 Task: Play online Dominion games in easy mode.
Action: Mouse moved to (326, 266)
Screenshot: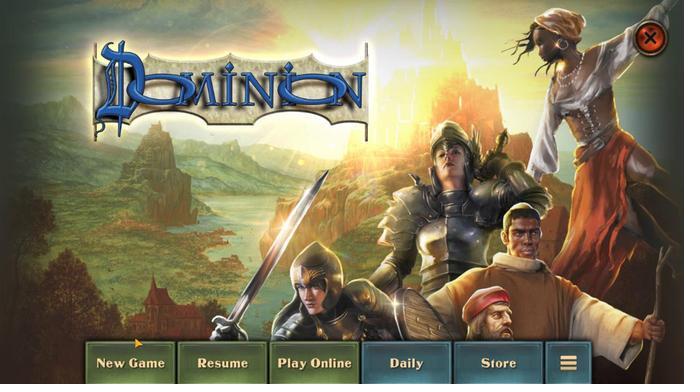 
Action: Mouse pressed left at (326, 266)
Screenshot: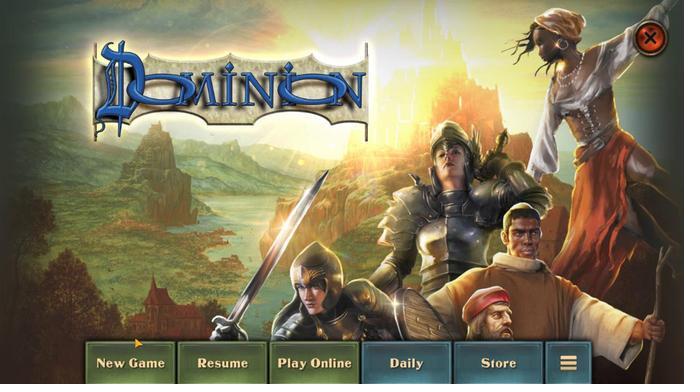 
Action: Mouse moved to (266, 283)
Screenshot: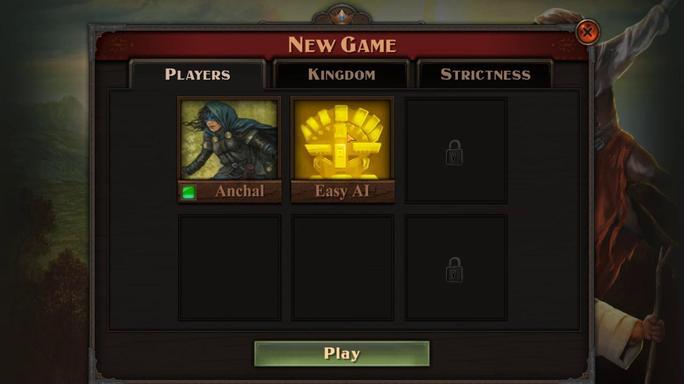 
Action: Mouse pressed left at (266, 283)
Screenshot: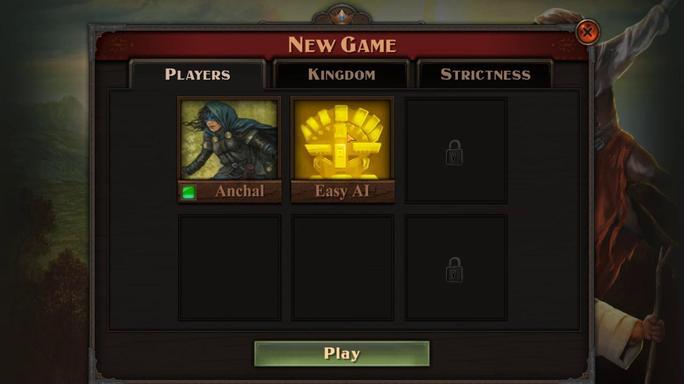 
Action: Mouse moved to (292, 277)
Screenshot: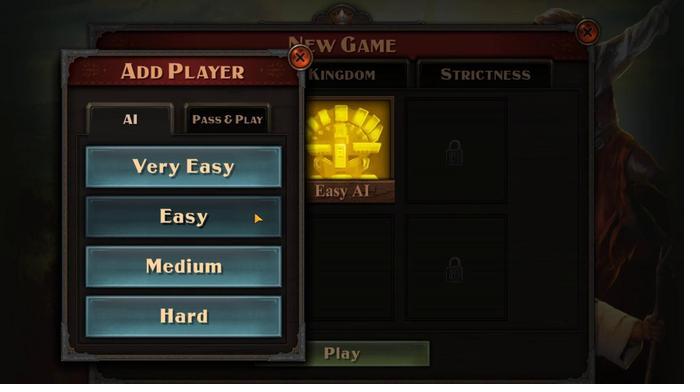 
Action: Mouse pressed left at (292, 277)
Screenshot: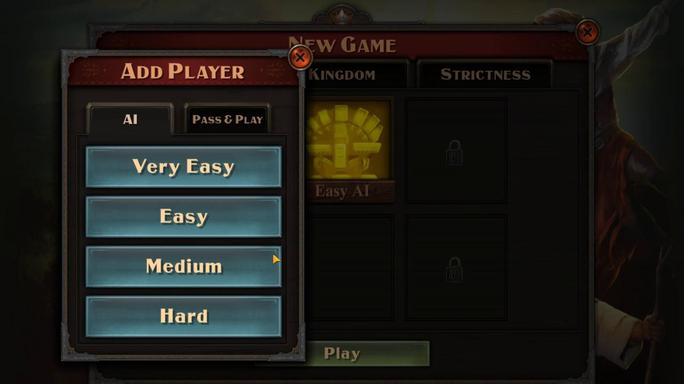 
Action: Mouse moved to (268, 267)
Screenshot: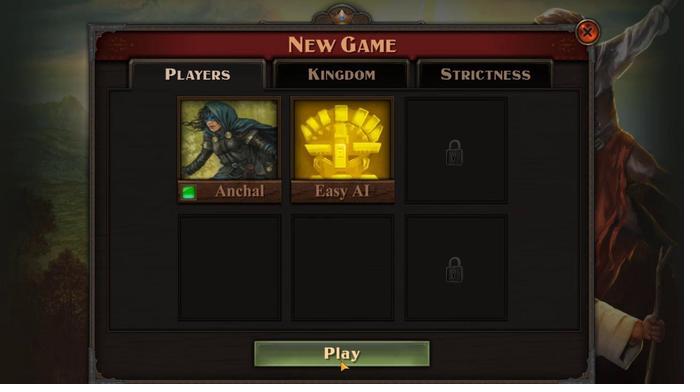 
Action: Mouse pressed left at (268, 267)
Screenshot: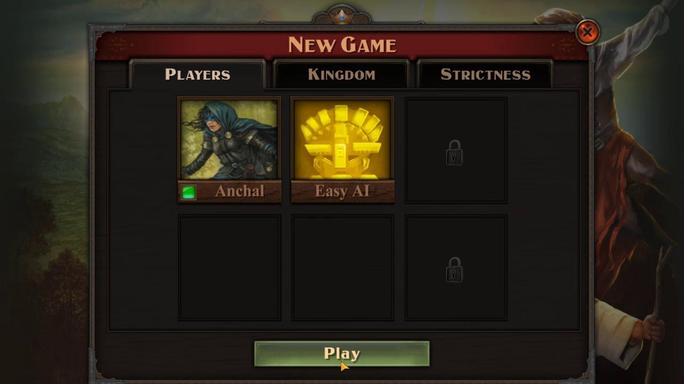 
Action: Mouse moved to (268, 267)
Screenshot: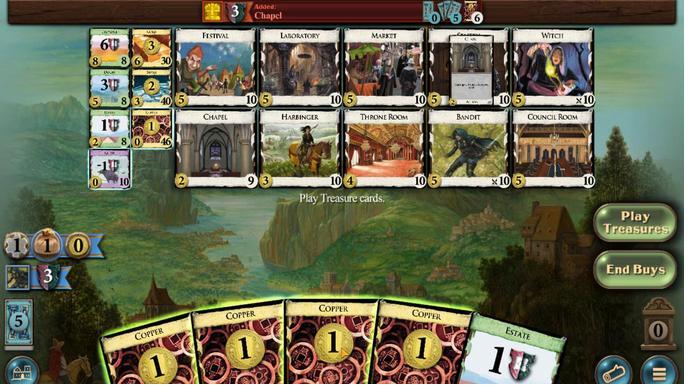 
Action: Mouse pressed left at (268, 267)
Screenshot: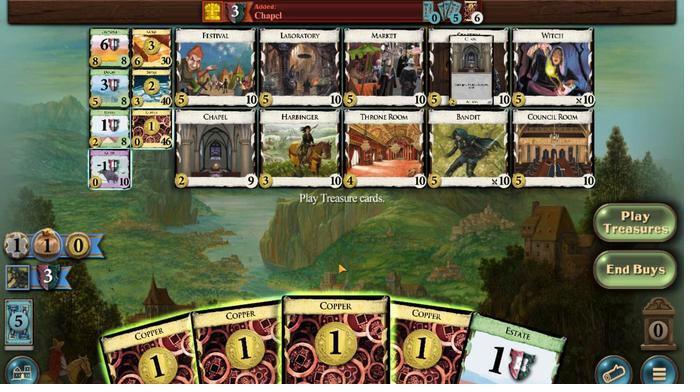 
Action: Mouse moved to (280, 267)
Screenshot: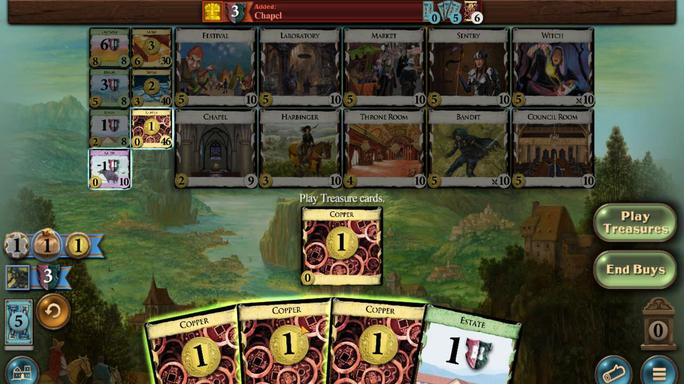 
Action: Mouse pressed left at (280, 267)
Screenshot: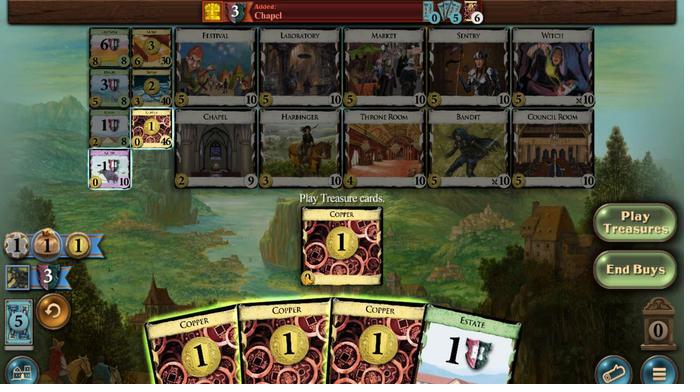 
Action: Mouse moved to (273, 266)
Screenshot: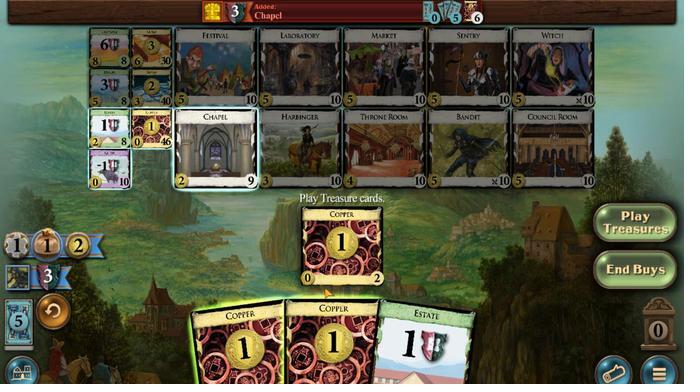 
Action: Mouse pressed left at (273, 266)
Screenshot: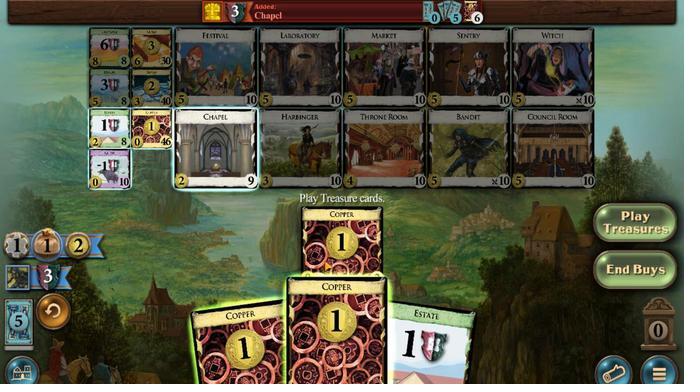 
Action: Mouse moved to (278, 281)
Screenshot: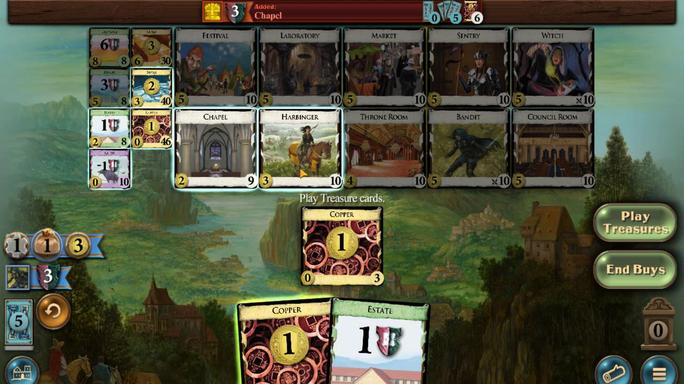 
Action: Mouse pressed left at (278, 281)
Screenshot: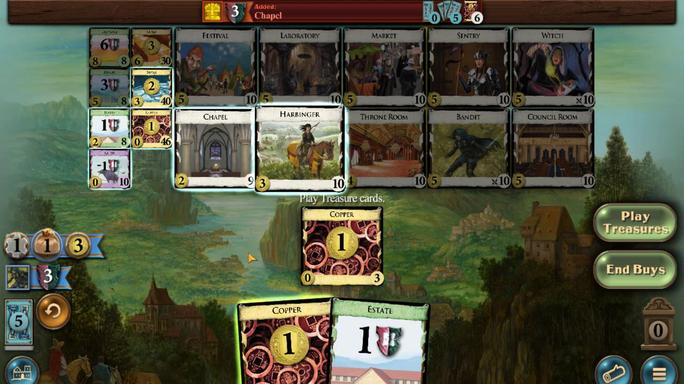
Action: Mouse moved to (273, 268)
Screenshot: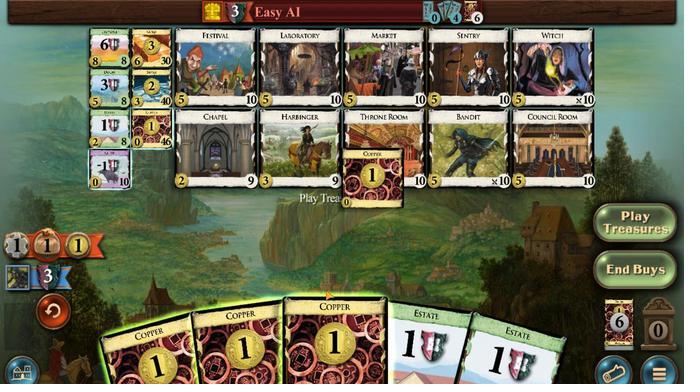 
Action: Mouse pressed left at (273, 268)
Screenshot: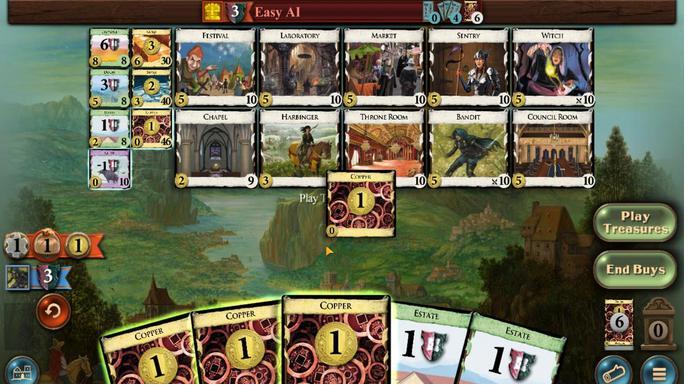 
Action: Mouse moved to (306, 272)
Screenshot: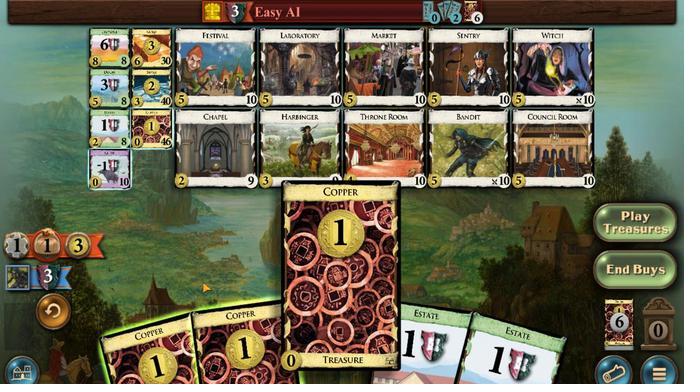 
Action: Mouse pressed left at (306, 272)
Screenshot: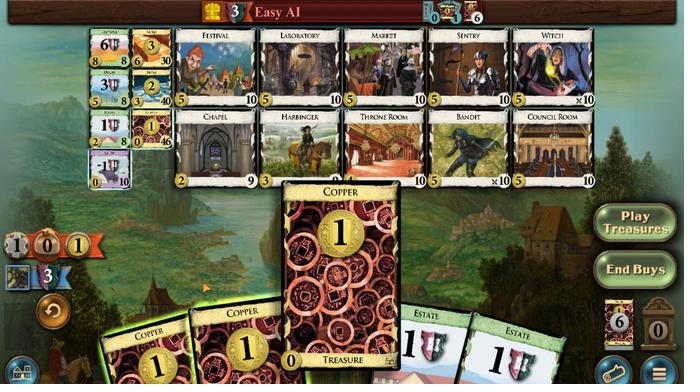 
Action: Mouse moved to (318, 272)
Screenshot: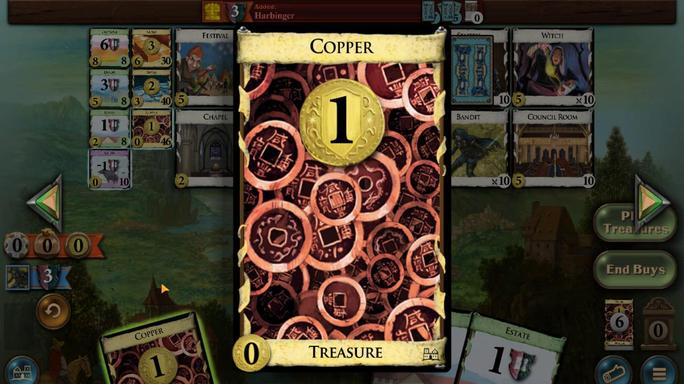 
Action: Mouse pressed left at (318, 272)
Screenshot: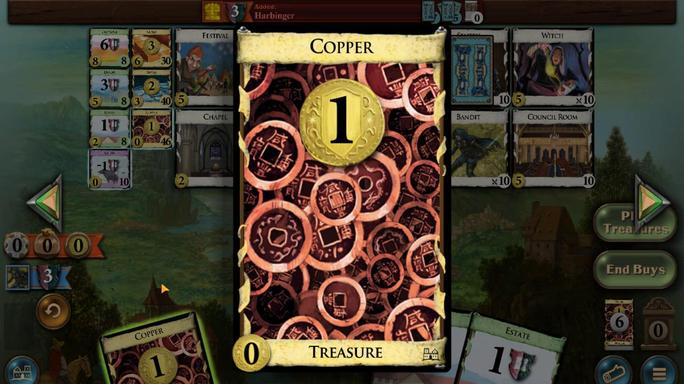 
Action: Mouse moved to (301, 266)
Screenshot: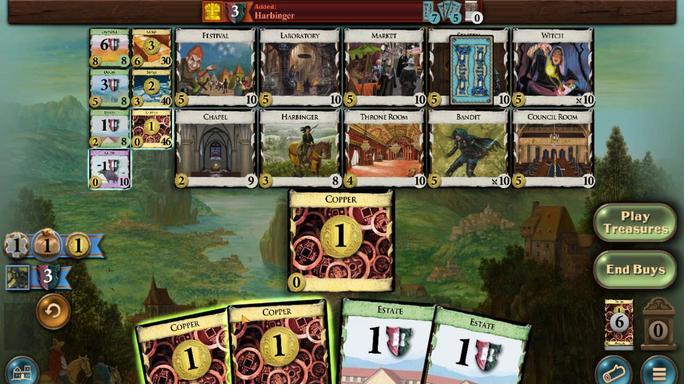 
Action: Mouse pressed left at (301, 266)
Screenshot: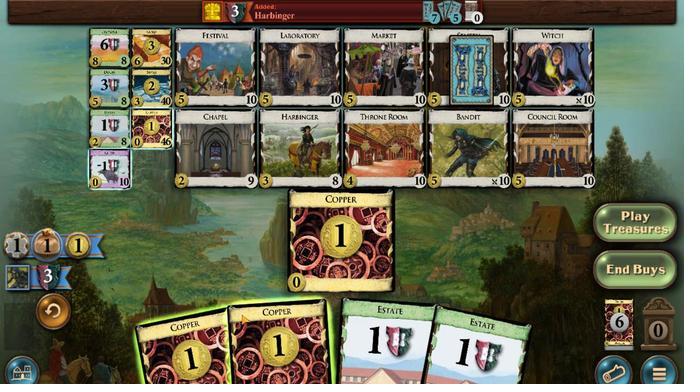 
Action: Mouse moved to (302, 267)
Screenshot: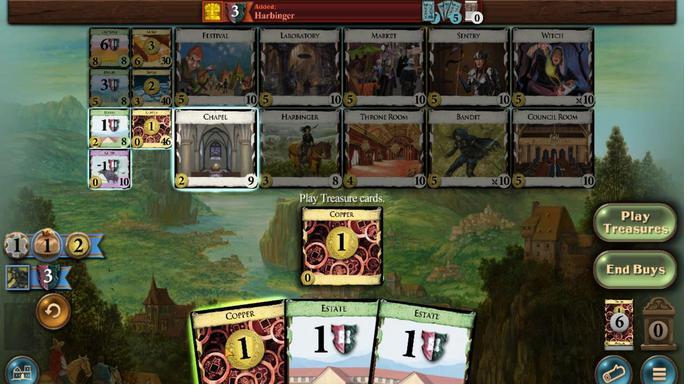 
Action: Mouse pressed left at (302, 267)
Screenshot: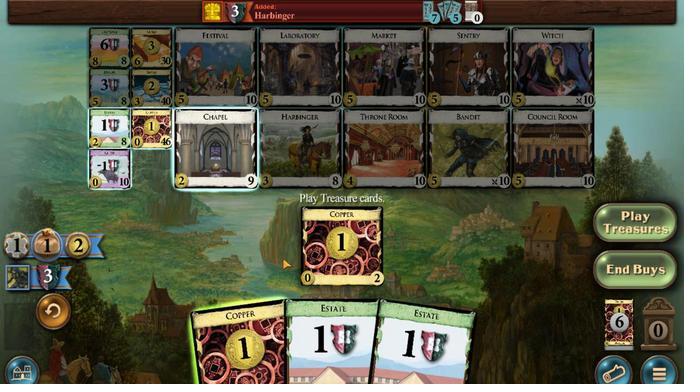 
Action: Mouse moved to (280, 281)
Screenshot: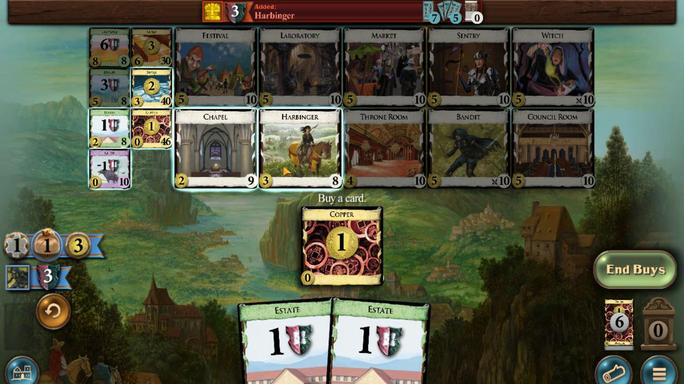 
Action: Mouse pressed left at (280, 281)
Screenshot: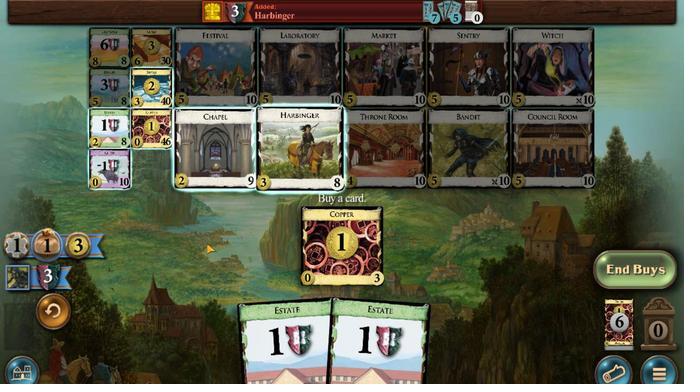 
Action: Mouse moved to (320, 267)
Screenshot: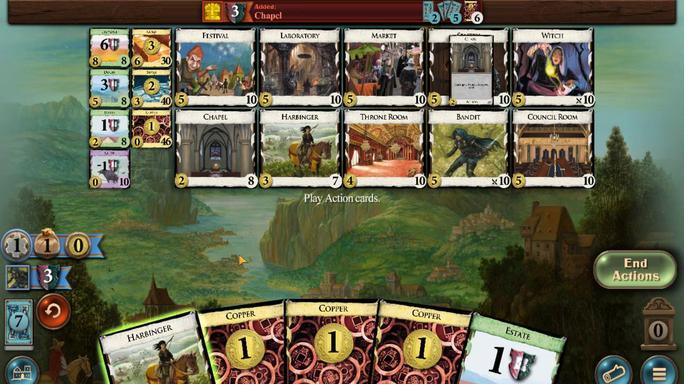 
Action: Mouse pressed left at (320, 267)
Screenshot: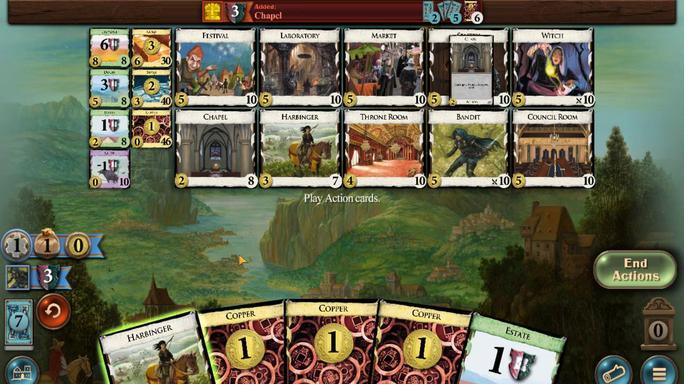 
Action: Mouse moved to (278, 267)
Screenshot: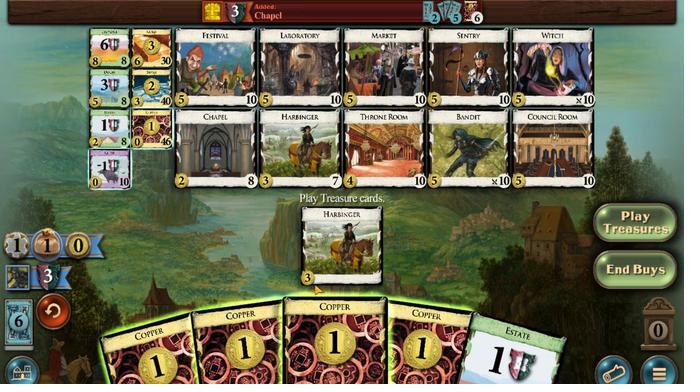 
Action: Mouse pressed left at (278, 267)
Screenshot: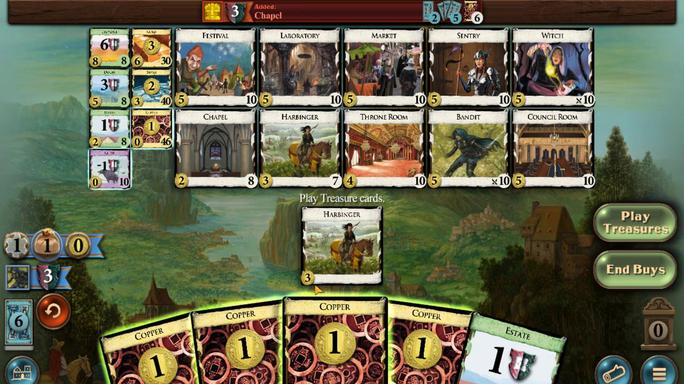 
Action: Mouse moved to (288, 266)
Screenshot: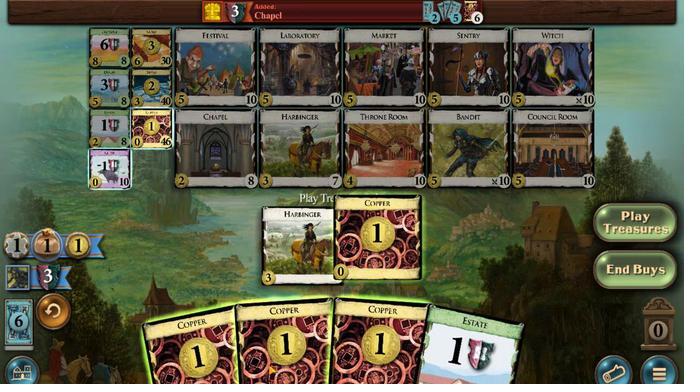 
Action: Mouse pressed left at (288, 266)
Screenshot: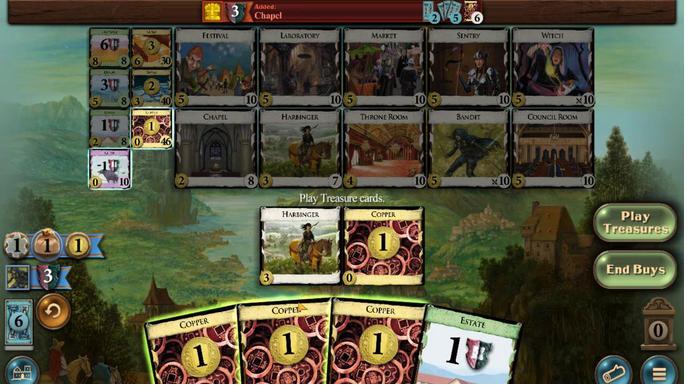 
Action: Mouse moved to (297, 265)
Screenshot: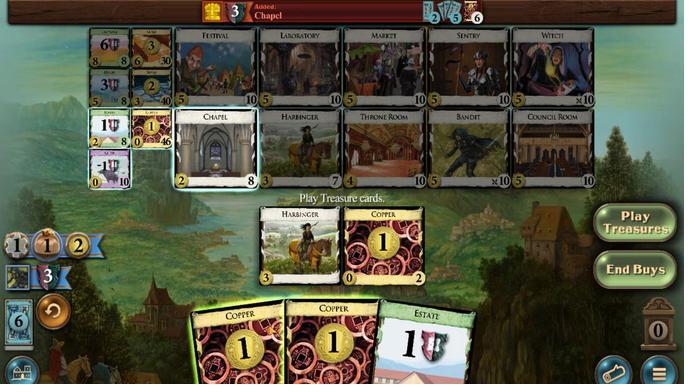 
Action: Mouse pressed left at (297, 265)
Screenshot: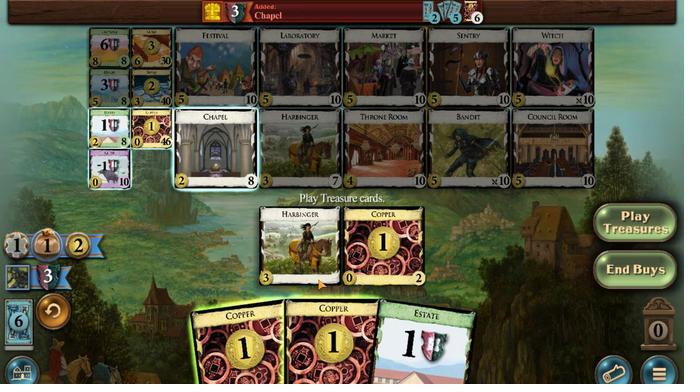 
Action: Mouse moved to (278, 282)
Screenshot: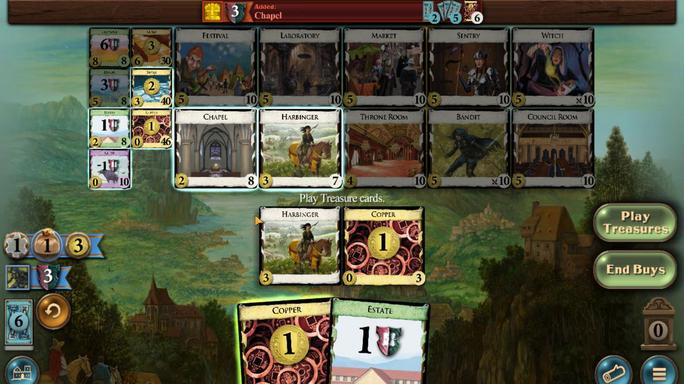 
Action: Mouse pressed left at (278, 282)
Screenshot: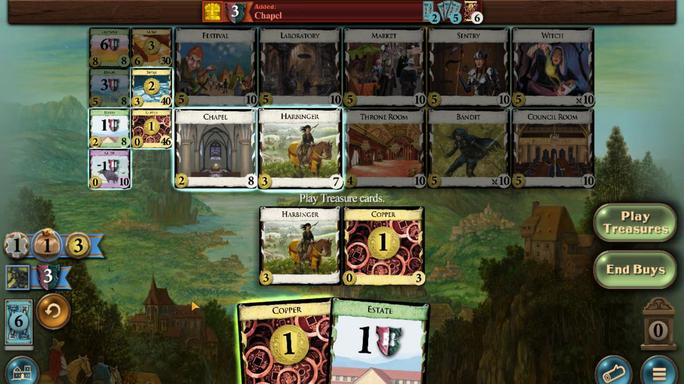 
Action: Mouse moved to (320, 267)
Screenshot: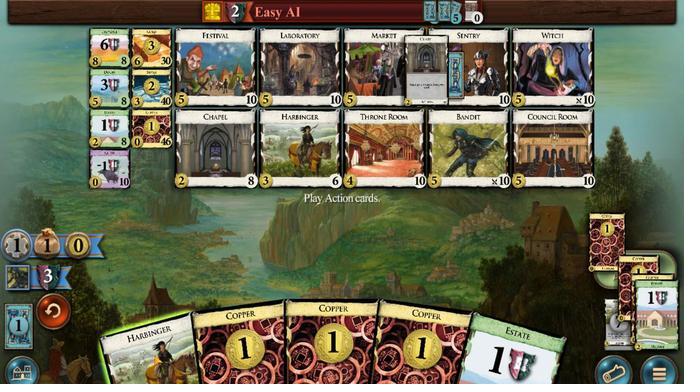
Action: Mouse pressed left at (320, 267)
Screenshot: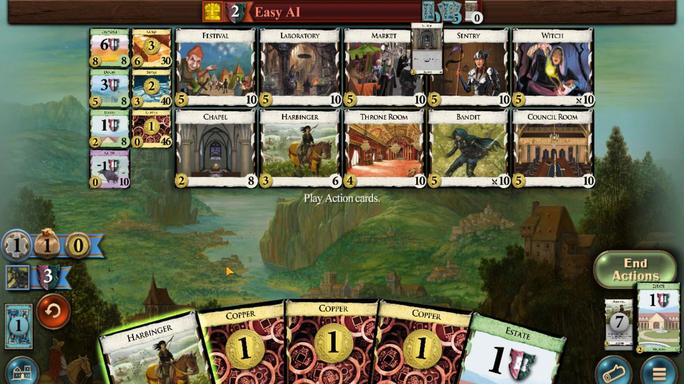 
Action: Mouse moved to (294, 286)
Screenshot: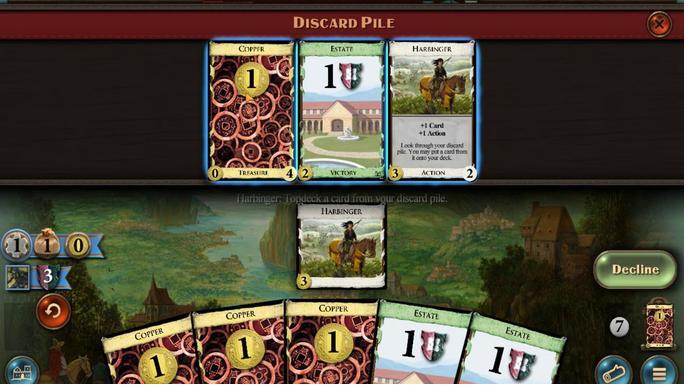 
Action: Mouse pressed left at (294, 286)
Screenshot: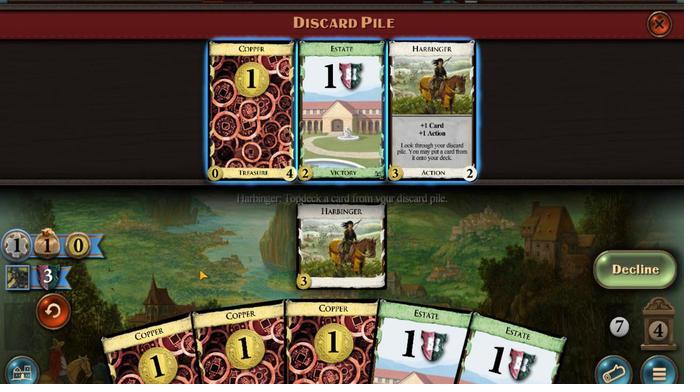 
Action: Mouse moved to (294, 286)
Screenshot: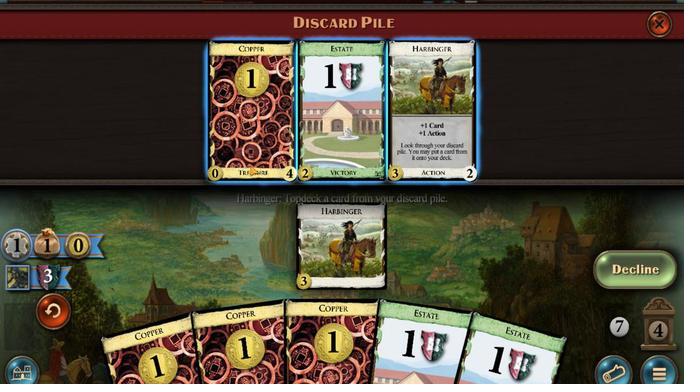 
Action: Mouse pressed left at (294, 286)
Screenshot: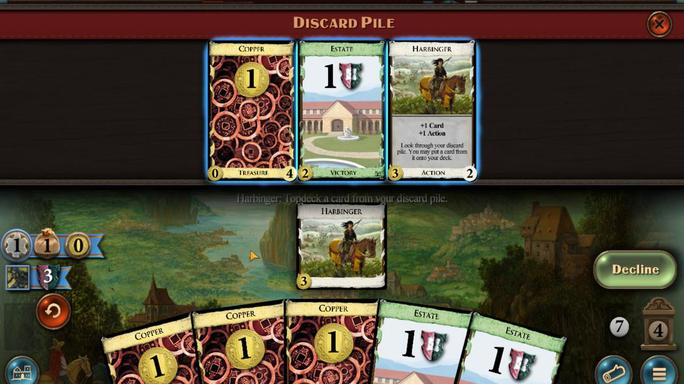 
Action: Mouse moved to (271, 267)
Screenshot: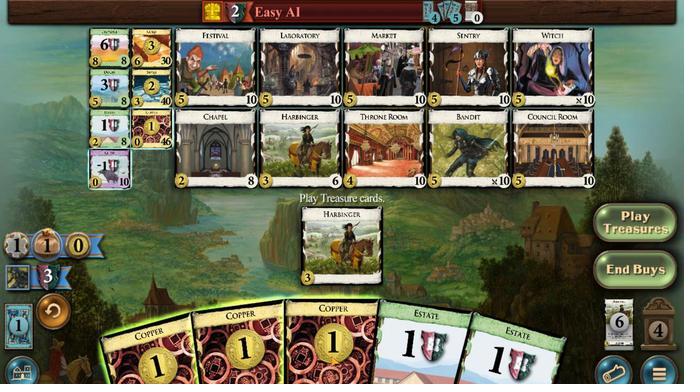 
Action: Mouse pressed left at (271, 267)
Screenshot: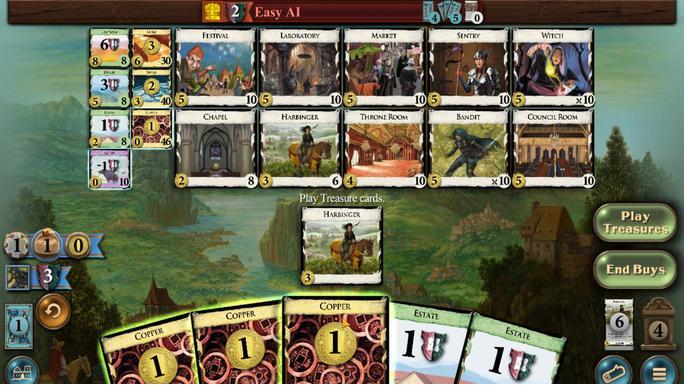 
Action: Mouse moved to (275, 267)
Screenshot: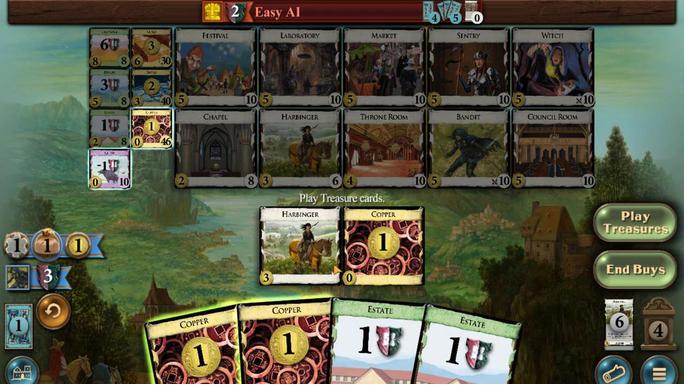 
Action: Mouse pressed left at (275, 267)
Screenshot: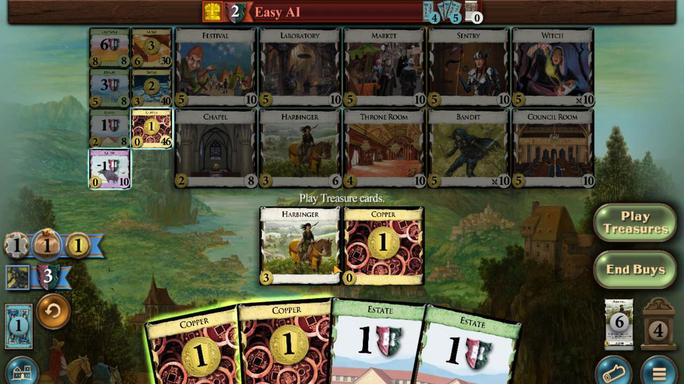 
Action: Mouse moved to (294, 267)
Screenshot: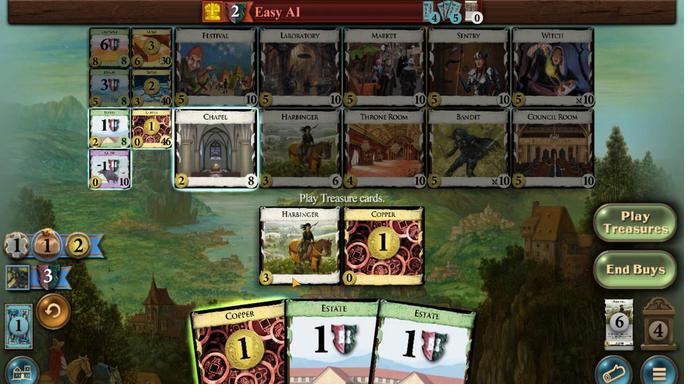 
Action: Mouse pressed left at (294, 267)
Screenshot: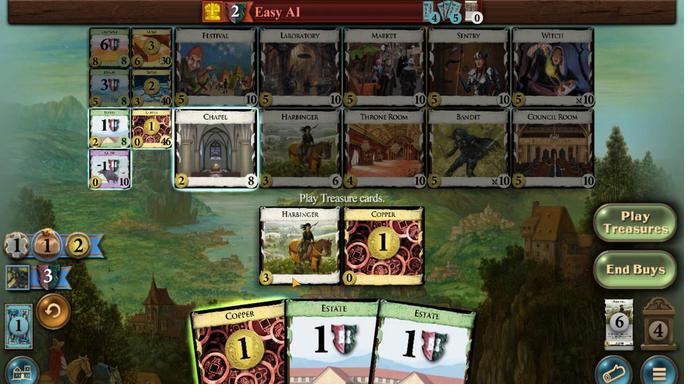 
Action: Mouse moved to (283, 283)
Screenshot: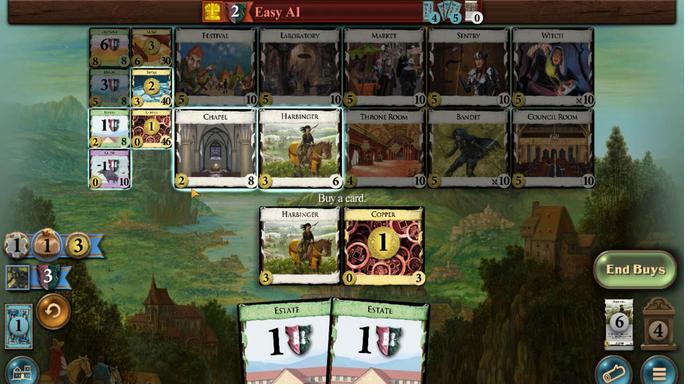 
Action: Mouse pressed left at (283, 283)
Screenshot: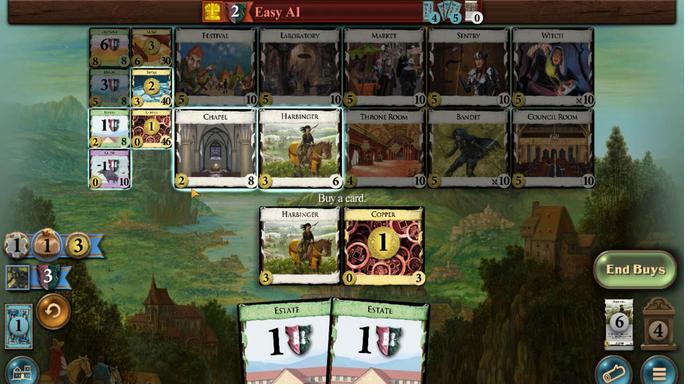 
Action: Mouse moved to (302, 268)
Screenshot: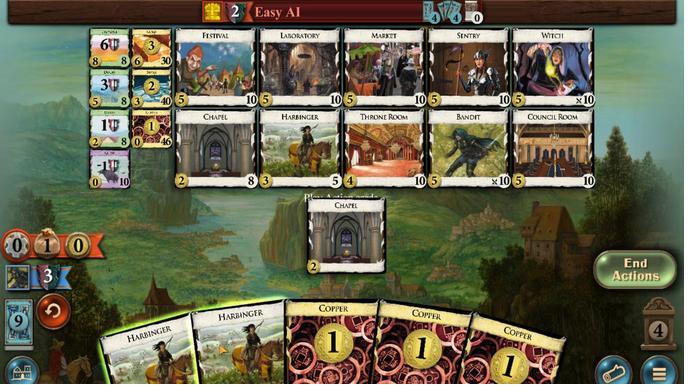 
Action: Mouse pressed left at (302, 268)
Screenshot: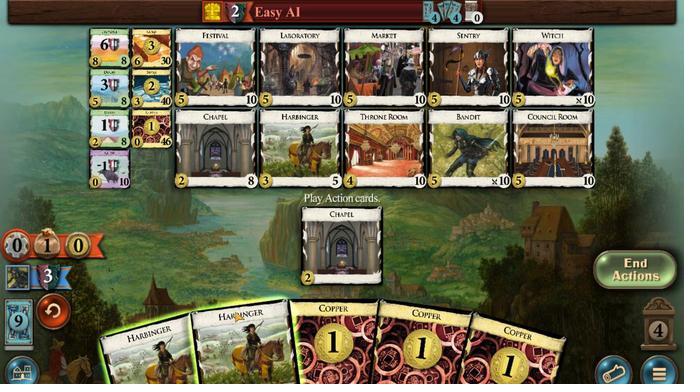 
Action: Mouse moved to (292, 265)
Screenshot: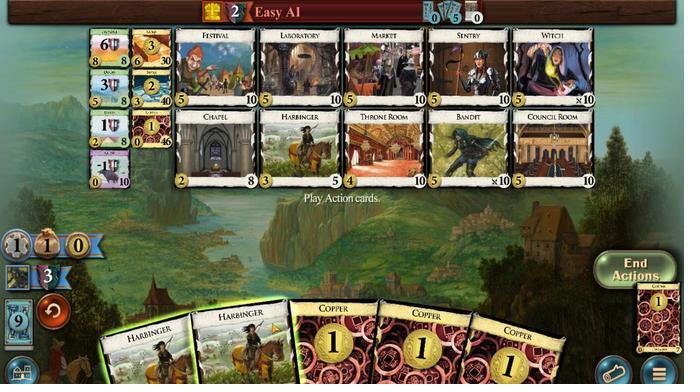 
Action: Mouse pressed left at (292, 265)
Screenshot: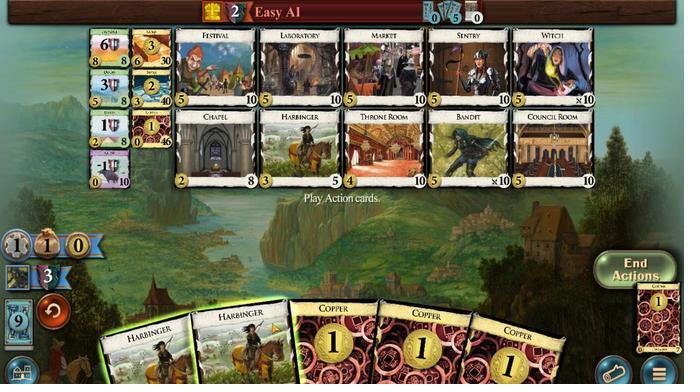 
Action: Mouse moved to (309, 265)
Screenshot: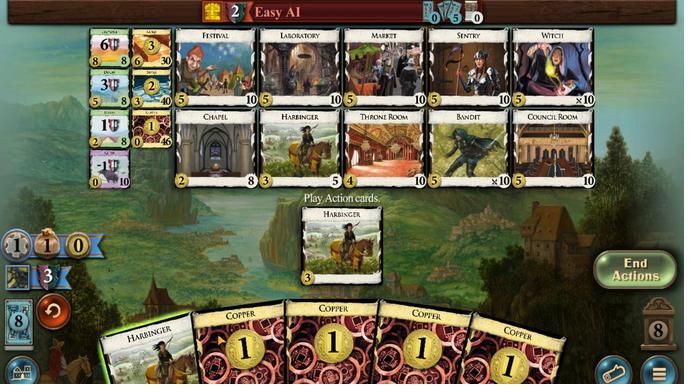 
Action: Mouse pressed left at (309, 265)
Screenshot: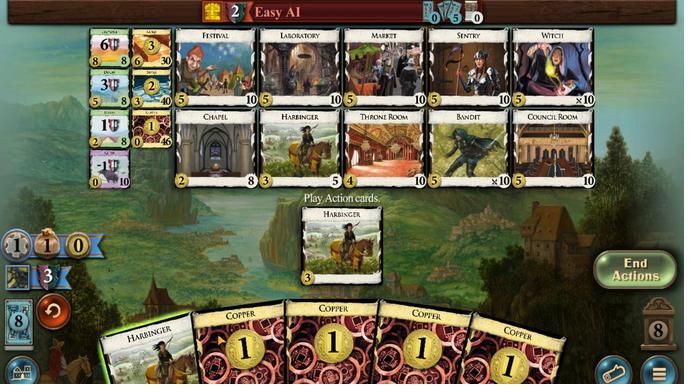 
Action: Mouse moved to (317, 267)
Screenshot: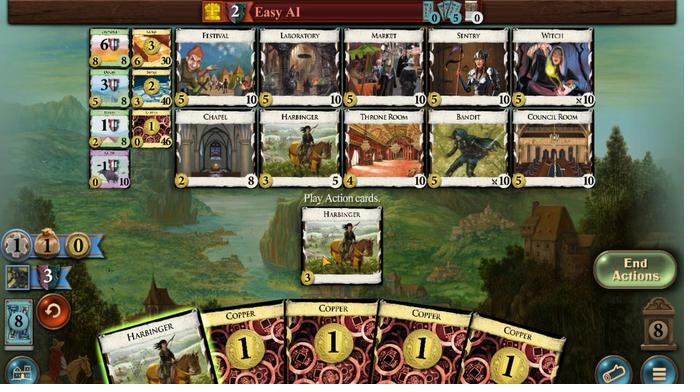 
Action: Mouse pressed left at (317, 267)
Screenshot: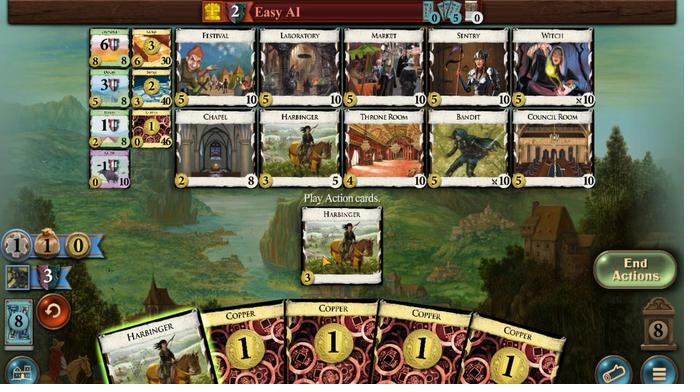 
Action: Mouse moved to (250, 267)
Screenshot: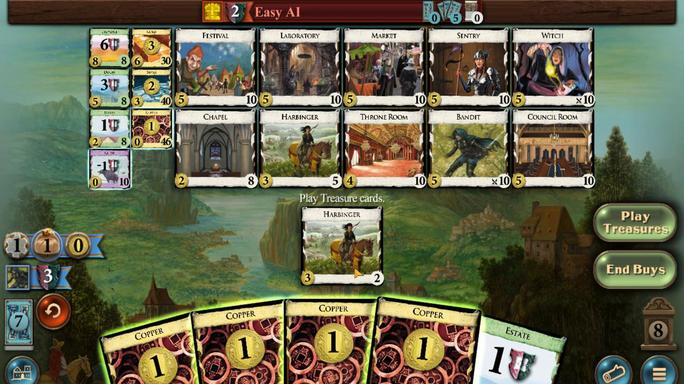 
Action: Mouse pressed left at (250, 267)
Screenshot: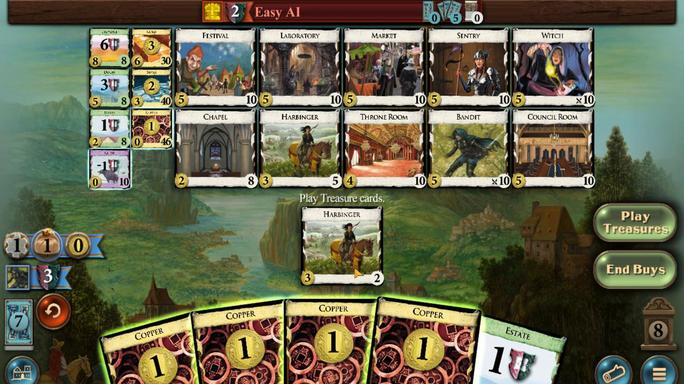 
Action: Mouse moved to (262, 265)
Screenshot: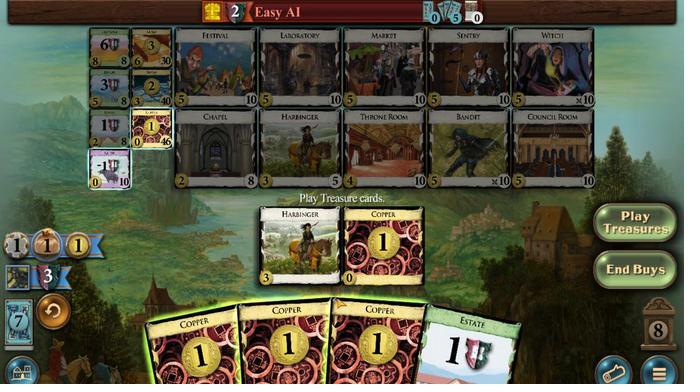 
Action: Mouse pressed left at (262, 265)
Screenshot: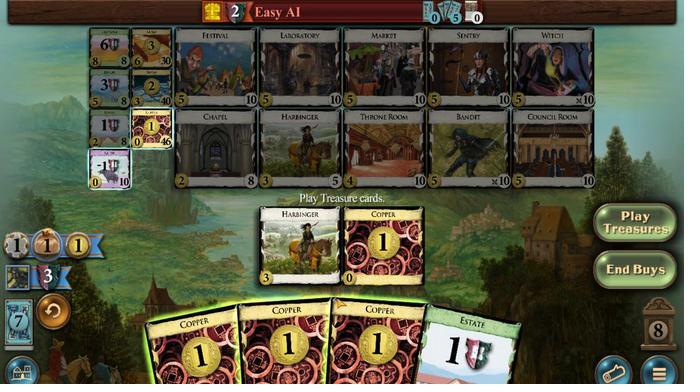 
Action: Mouse moved to (275, 266)
Screenshot: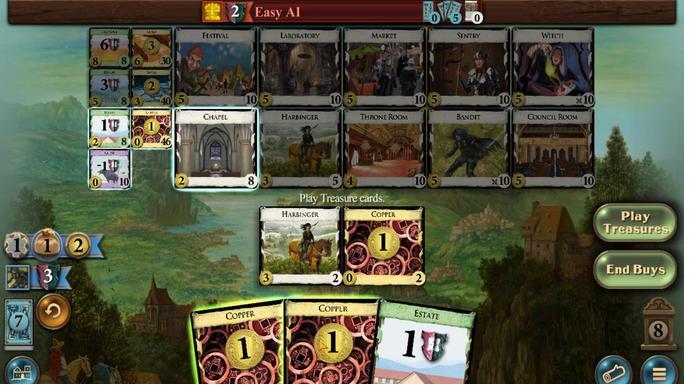
Action: Mouse pressed left at (275, 266)
Screenshot: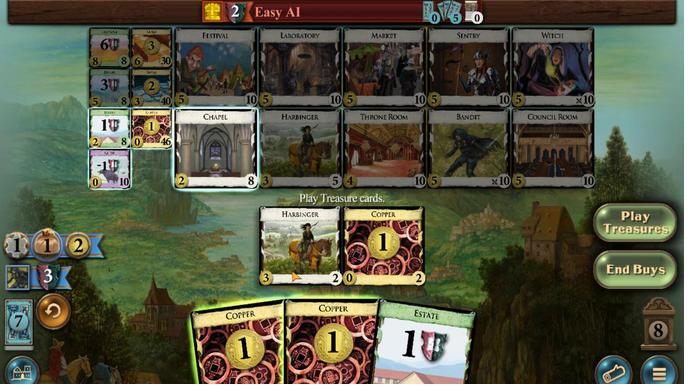 
Action: Mouse moved to (288, 267)
Screenshot: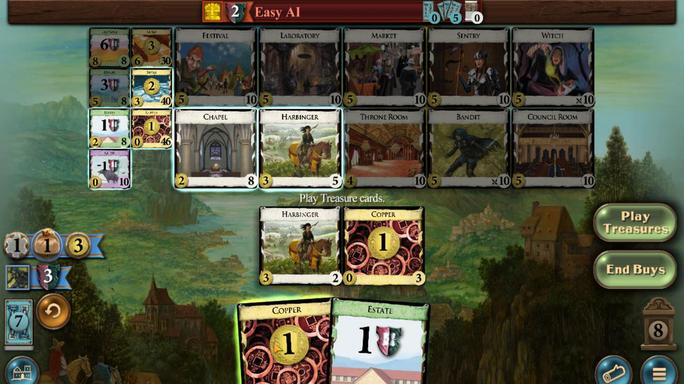 
Action: Mouse pressed left at (288, 267)
Screenshot: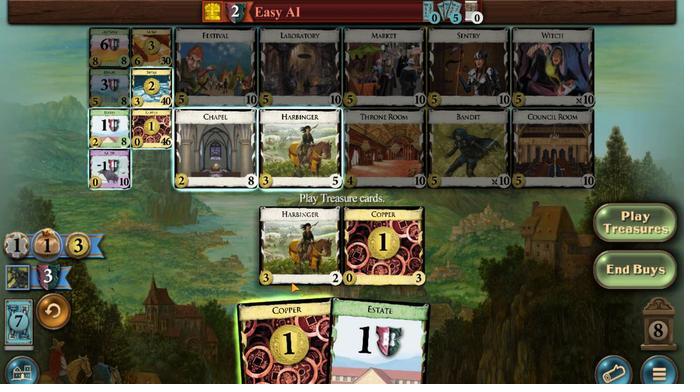 
Action: Mouse moved to (282, 282)
Screenshot: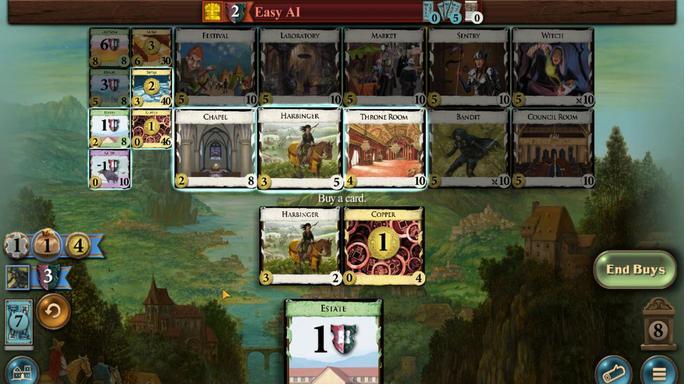 
Action: Mouse pressed left at (282, 282)
Screenshot: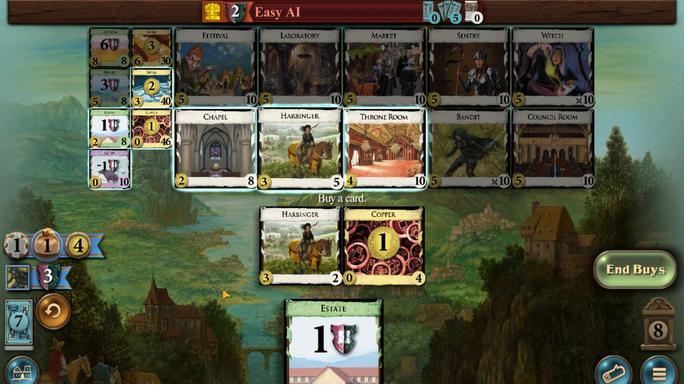 
Action: Mouse moved to (319, 267)
Screenshot: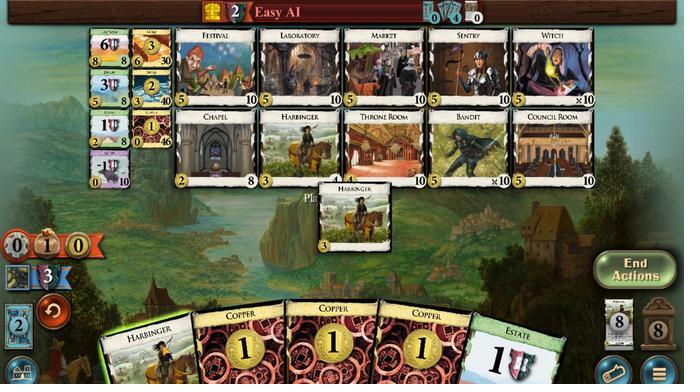 
Action: Mouse pressed left at (319, 267)
Screenshot: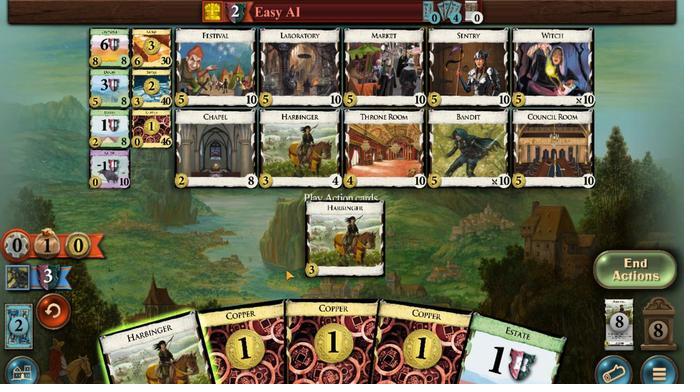
Action: Mouse moved to (293, 272)
Screenshot: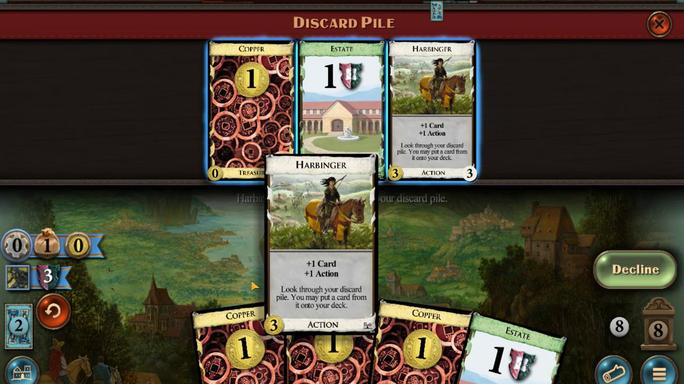 
Action: Mouse pressed left at (293, 272)
Screenshot: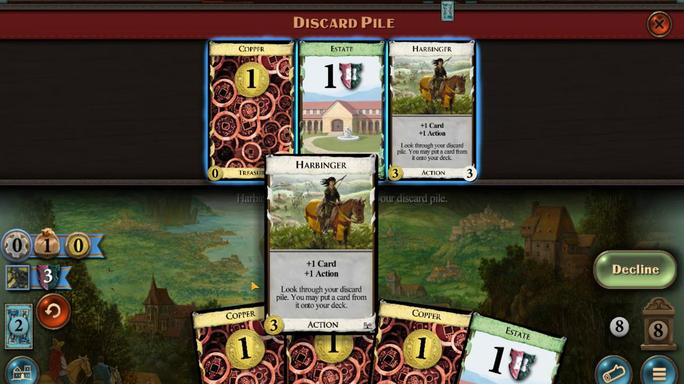 
Action: Mouse moved to (312, 275)
Screenshot: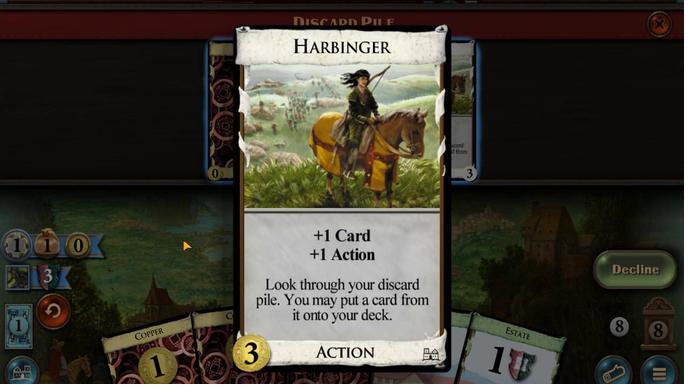 
Action: Mouse pressed left at (312, 275)
Screenshot: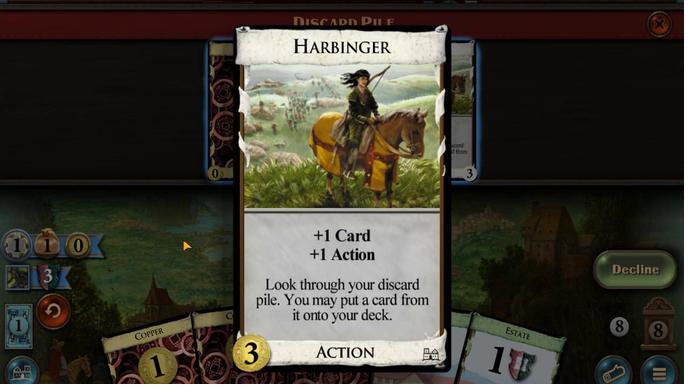 
Action: Mouse moved to (297, 286)
Screenshot: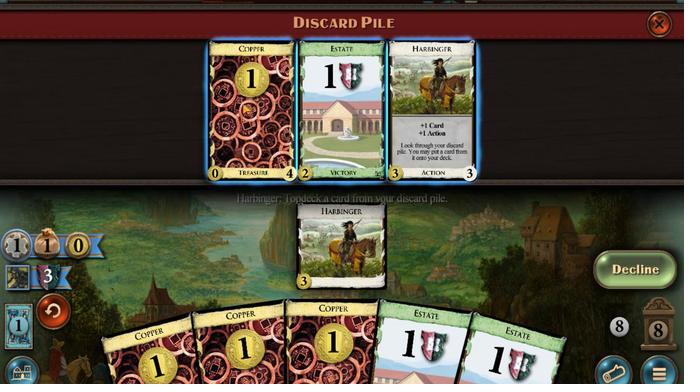 
Action: Mouse pressed left at (297, 286)
Screenshot: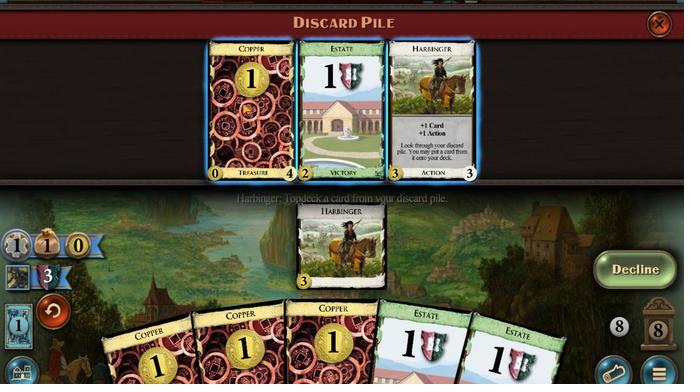 
Action: Mouse moved to (267, 268)
Screenshot: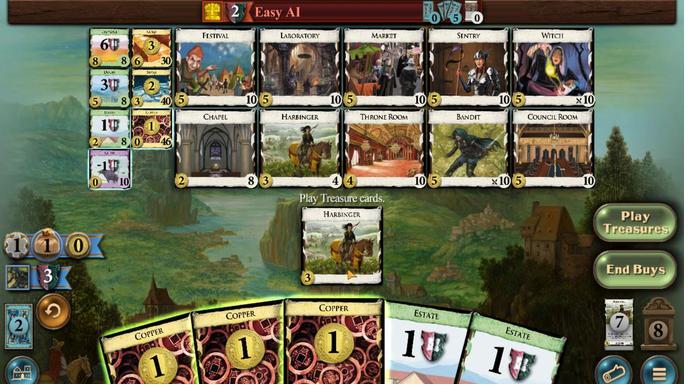 
Action: Mouse pressed left at (267, 268)
Screenshot: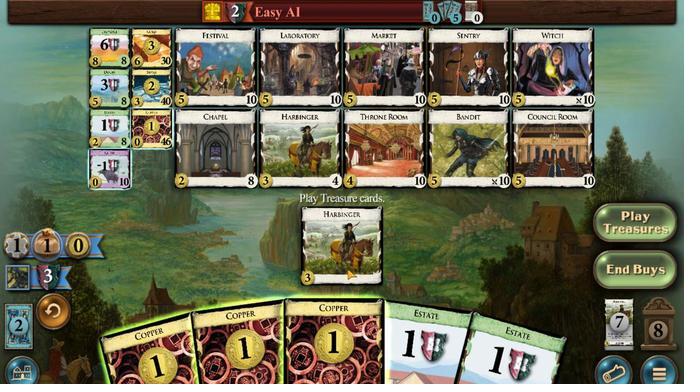 
Action: Mouse moved to (286, 266)
Screenshot: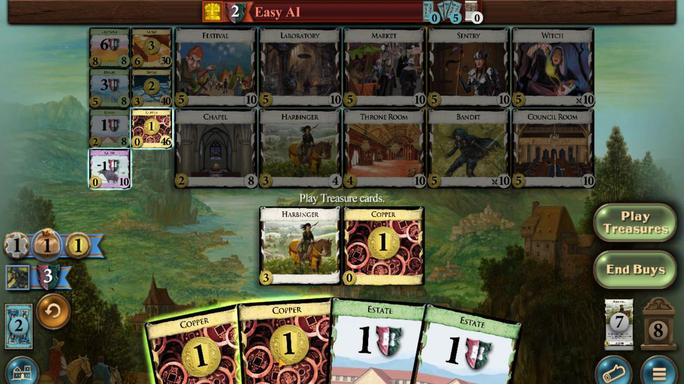 
Action: Mouse pressed left at (286, 266)
Screenshot: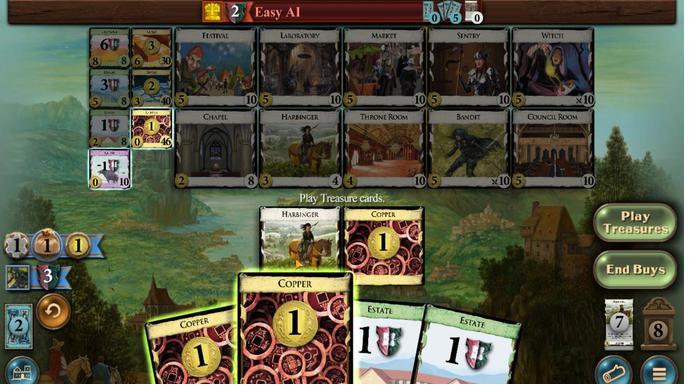 
Action: Mouse moved to (295, 267)
Screenshot: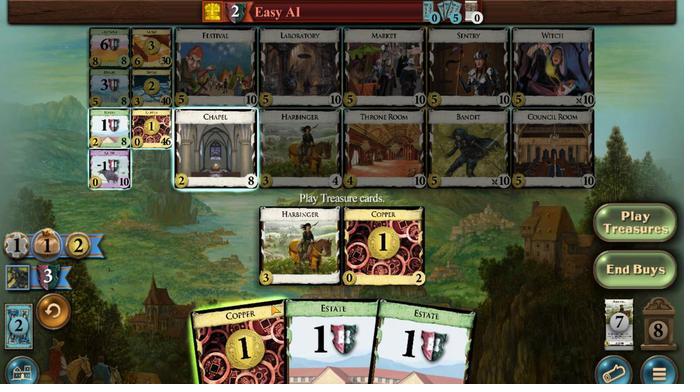 
Action: Mouse pressed left at (295, 267)
Screenshot: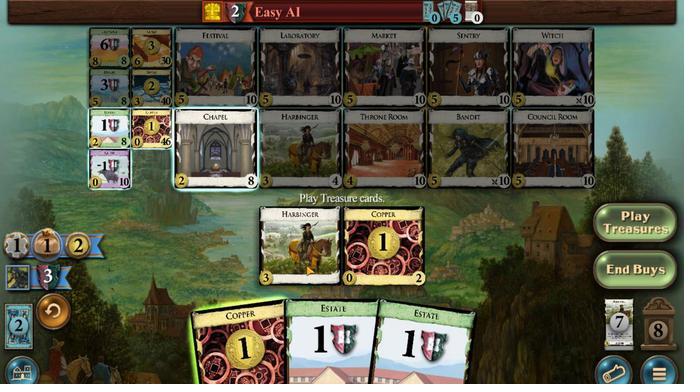 
Action: Mouse moved to (276, 282)
Screenshot: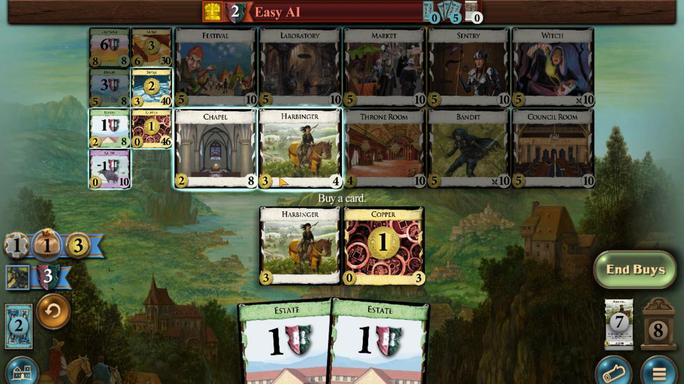 
Action: Mouse pressed left at (276, 282)
Screenshot: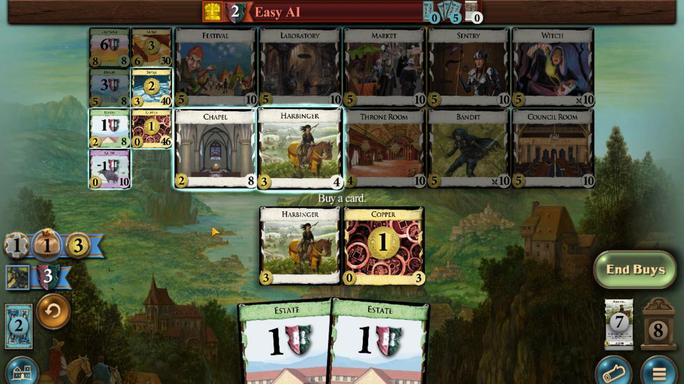 
Action: Mouse moved to (315, 267)
Screenshot: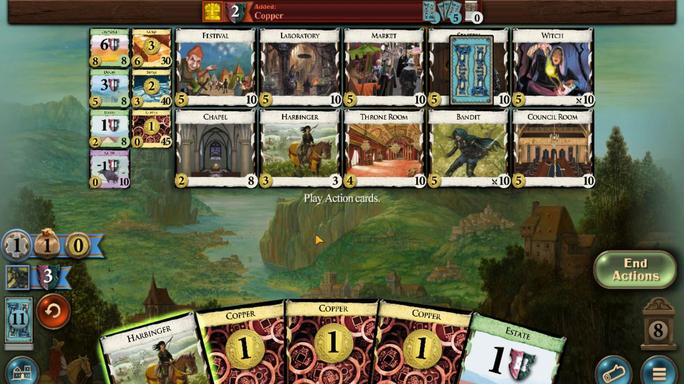 
Action: Mouse pressed left at (315, 267)
Screenshot: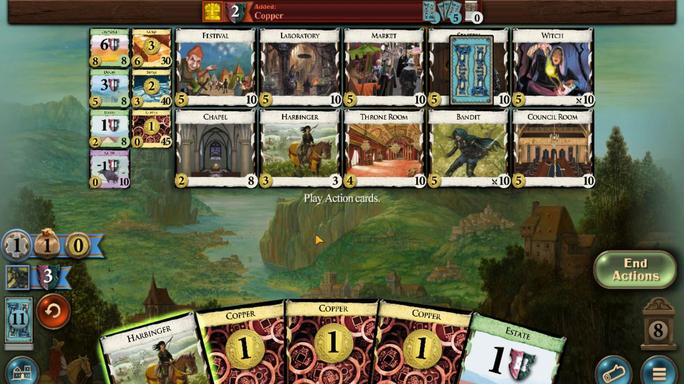
Action: Mouse moved to (319, 268)
Screenshot: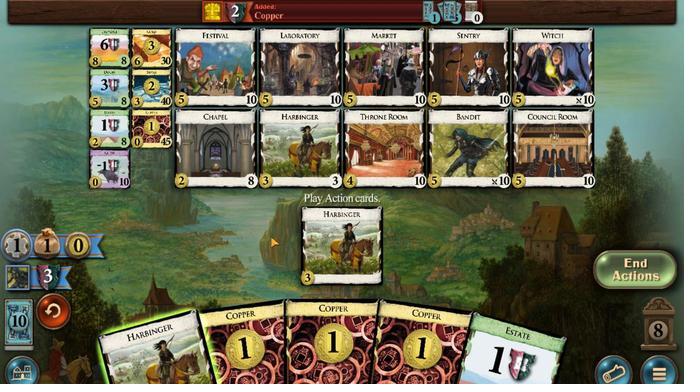
Action: Mouse pressed left at (319, 268)
Screenshot: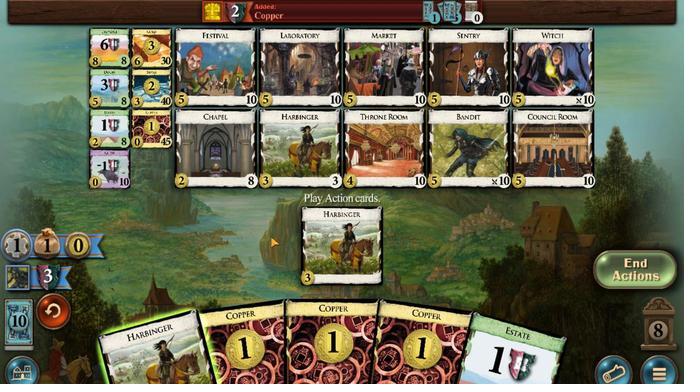 
Action: Mouse moved to (316, 267)
Screenshot: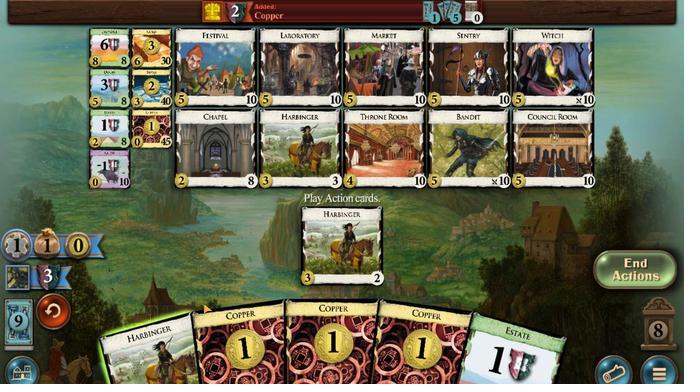 
Action: Mouse pressed left at (316, 267)
Screenshot: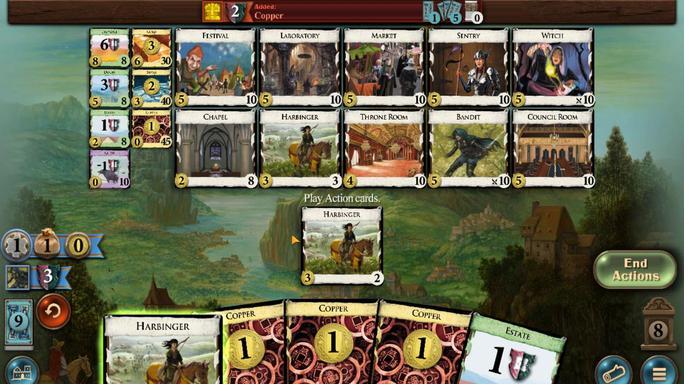 
Action: Mouse moved to (313, 266)
Screenshot: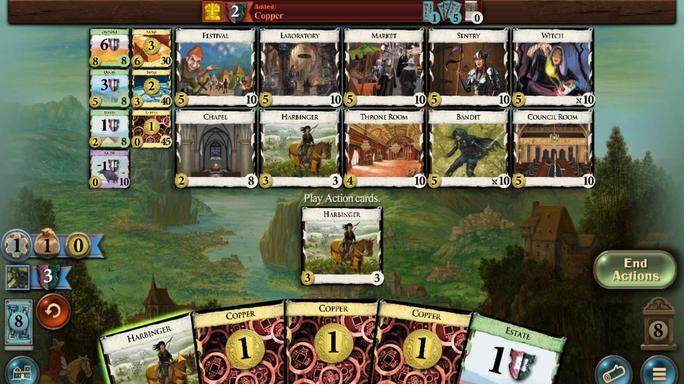 
Action: Mouse pressed left at (313, 266)
Screenshot: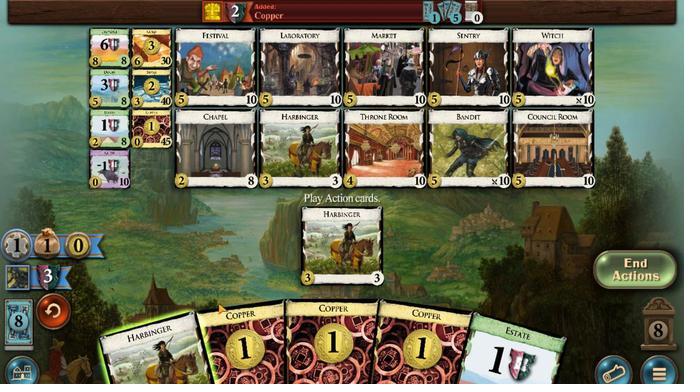 
Action: Mouse moved to (316, 268)
Screenshot: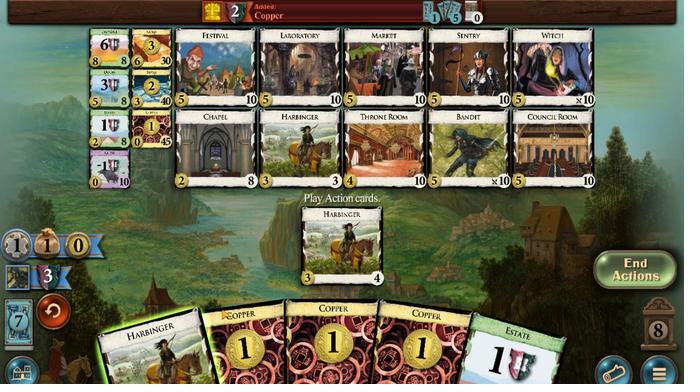 
Action: Mouse pressed left at (316, 268)
Screenshot: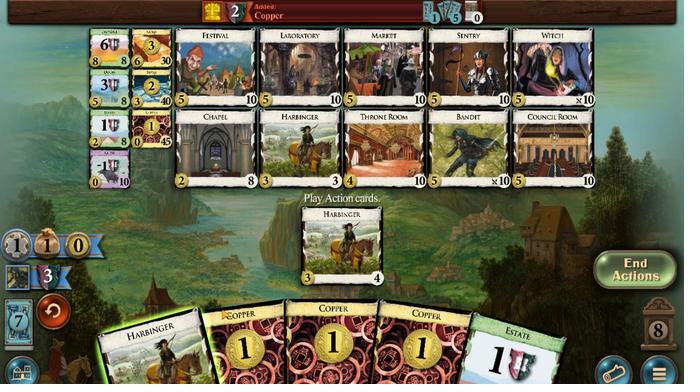 
Action: Mouse moved to (319, 283)
Screenshot: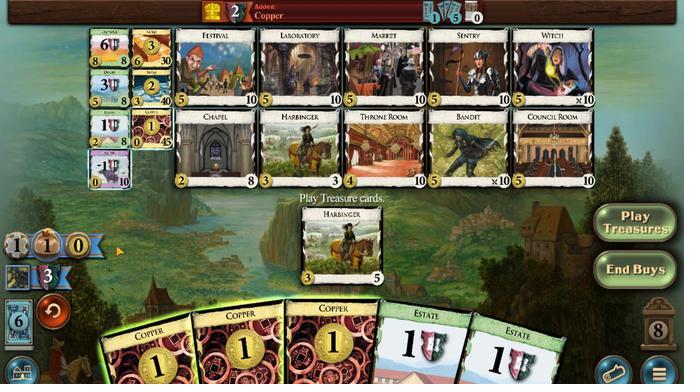 
Action: Mouse pressed left at (319, 283)
Screenshot: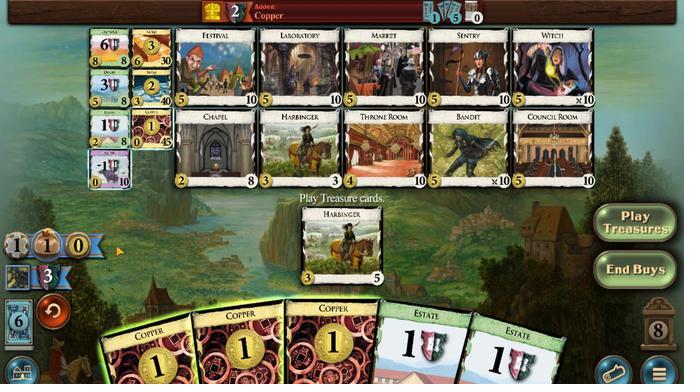 
Action: Mouse moved to (317, 267)
Screenshot: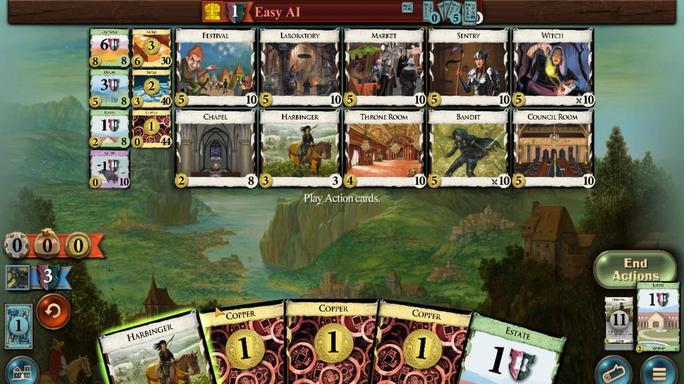 
Action: Mouse pressed left at (317, 267)
Screenshot: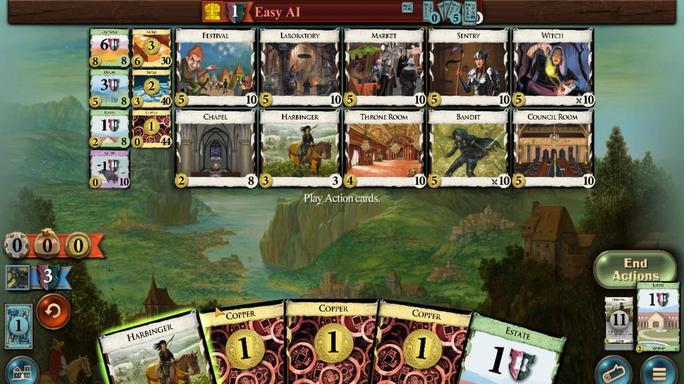 
Action: Mouse moved to (291, 287)
Screenshot: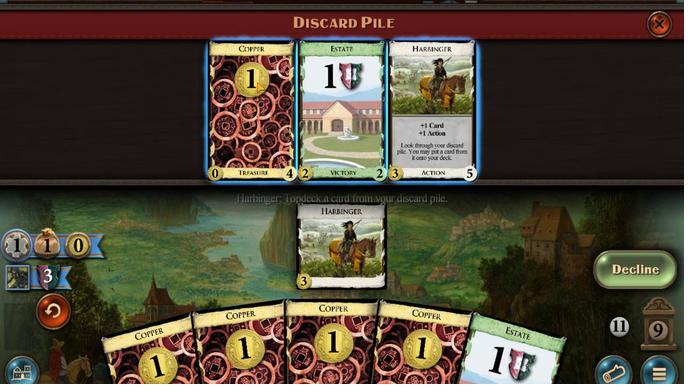 
Action: Mouse pressed left at (291, 287)
Screenshot: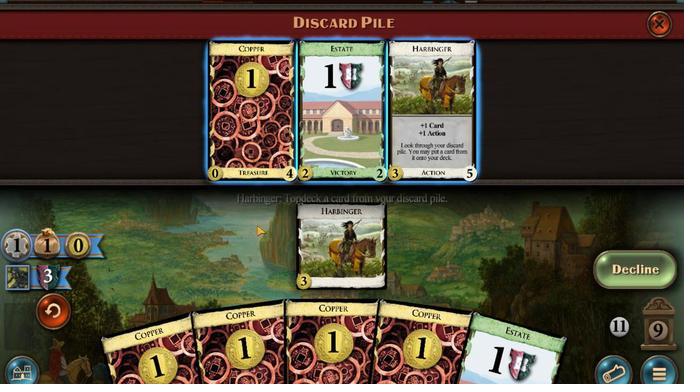 
Action: Mouse moved to (240, 265)
Screenshot: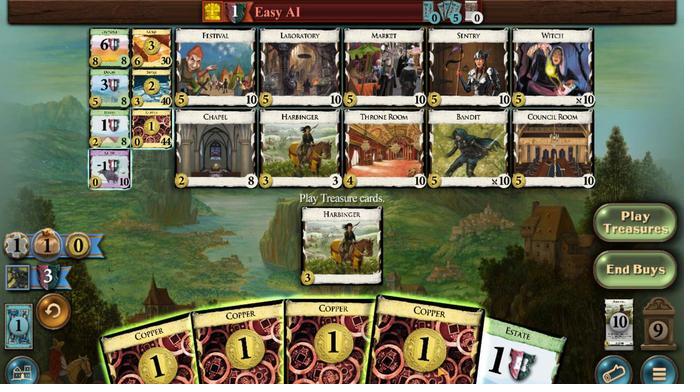 
Action: Mouse pressed left at (240, 265)
Screenshot: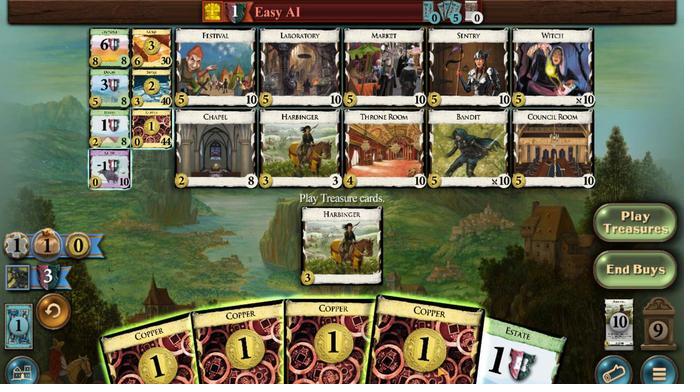 
Action: Mouse moved to (272, 268)
Screenshot: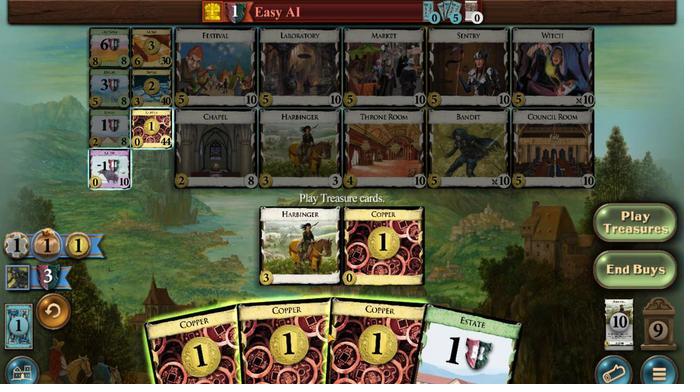
Action: Mouse pressed left at (272, 268)
Screenshot: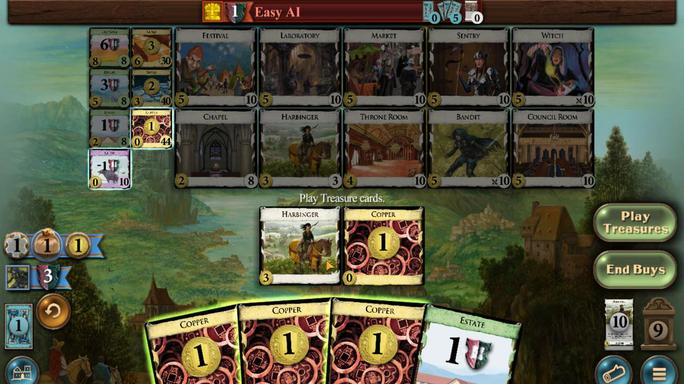 
Action: Mouse moved to (287, 267)
Screenshot: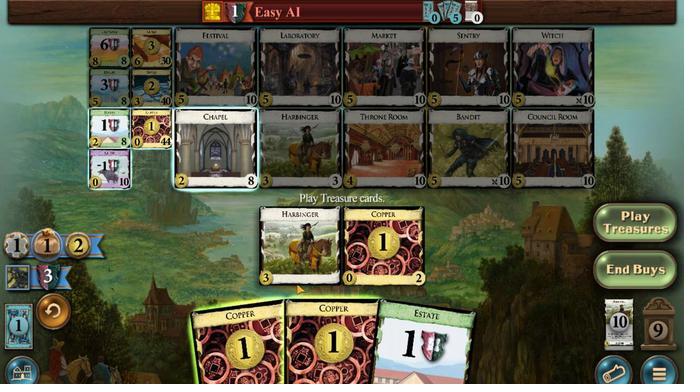 
Action: Mouse pressed left at (287, 267)
Screenshot: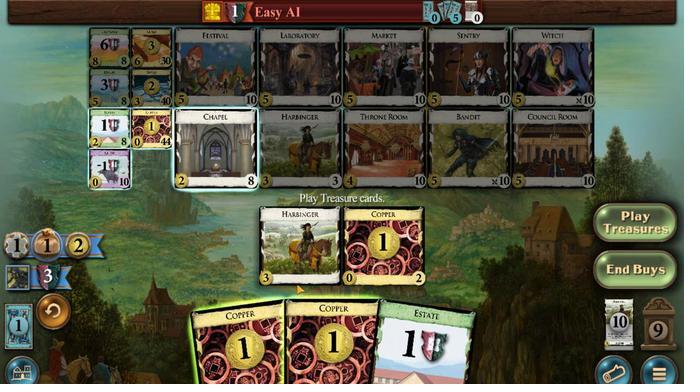 
Action: Mouse moved to (285, 266)
Screenshot: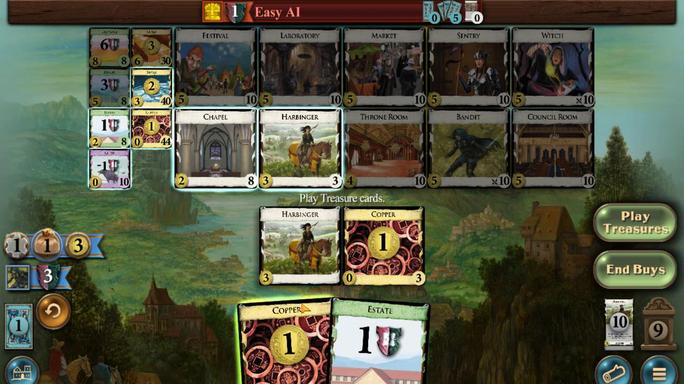 
Action: Mouse pressed left at (285, 266)
Screenshot: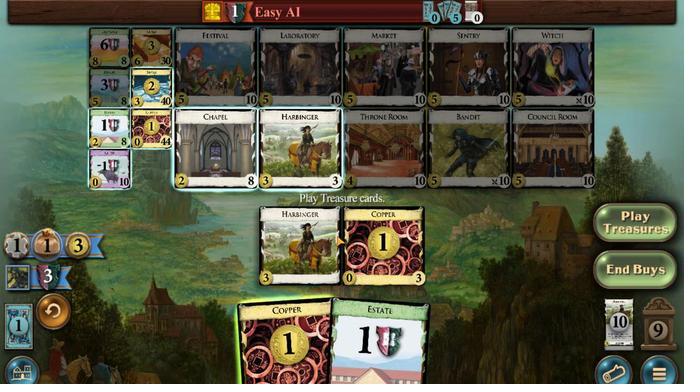 
Action: Mouse moved to (275, 283)
Screenshot: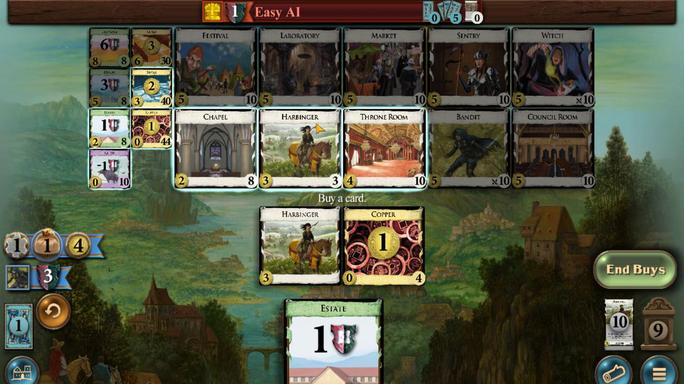 
Action: Mouse pressed left at (275, 283)
Screenshot: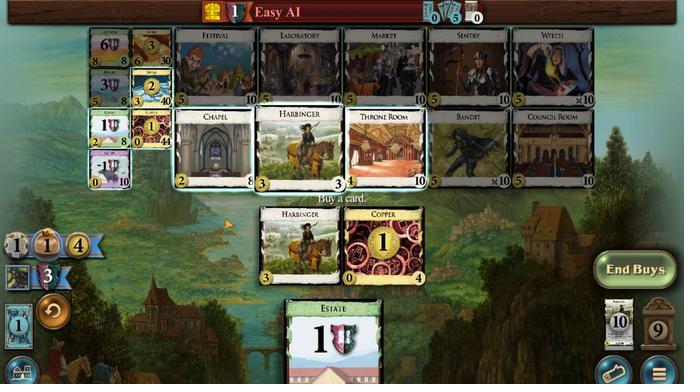 
Action: Mouse moved to (317, 267)
Screenshot: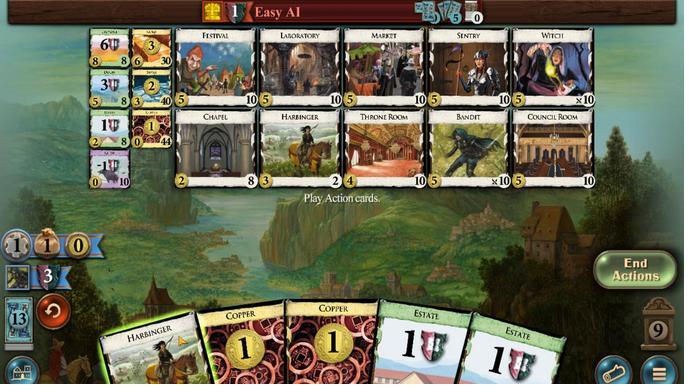 
Action: Mouse pressed left at (317, 267)
Screenshot: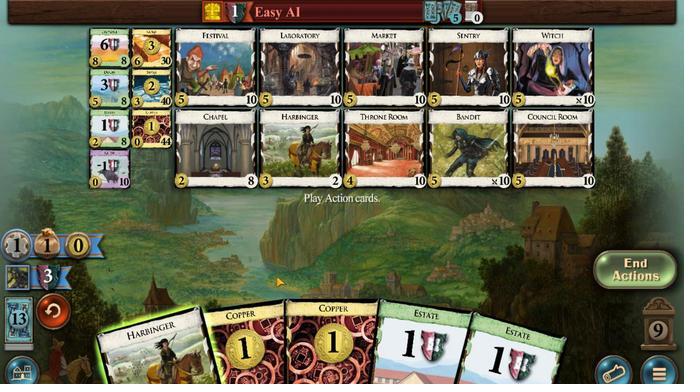 
Action: Mouse moved to (314, 267)
Screenshot: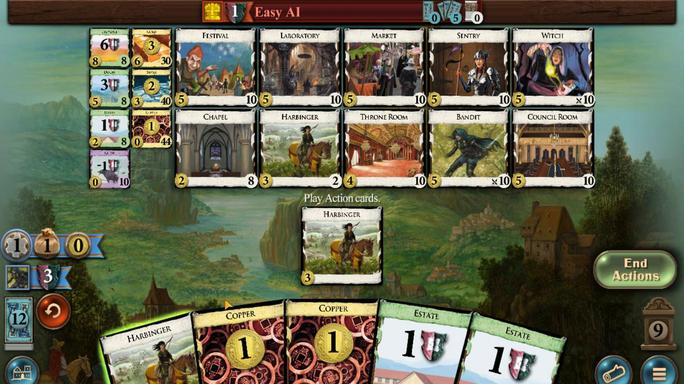 
Action: Mouse pressed left at (314, 267)
Screenshot: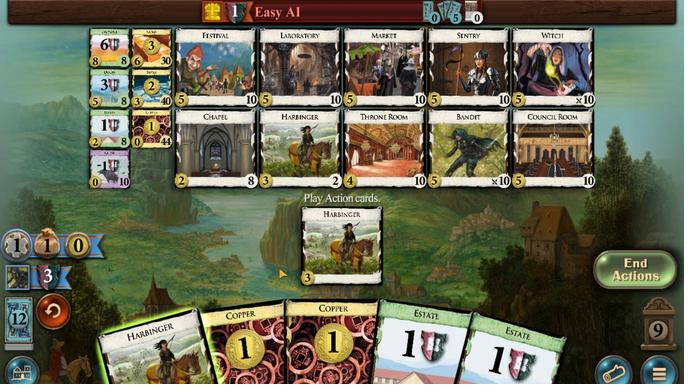 
Action: Mouse moved to (321, 267)
Screenshot: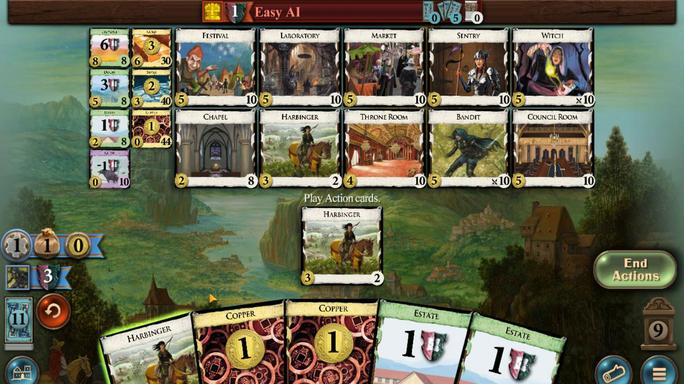 
Action: Mouse pressed left at (321, 267)
Screenshot: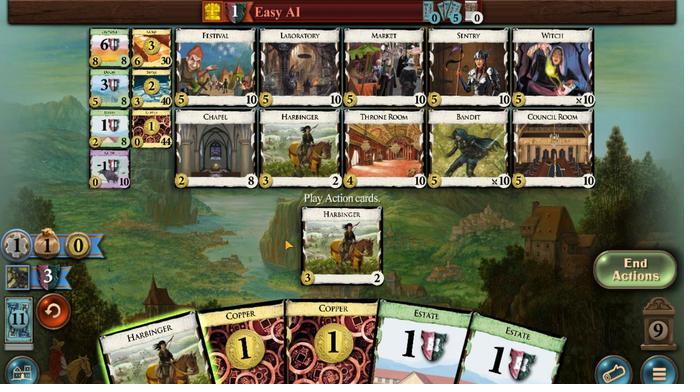 
Action: Mouse moved to (322, 268)
Screenshot: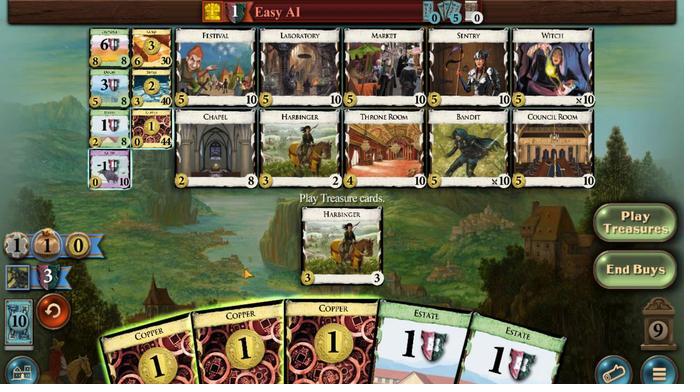 
Action: Mouse pressed left at (322, 268)
Screenshot: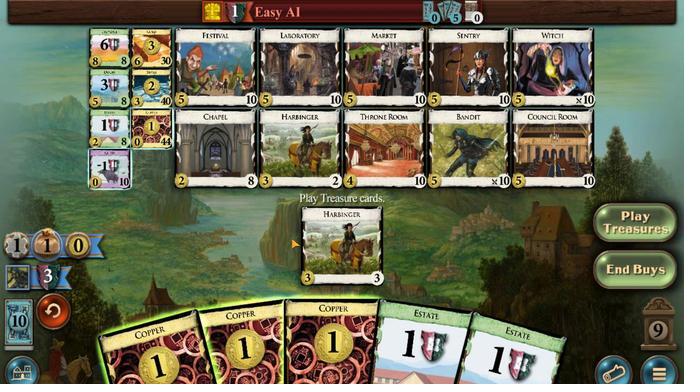 
Action: Mouse moved to (285, 270)
Screenshot: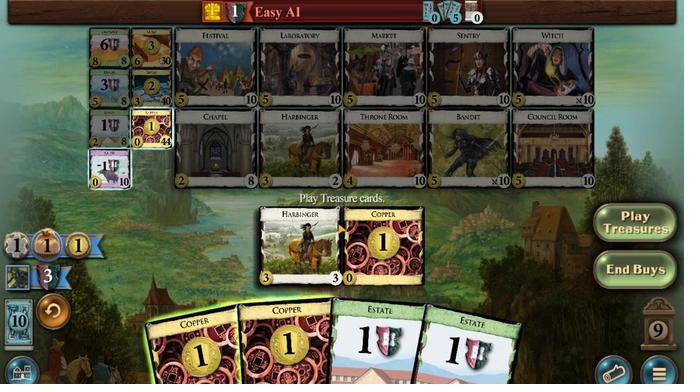 
Action: Mouse pressed left at (285, 270)
Screenshot: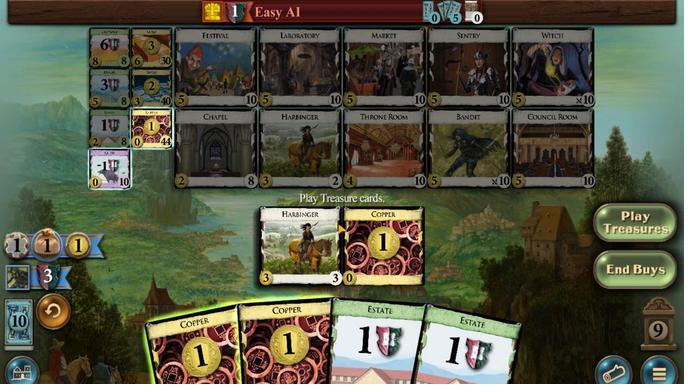 
Action: Mouse moved to (294, 270)
Screenshot: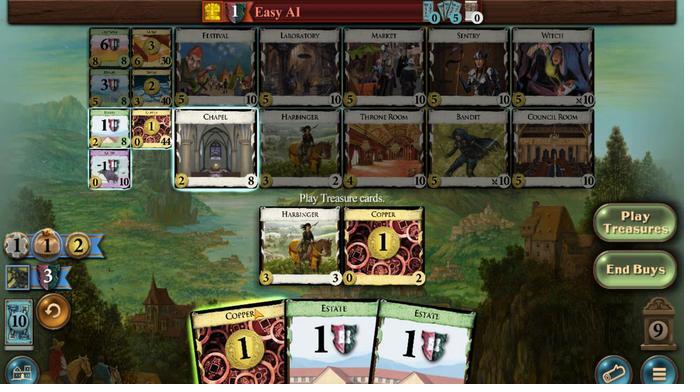 
Action: Mouse pressed left at (294, 270)
Screenshot: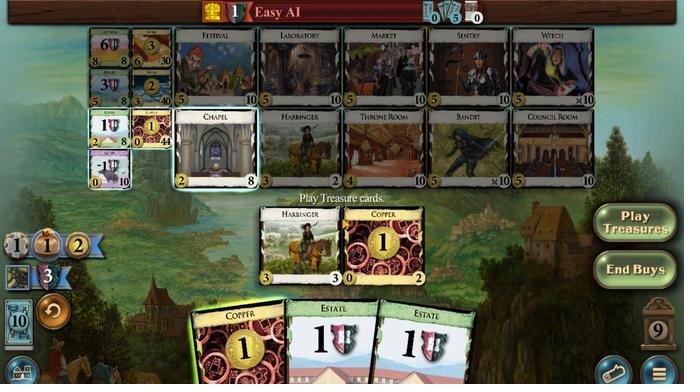 
Action: Mouse moved to (320, 287)
Screenshot: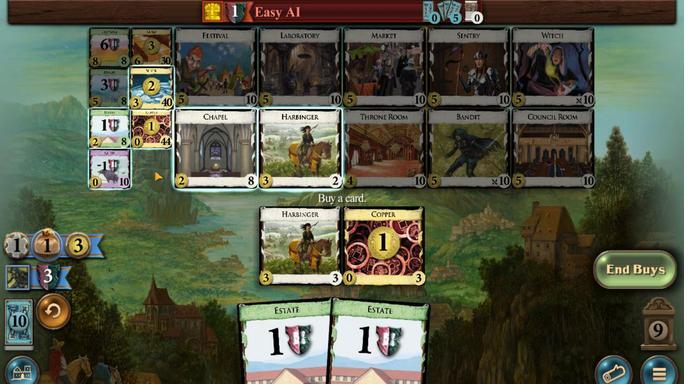 
Action: Mouse pressed left at (320, 287)
Screenshot: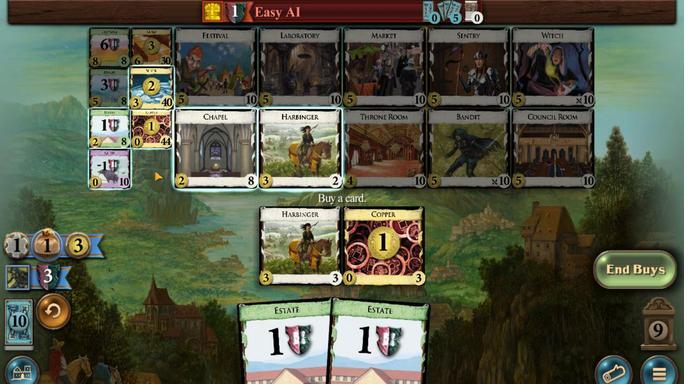 
Action: Mouse moved to (292, 268)
Screenshot: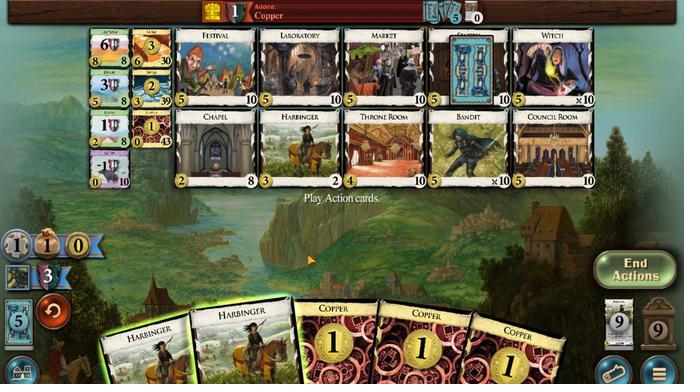 
Action: Mouse pressed left at (292, 268)
Screenshot: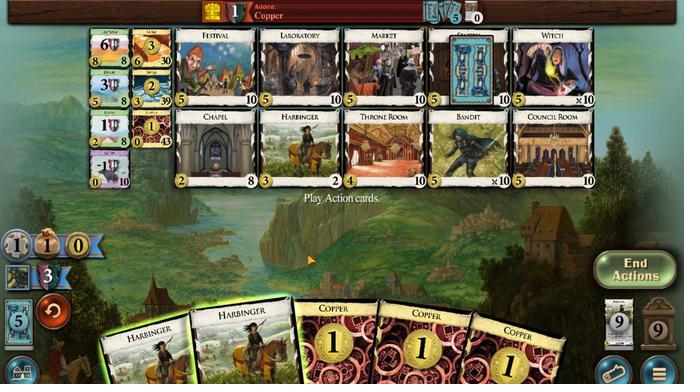 
Action: Mouse moved to (231, 287)
Screenshot: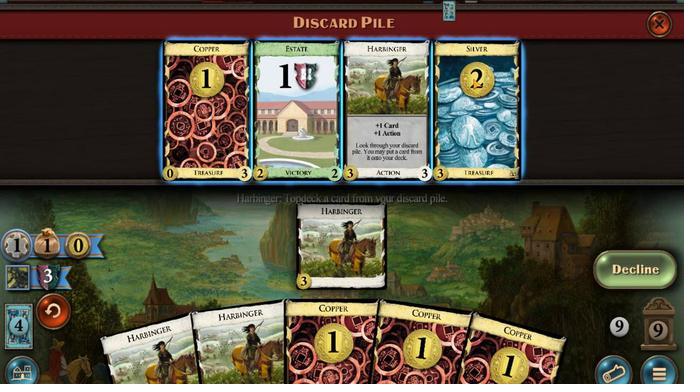 
Action: Mouse pressed left at (231, 287)
Screenshot: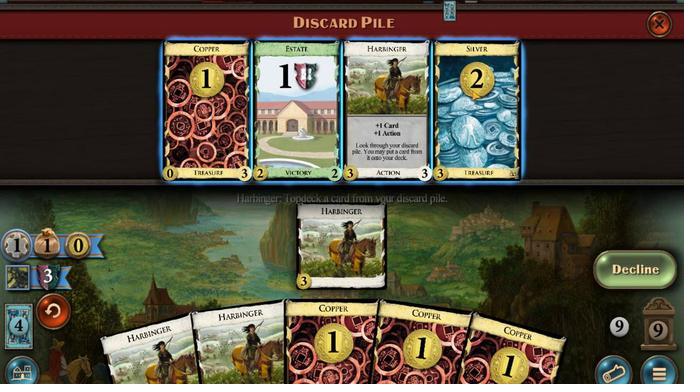 
Action: Mouse moved to (294, 266)
Screenshot: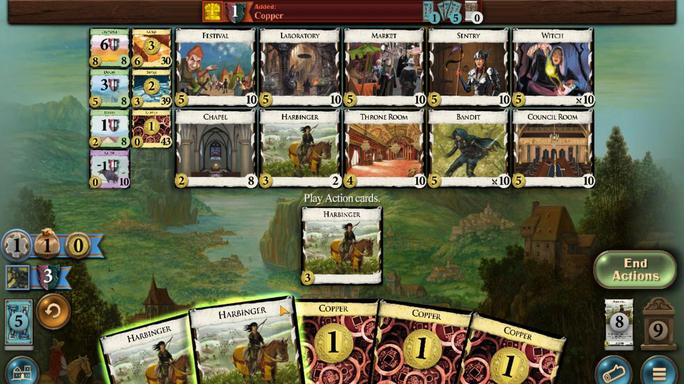 
Action: Mouse pressed left at (294, 266)
Screenshot: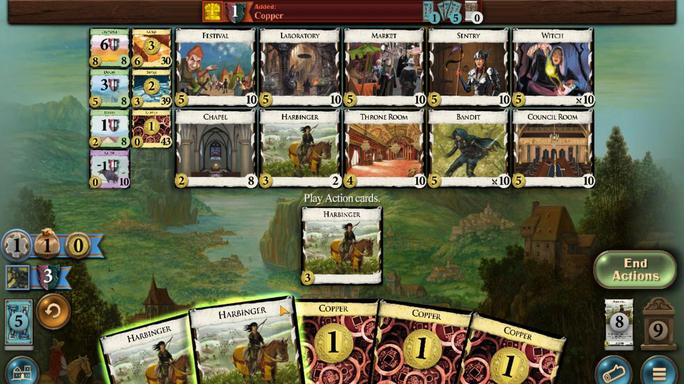 
Action: Mouse moved to (294, 287)
Screenshot: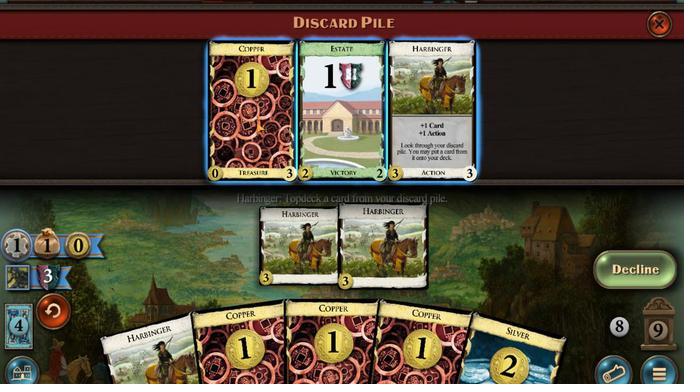 
Action: Mouse pressed left at (294, 287)
Screenshot: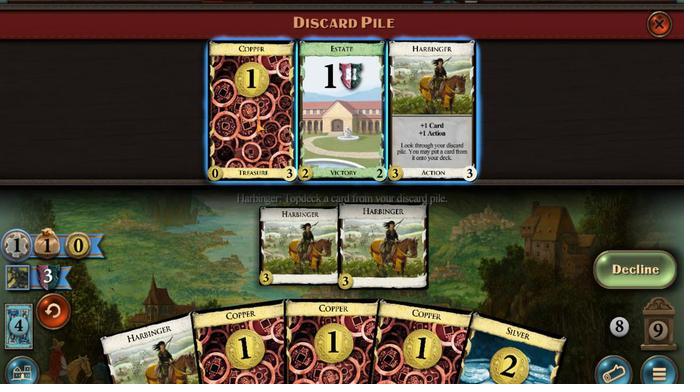 
Action: Mouse moved to (324, 267)
Screenshot: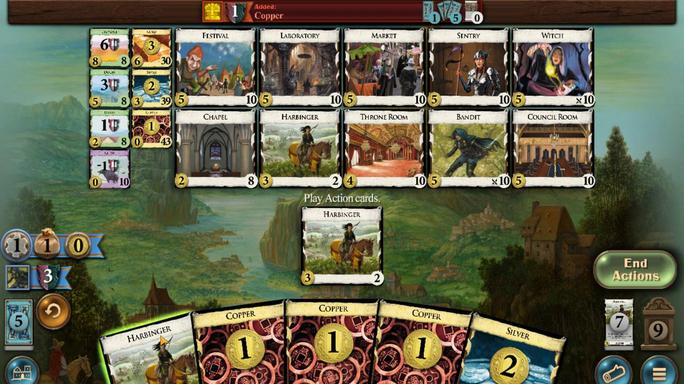 
Action: Mouse pressed left at (324, 267)
Screenshot: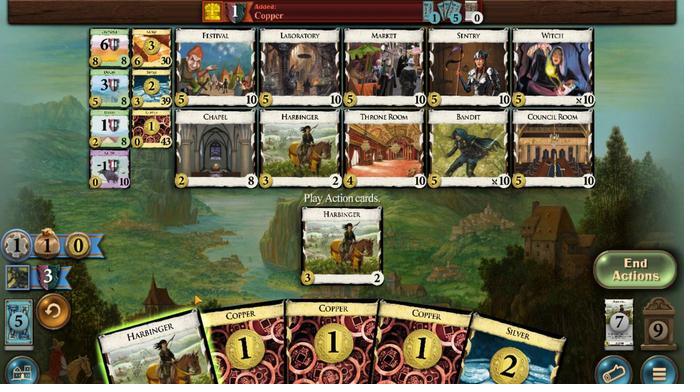 
Action: Mouse moved to (294, 288)
Screenshot: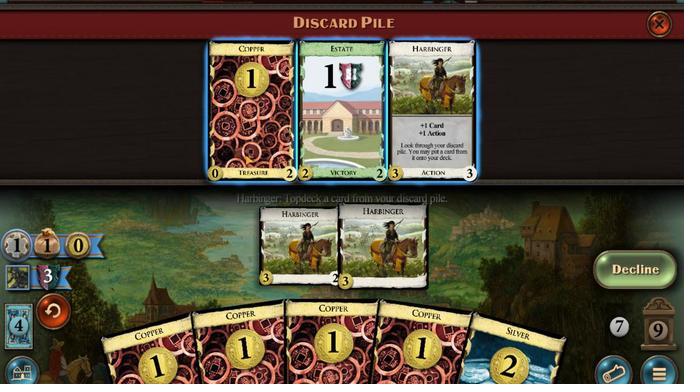 
Action: Mouse pressed left at (294, 288)
Screenshot: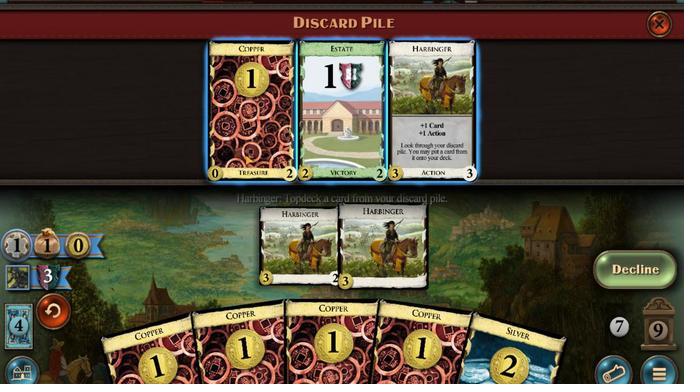 
Action: Mouse moved to (222, 267)
Screenshot: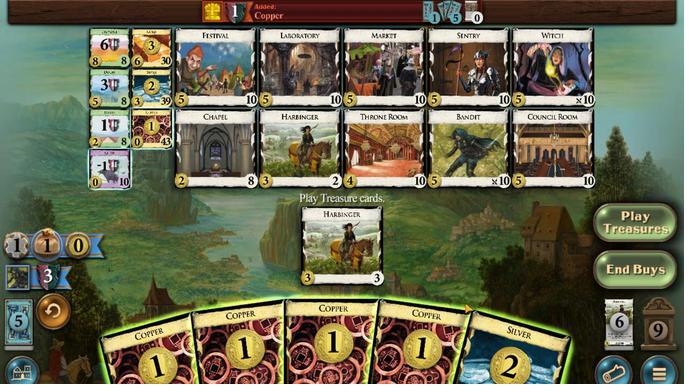 
Action: Mouse pressed left at (222, 267)
Screenshot: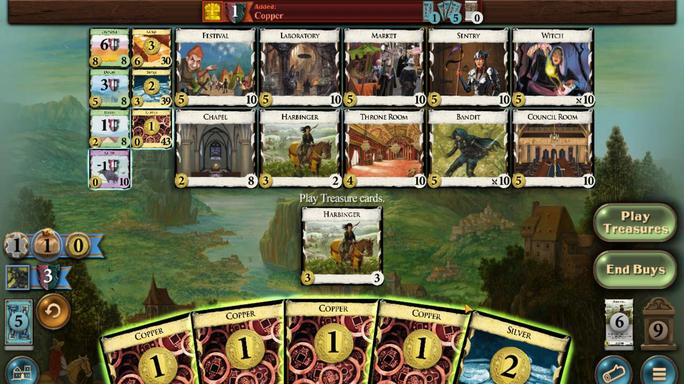 
Action: Mouse moved to (273, 266)
Screenshot: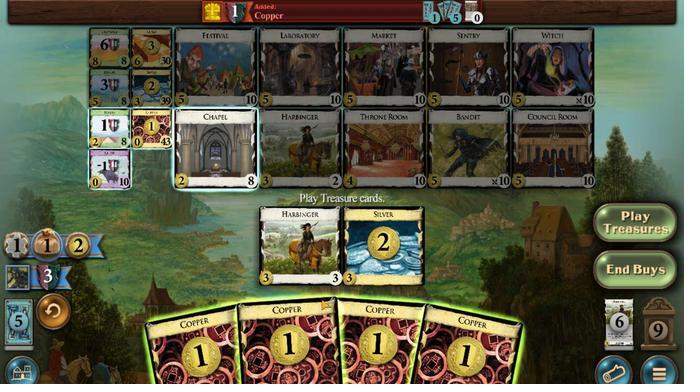 
Action: Mouse pressed left at (273, 266)
Screenshot: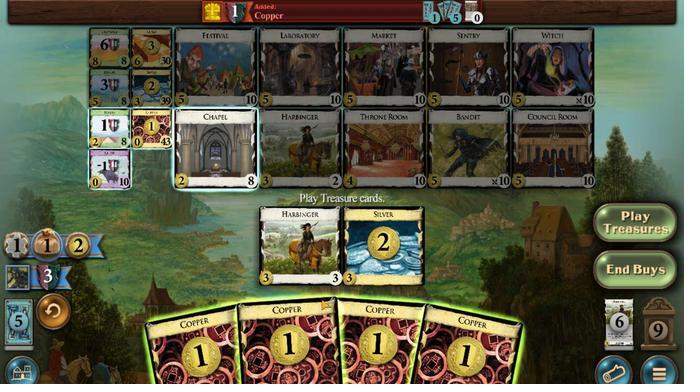
Action: Mouse moved to (290, 267)
Screenshot: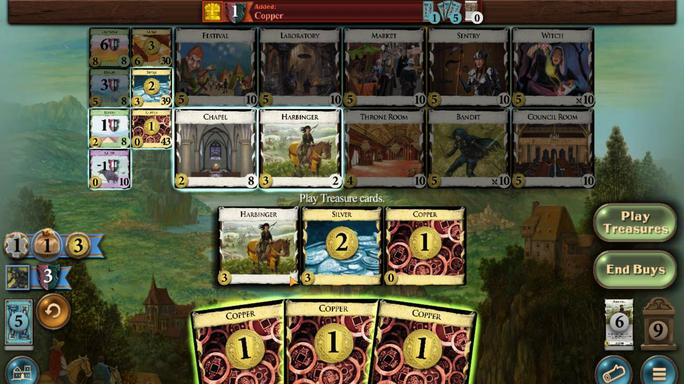 
Action: Mouse pressed left at (290, 267)
Screenshot: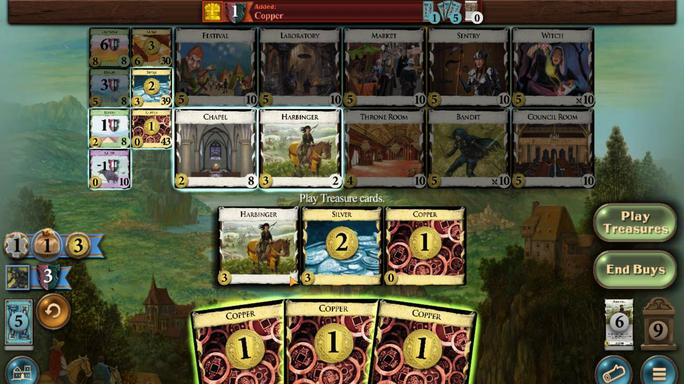 
Action: Mouse moved to (281, 268)
Screenshot: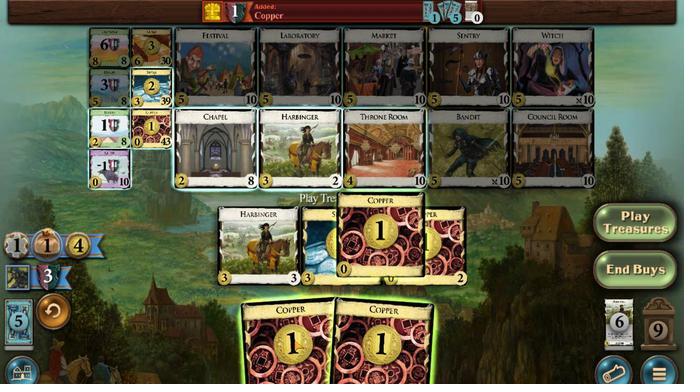 
Action: Mouse pressed left at (281, 268)
Screenshot: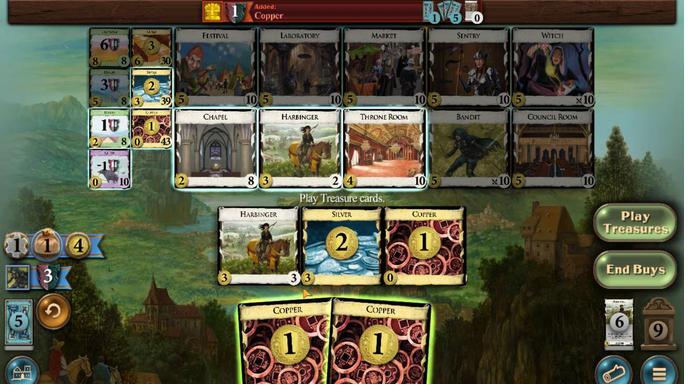 
Action: Mouse moved to (273, 266)
Screenshot: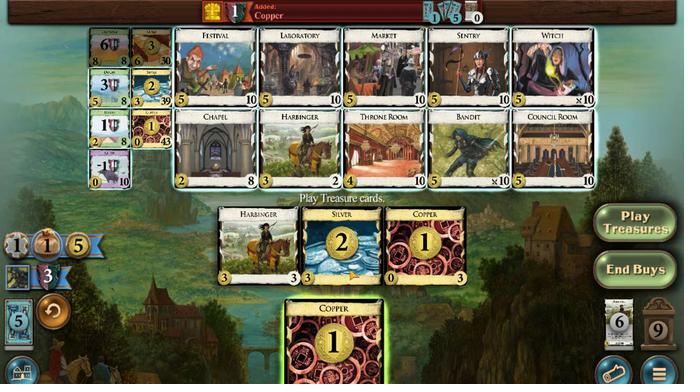 
Action: Mouse pressed left at (273, 266)
Screenshot: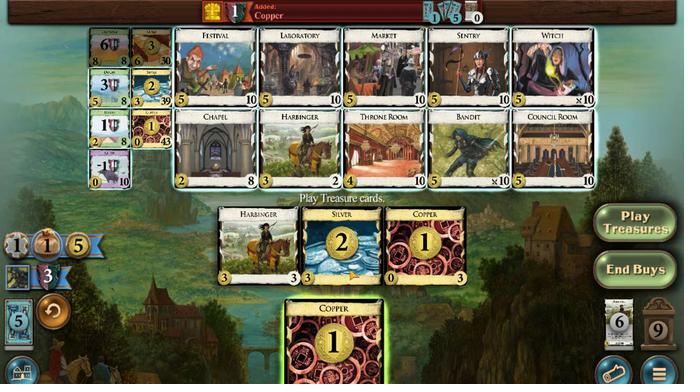 
Action: Mouse moved to (321, 289)
Screenshot: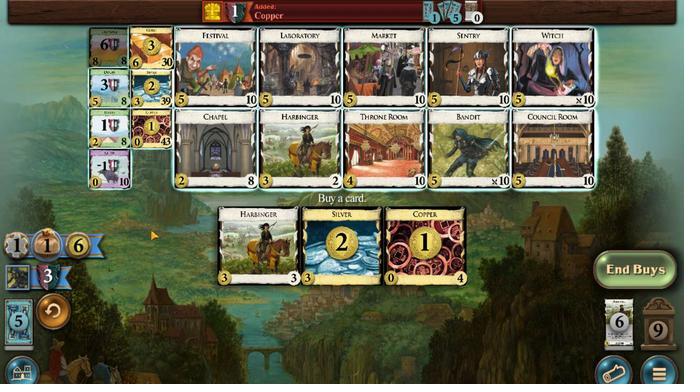 
Action: Mouse pressed left at (321, 289)
Screenshot: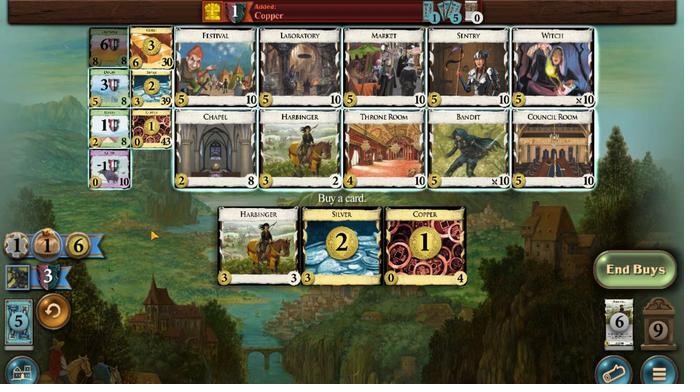 
Action: Mouse moved to (318, 267)
Screenshot: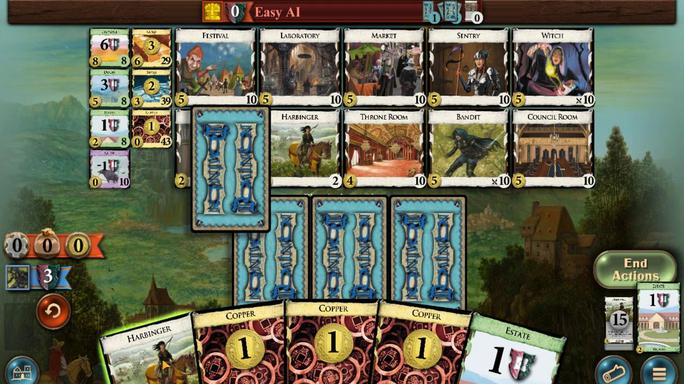 
Action: Mouse pressed left at (318, 267)
Screenshot: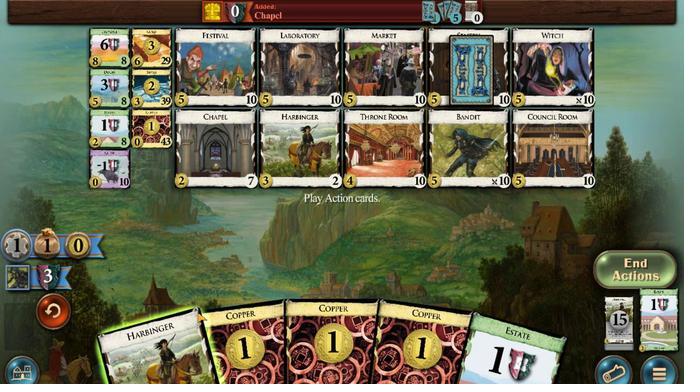 
Action: Mouse moved to (299, 268)
Screenshot: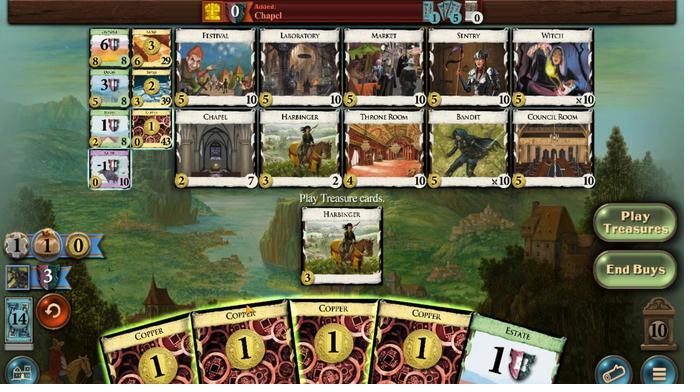 
Action: Mouse pressed left at (299, 268)
Screenshot: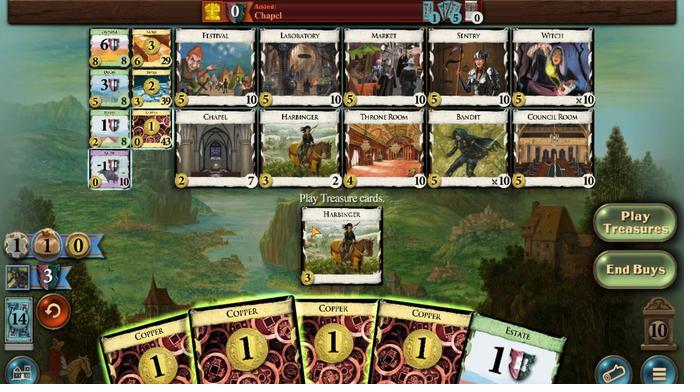 
Action: Mouse moved to (315, 267)
Screenshot: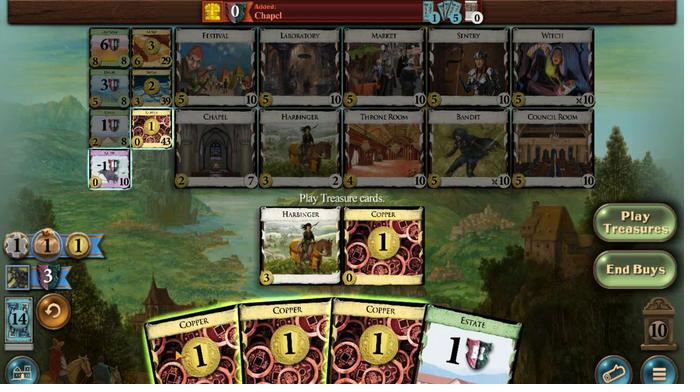 
Action: Mouse pressed left at (315, 267)
Screenshot: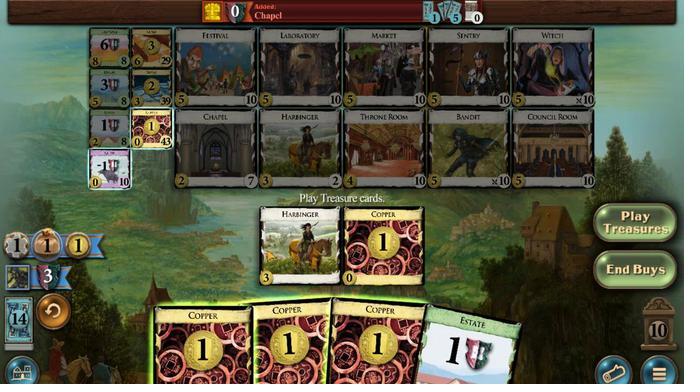 
Action: Mouse moved to (299, 264)
Screenshot: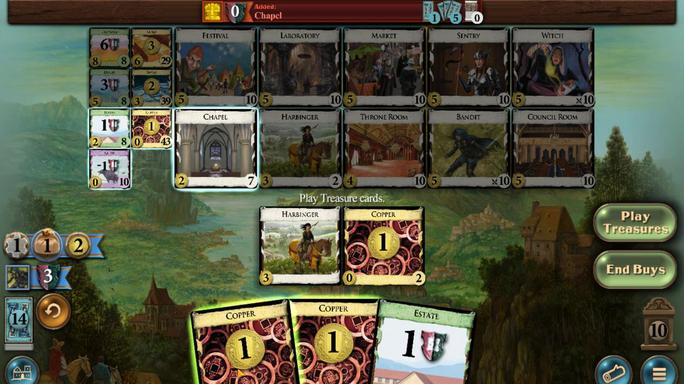 
Action: Mouse pressed left at (299, 264)
Screenshot: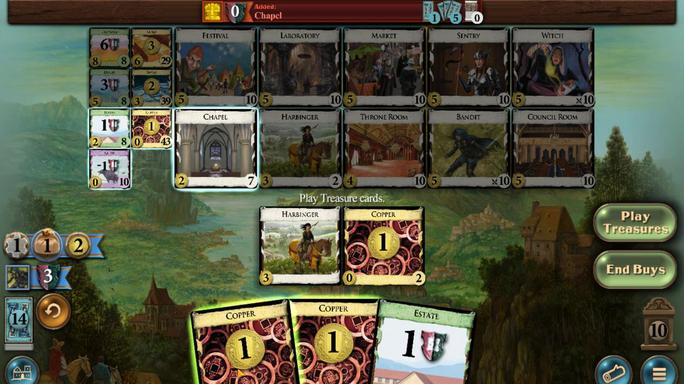 
Action: Mouse moved to (280, 267)
Screenshot: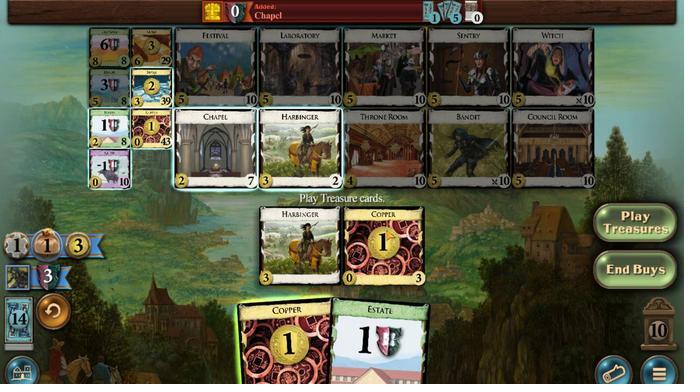 
Action: Mouse pressed left at (280, 267)
Screenshot: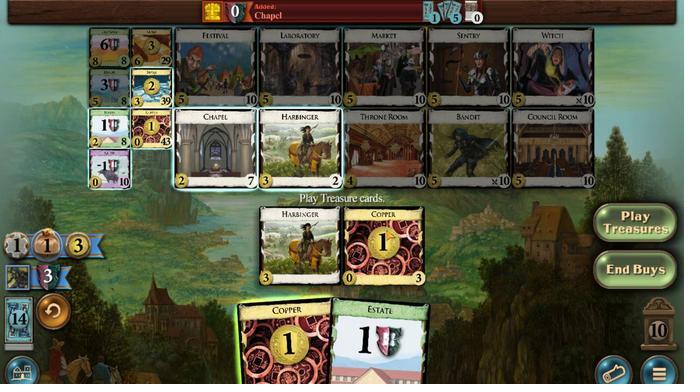 
Action: Mouse moved to (273, 283)
Screenshot: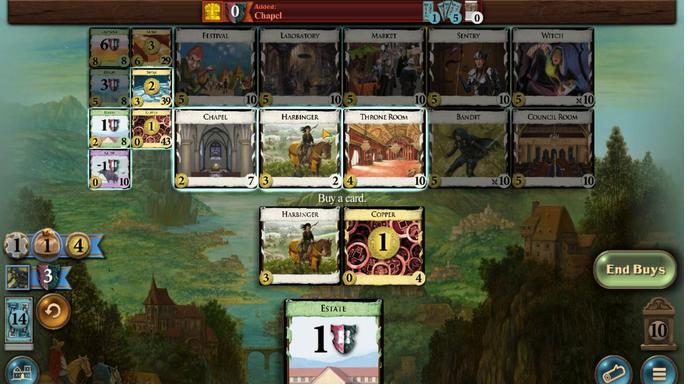 
Action: Mouse pressed left at (273, 283)
Screenshot: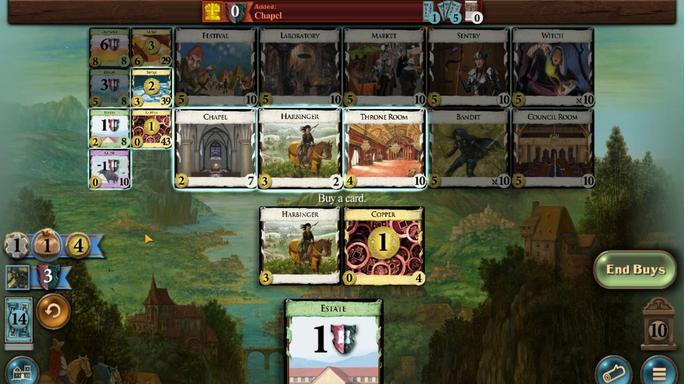 
Action: Mouse moved to (268, 268)
Screenshot: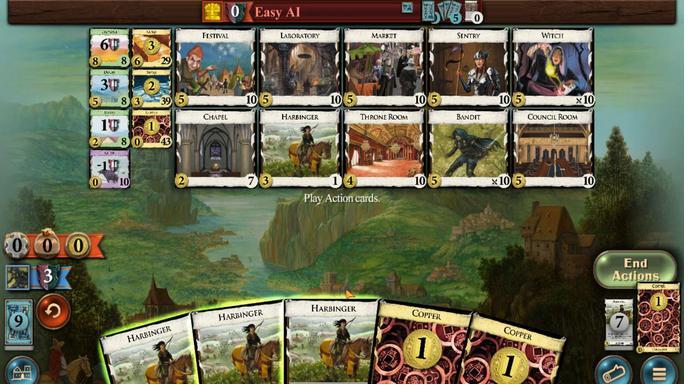 
Action: Mouse pressed left at (268, 268)
Screenshot: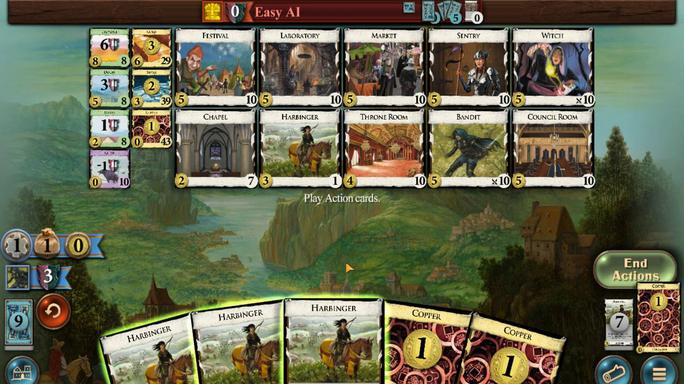 
Action: Mouse moved to (290, 287)
Screenshot: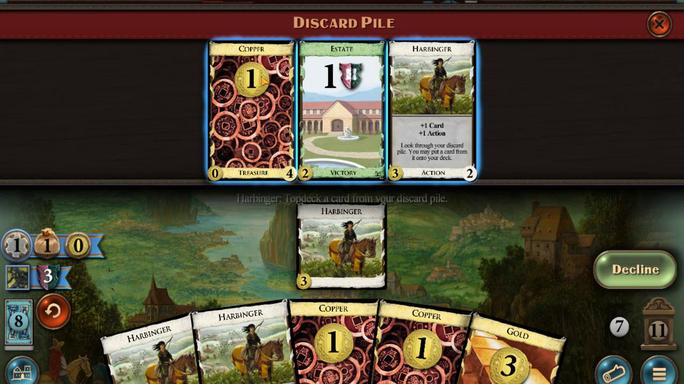 
Action: Mouse pressed left at (290, 287)
Screenshot: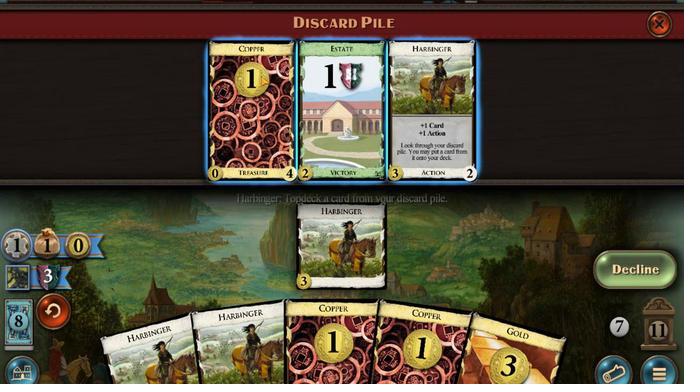 
Action: Mouse moved to (296, 265)
Screenshot: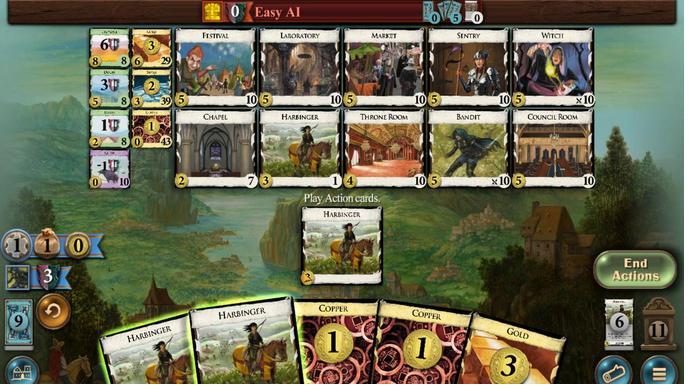 
Action: Mouse pressed left at (296, 265)
Screenshot: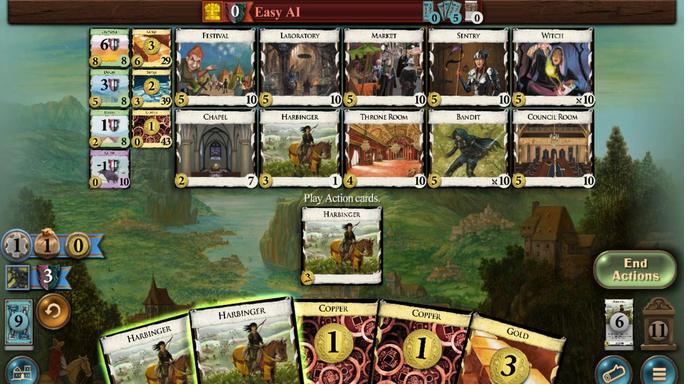 
Action: Mouse moved to (288, 287)
Screenshot: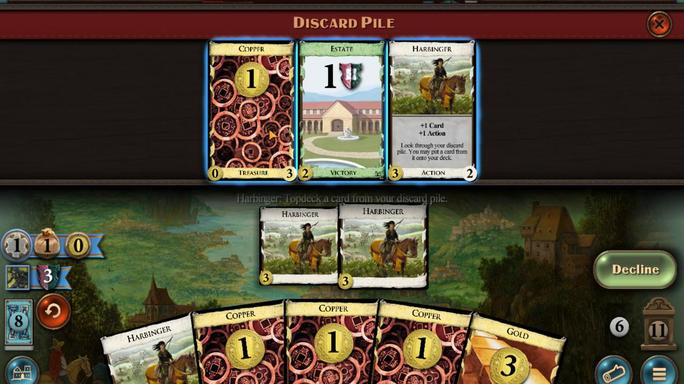 
Action: Mouse pressed left at (288, 287)
Screenshot: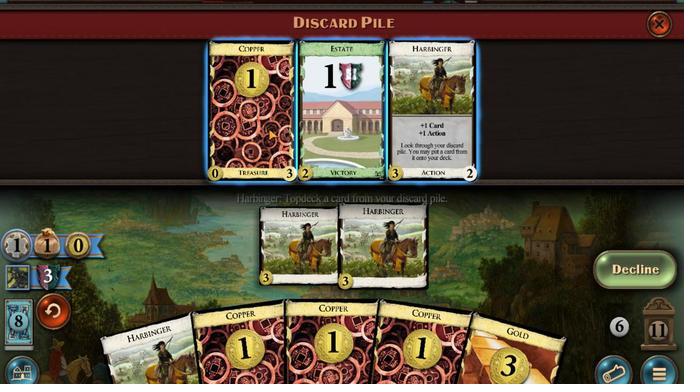 
Action: Mouse moved to (289, 287)
Screenshot: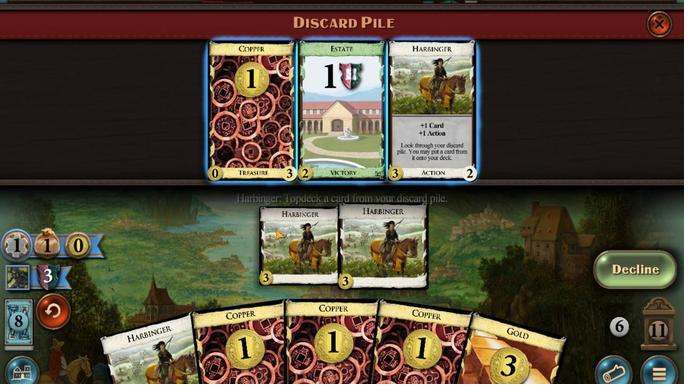 
Action: Mouse pressed left at (289, 287)
Screenshot: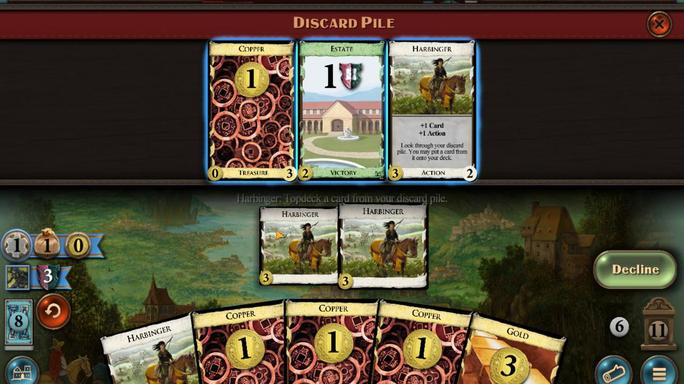 
Action: Mouse moved to (316, 267)
Screenshot: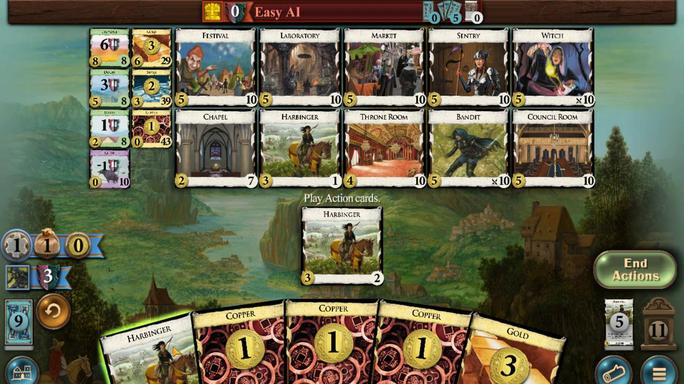 
Action: Mouse pressed left at (316, 267)
Screenshot: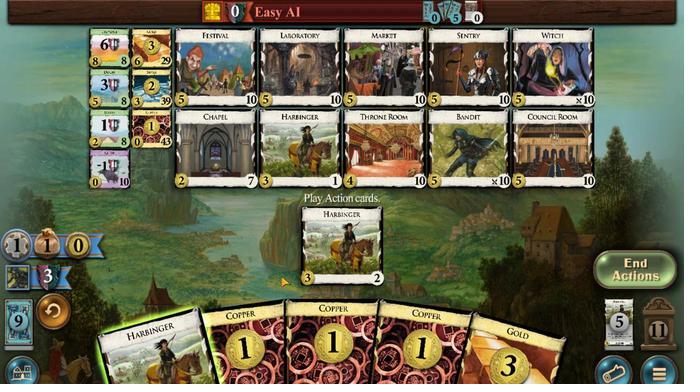 
Action: Mouse moved to (294, 286)
Screenshot: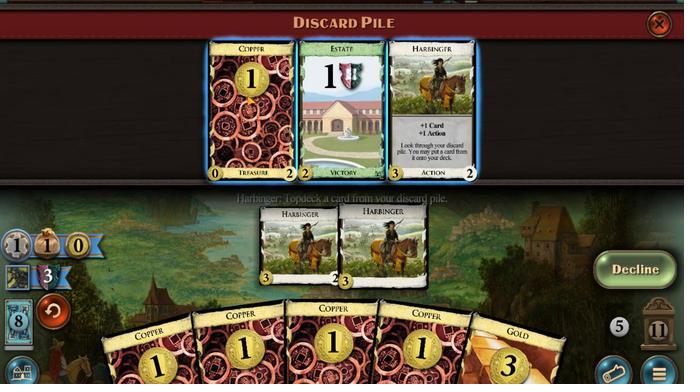 
Action: Mouse pressed left at (294, 286)
Screenshot: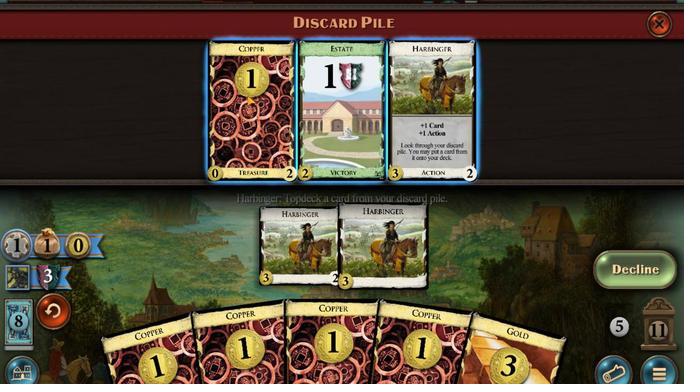 
Action: Mouse moved to (218, 267)
Screenshot: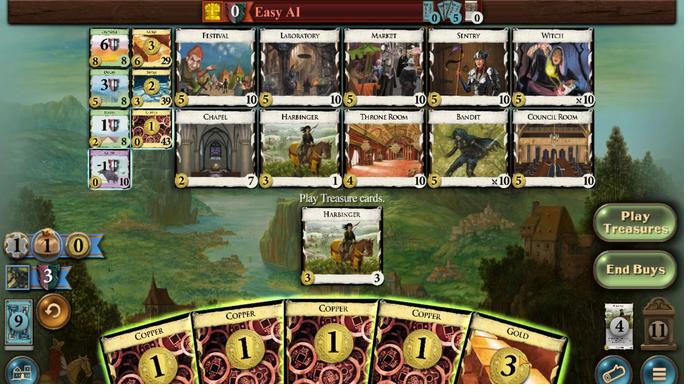 
Action: Mouse pressed left at (218, 267)
Screenshot: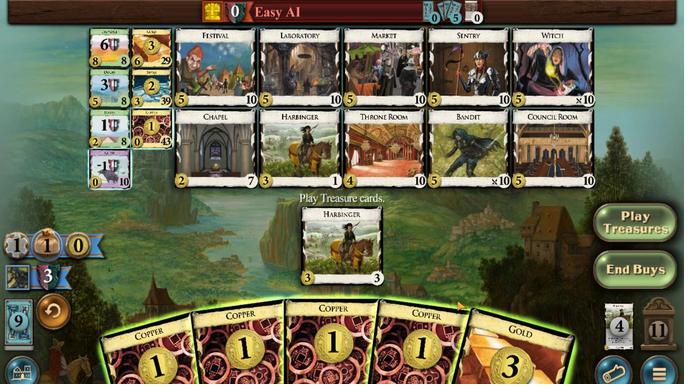 
Action: Mouse moved to (256, 265)
Screenshot: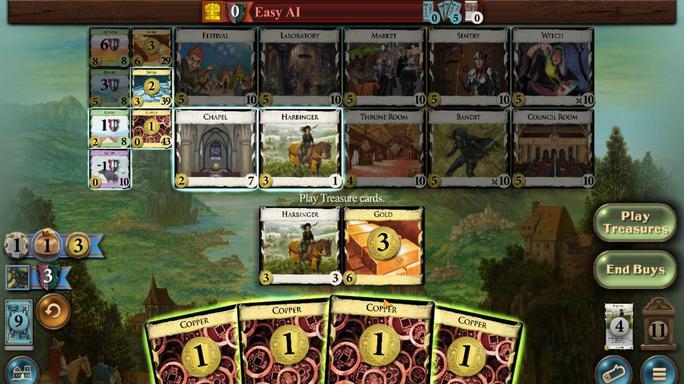 
Action: Mouse pressed left at (256, 265)
Screenshot: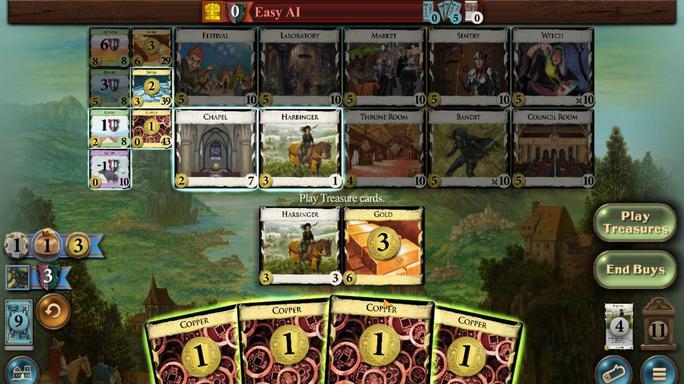 
Action: Mouse moved to (274, 267)
Screenshot: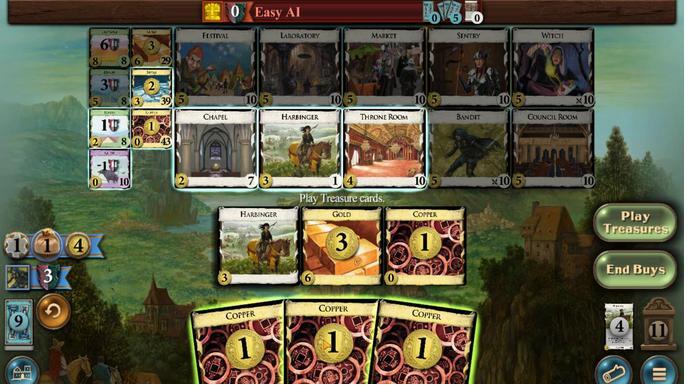 
Action: Mouse pressed left at (274, 267)
Screenshot: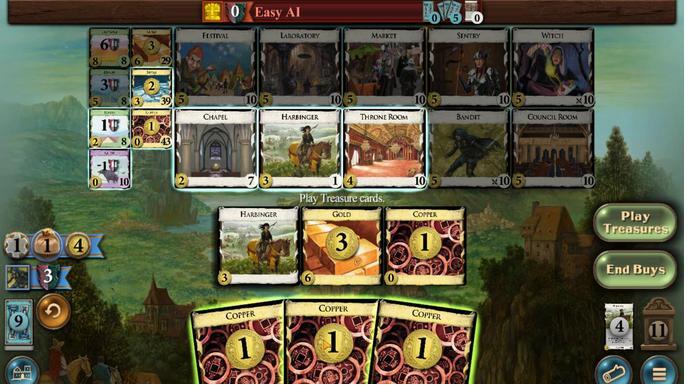 
Action: Mouse moved to (329, 286)
Screenshot: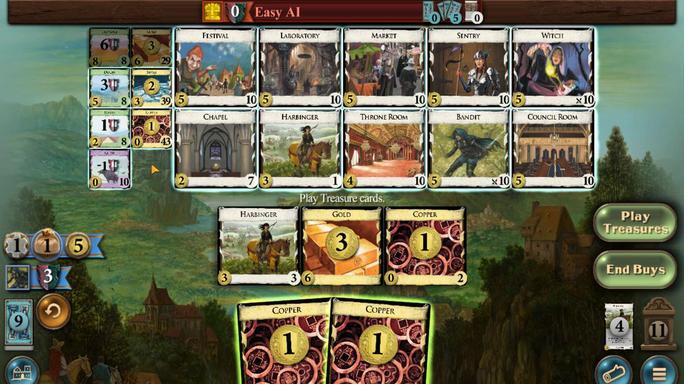 
Action: Mouse pressed left at (329, 286)
Screenshot: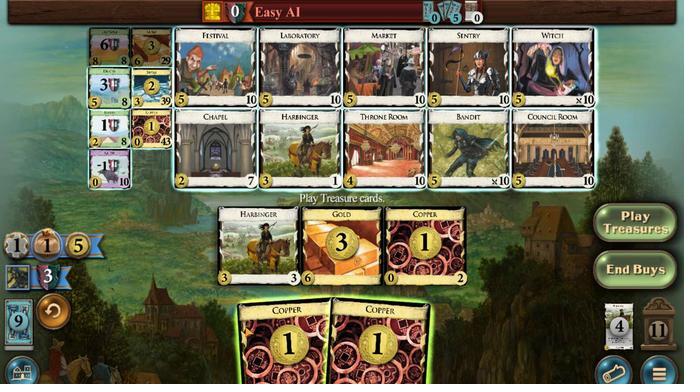 
Action: Mouse moved to (290, 267)
Screenshot: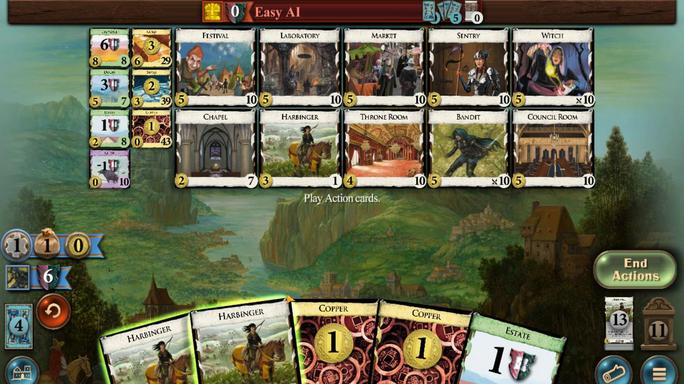 
Action: Mouse pressed left at (290, 267)
Screenshot: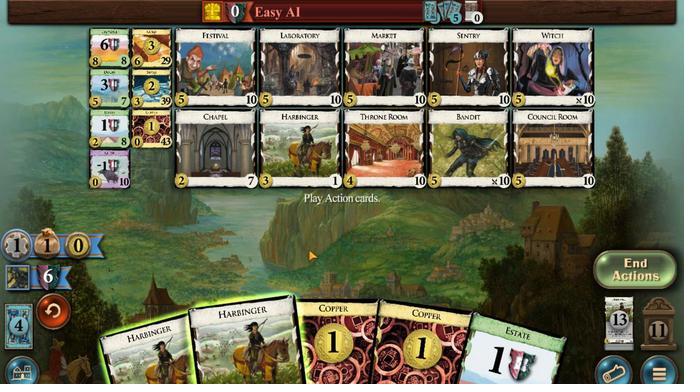 
Action: Mouse moved to (218, 288)
Screenshot: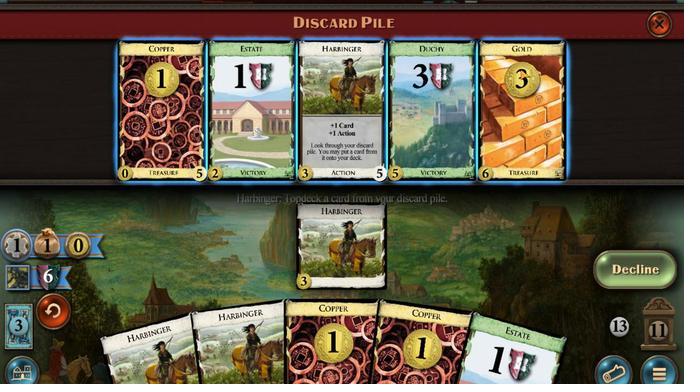 
Action: Mouse pressed left at (218, 288)
Screenshot: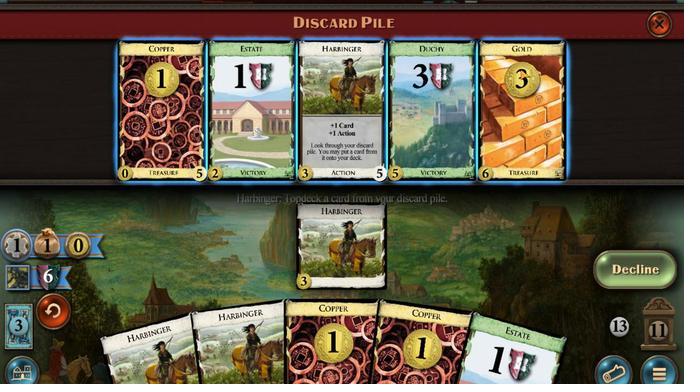 
Action: Mouse moved to (221, 286)
Screenshot: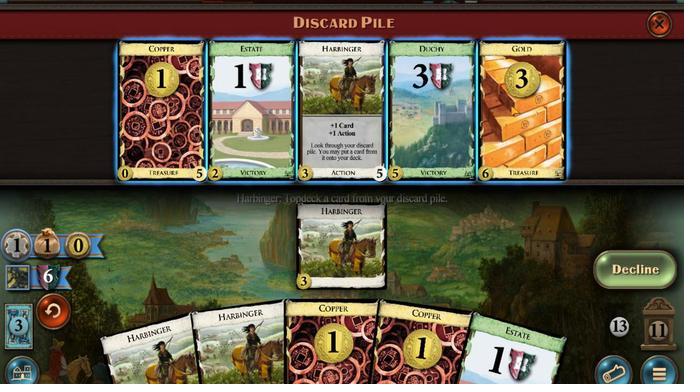 
Action: Mouse pressed left at (221, 286)
Screenshot: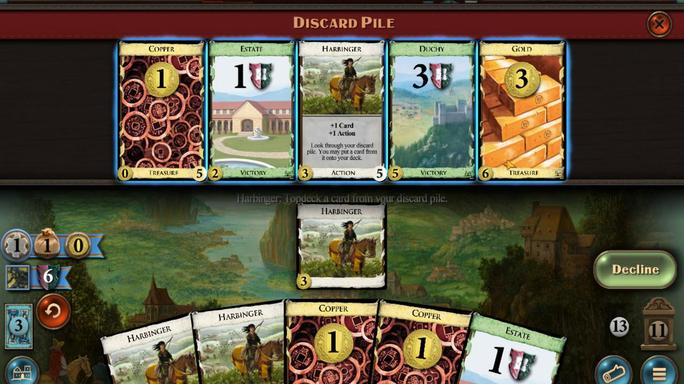 
Action: Mouse moved to (301, 267)
Screenshot: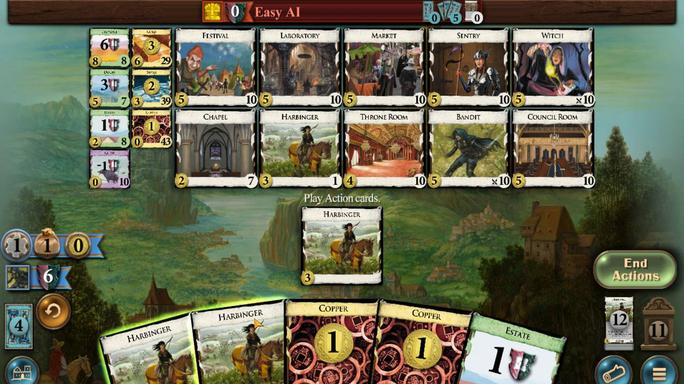 
Action: Mouse pressed left at (301, 267)
Screenshot: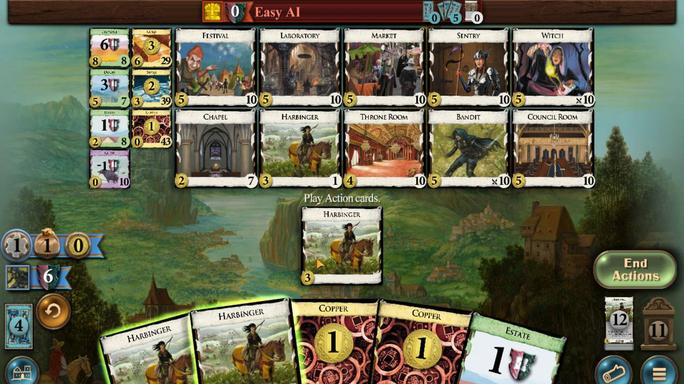 
Action: Mouse moved to (302, 287)
Screenshot: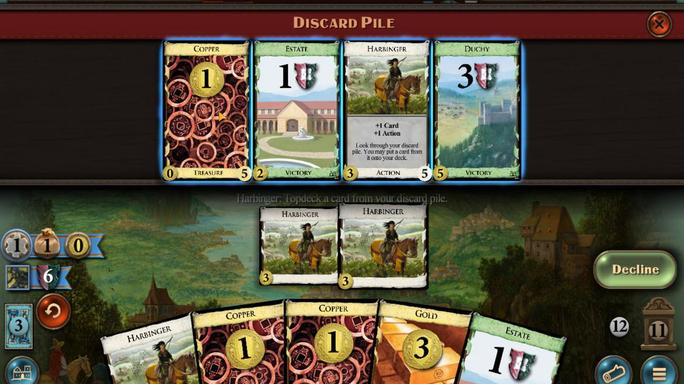 
Action: Mouse pressed left at (302, 287)
Screenshot: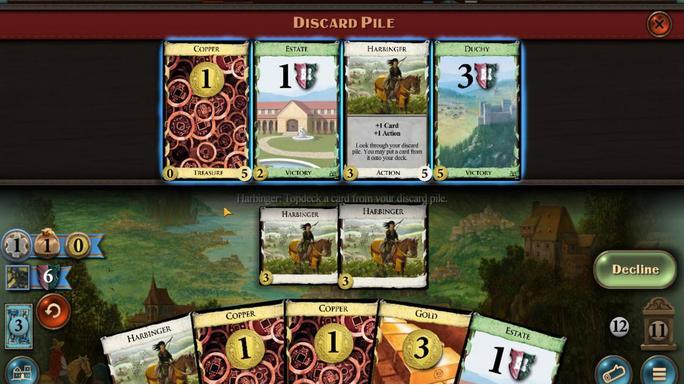 
Action: Mouse moved to (315, 266)
Screenshot: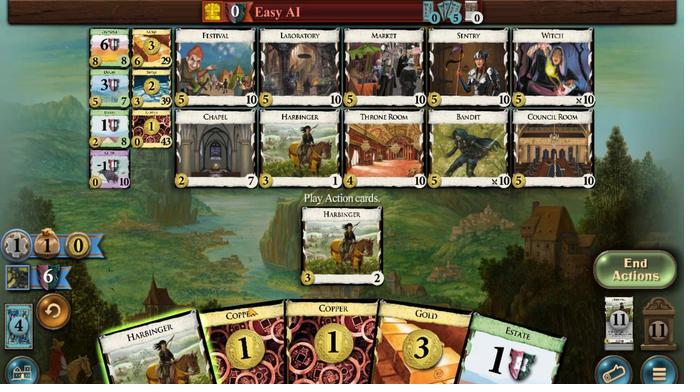 
Action: Mouse pressed left at (315, 266)
Screenshot: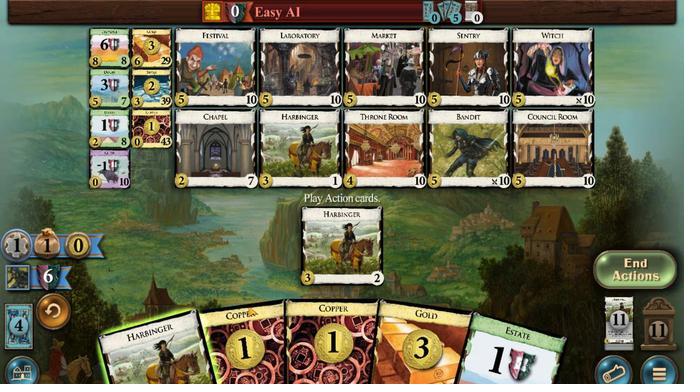 
Action: Mouse moved to (303, 288)
Screenshot: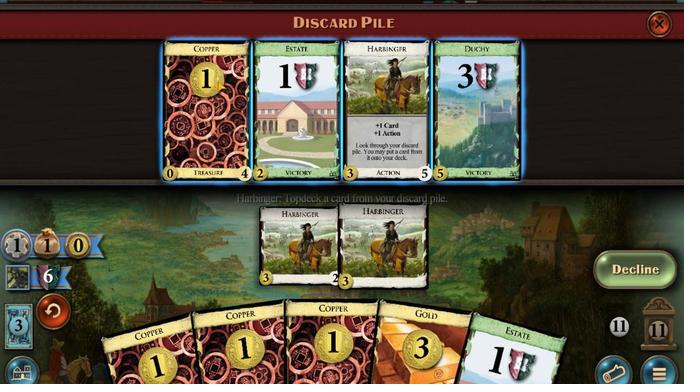 
Action: Mouse pressed left at (303, 288)
Screenshot: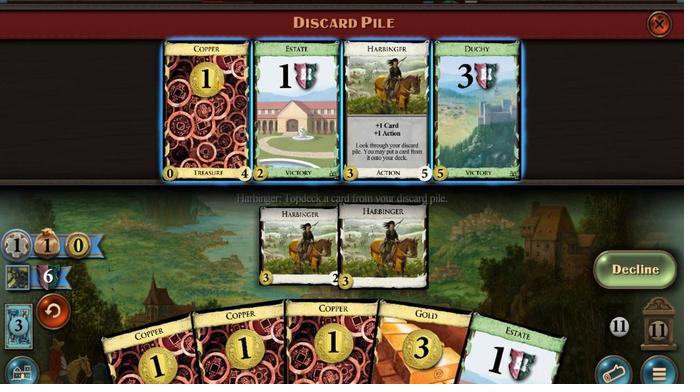 
Action: Mouse moved to (311, 288)
Screenshot: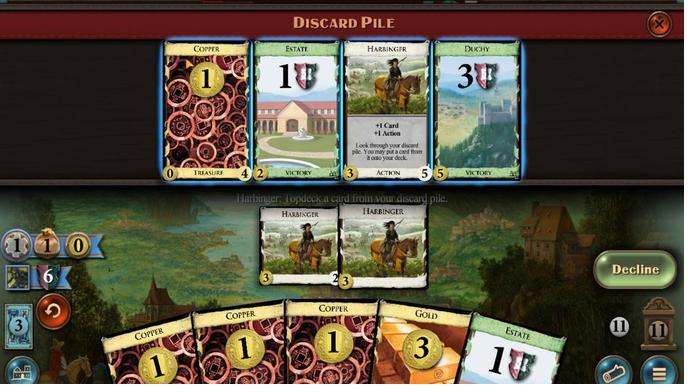 
Action: Mouse pressed left at (311, 288)
Screenshot: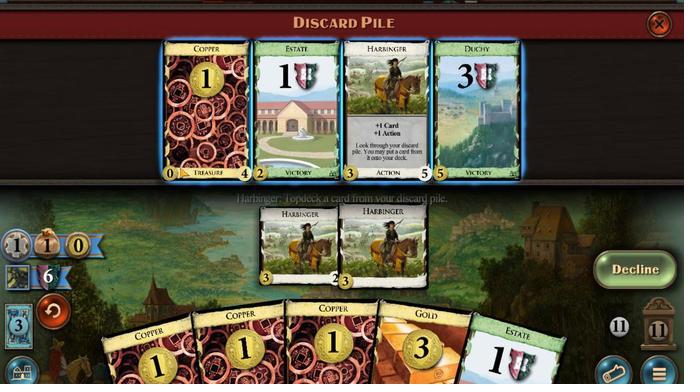 
Action: Mouse moved to (245, 267)
Screenshot: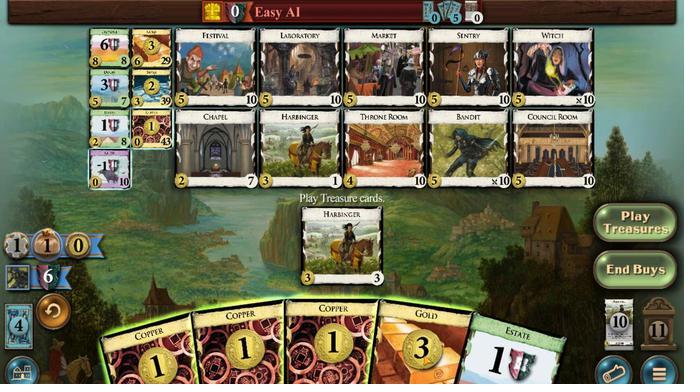 
Action: Mouse pressed left at (245, 267)
Screenshot: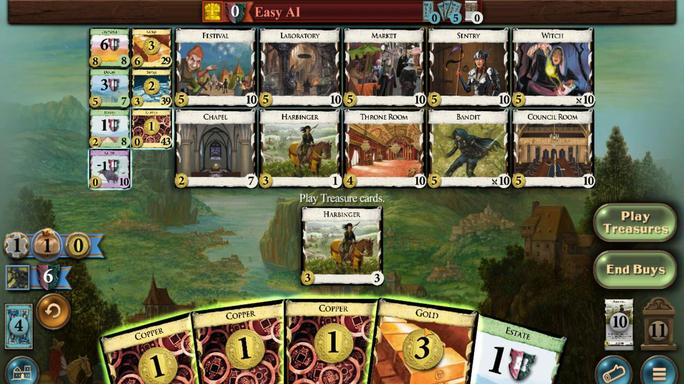 
Action: Mouse moved to (261, 266)
Screenshot: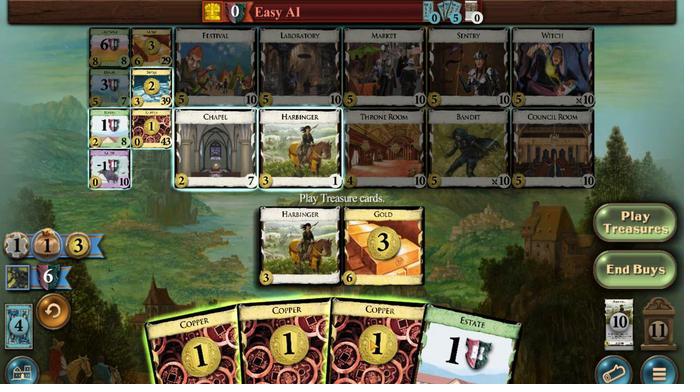 
Action: Mouse pressed left at (261, 266)
Screenshot: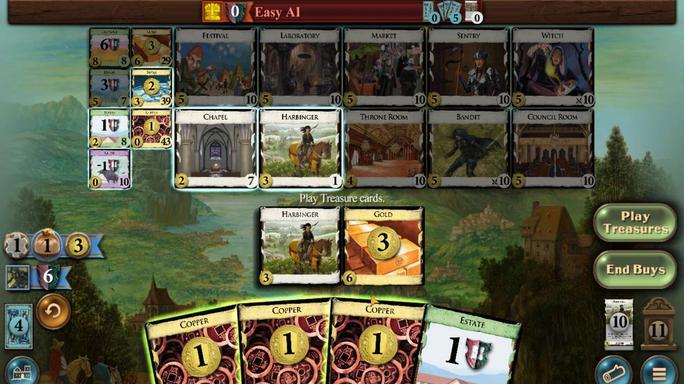 
Action: Mouse moved to (274, 268)
Screenshot: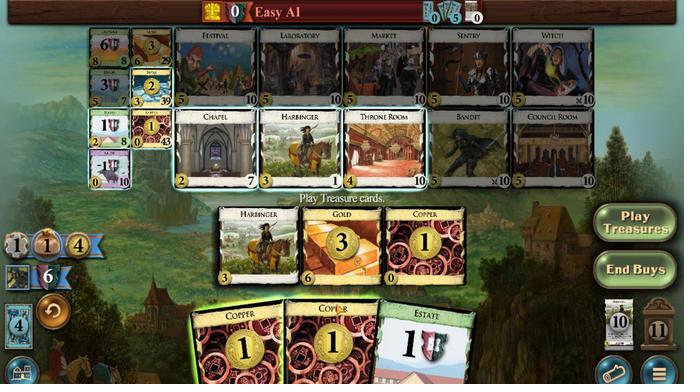
Action: Mouse pressed left at (274, 268)
Screenshot: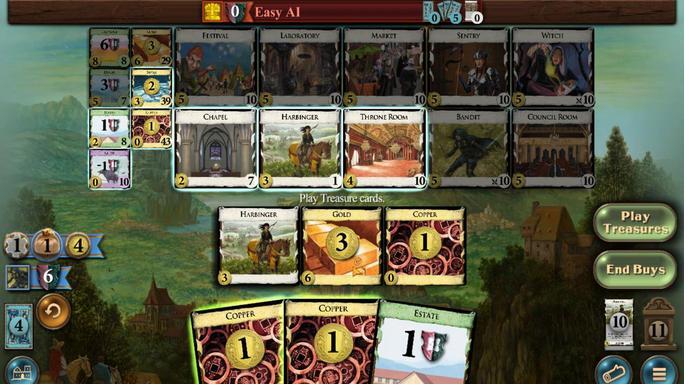 
Action: Mouse moved to (281, 269)
Screenshot: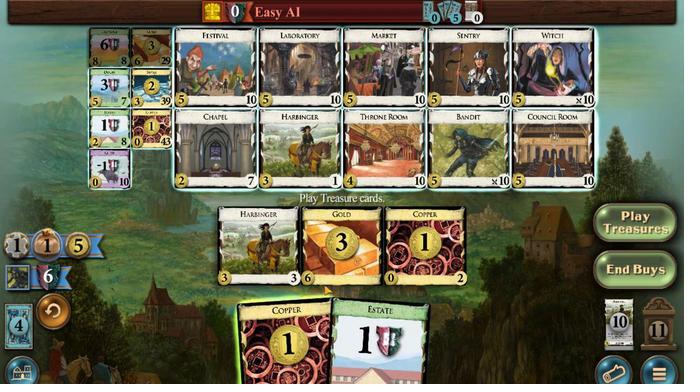 
Action: Mouse pressed left at (281, 269)
Screenshot: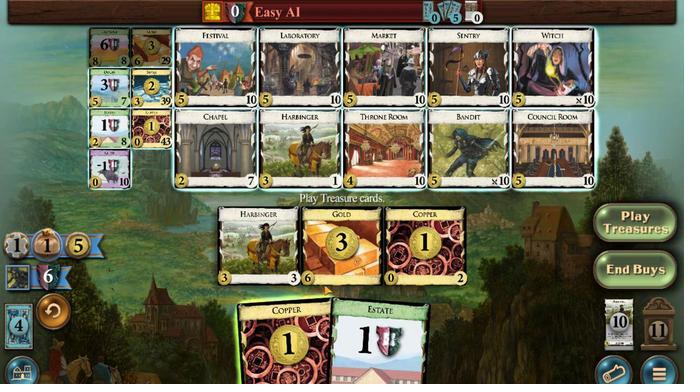 
Action: Mouse moved to (321, 289)
Screenshot: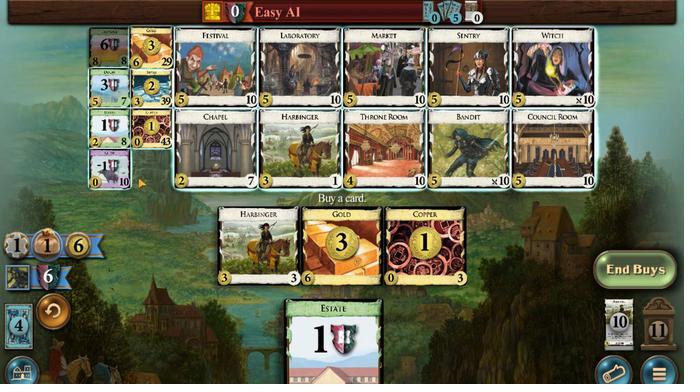 
Action: Mouse pressed left at (321, 289)
Screenshot: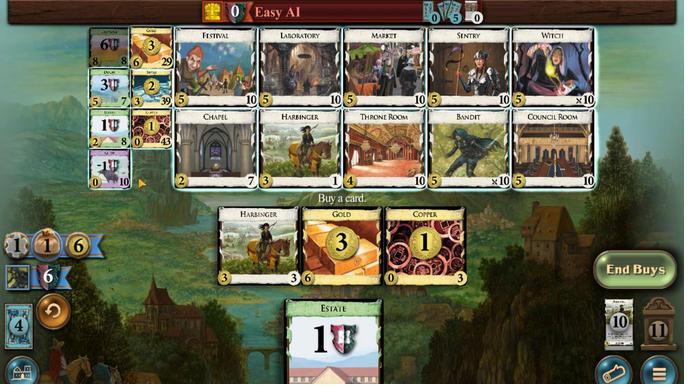 
Action: Mouse moved to (245, 266)
Screenshot: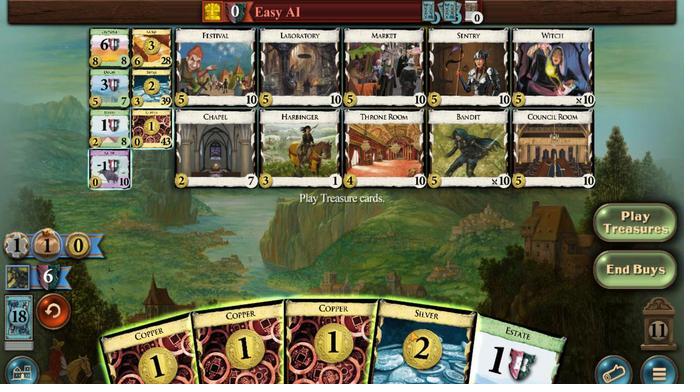 
Action: Mouse pressed left at (245, 266)
Screenshot: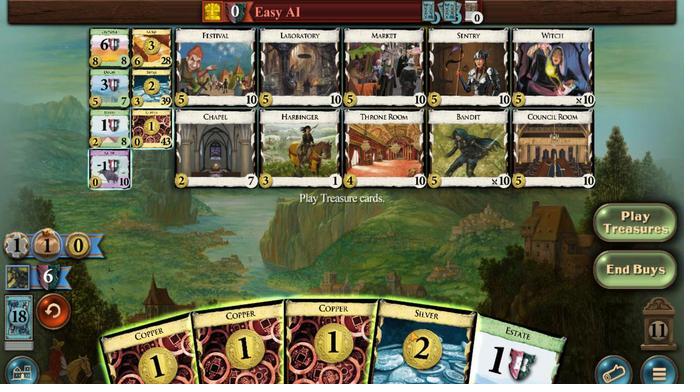 
Action: Mouse moved to (266, 266)
Screenshot: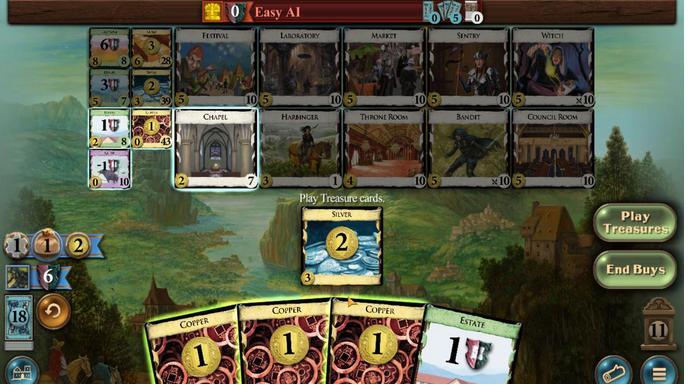 
Action: Mouse pressed left at (266, 266)
Screenshot: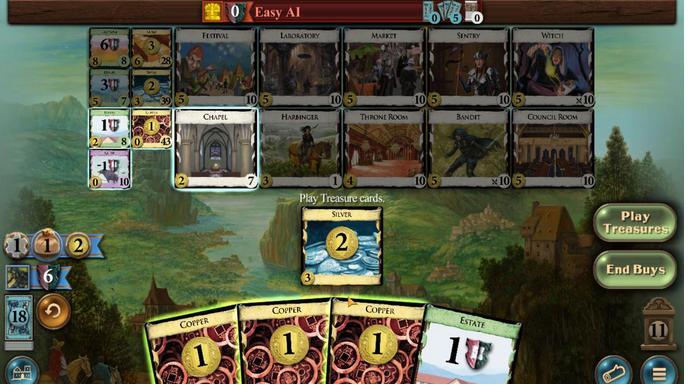 
Action: Mouse moved to (276, 267)
Screenshot: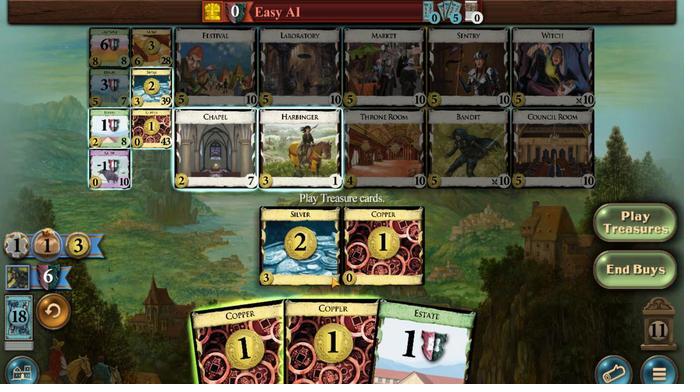 
Action: Mouse pressed left at (276, 267)
Screenshot: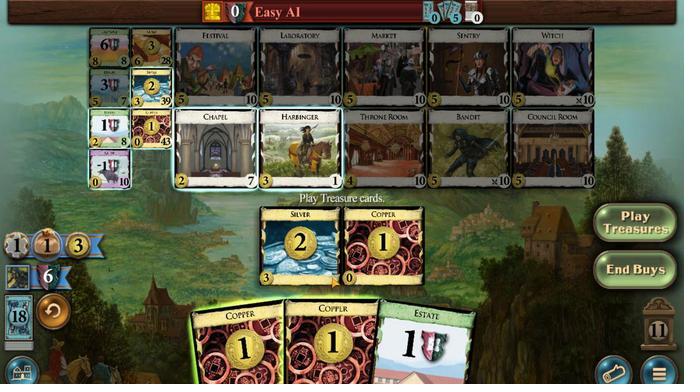 
Action: Mouse moved to (287, 268)
Screenshot: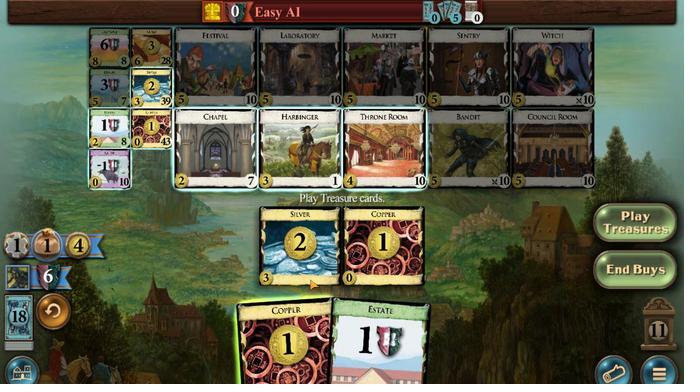 
Action: Mouse pressed left at (287, 268)
Screenshot: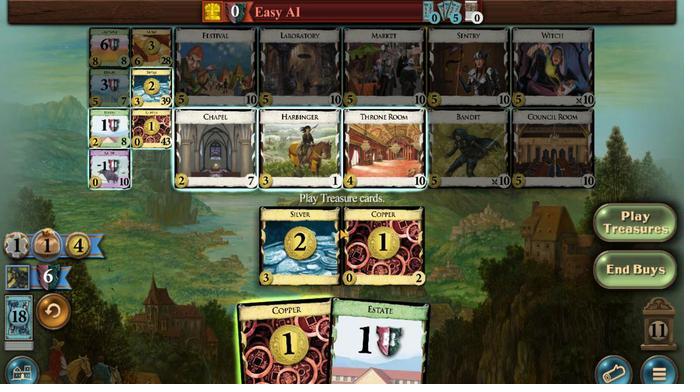 
Action: Mouse moved to (334, 287)
Screenshot: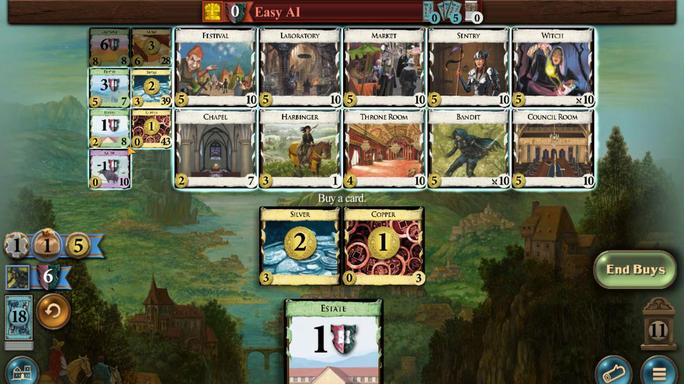 
Action: Mouse pressed left at (334, 287)
Screenshot: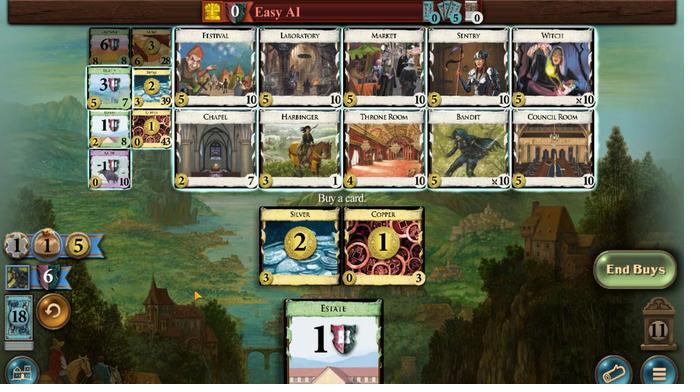 
Action: Mouse moved to (317, 267)
Screenshot: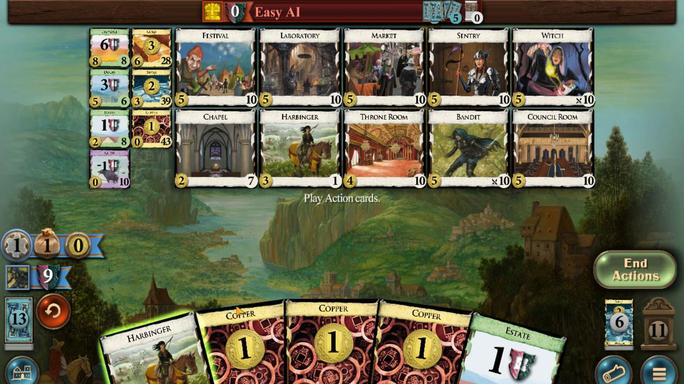 
Action: Mouse pressed left at (317, 267)
Screenshot: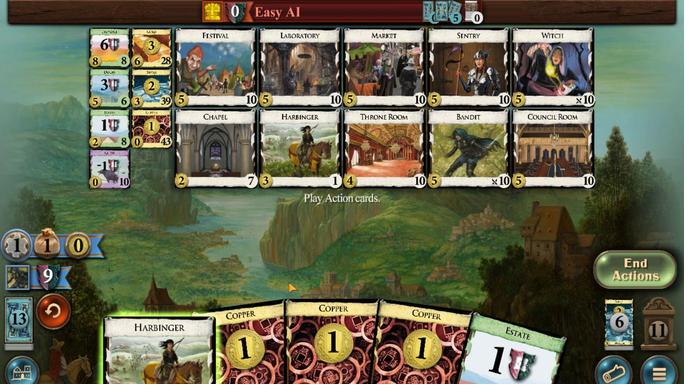 
Action: Mouse moved to (256, 285)
Screenshot: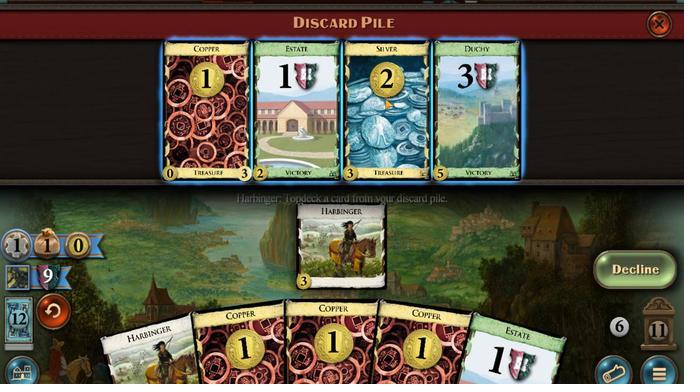 
Action: Mouse pressed left at (256, 285)
Screenshot: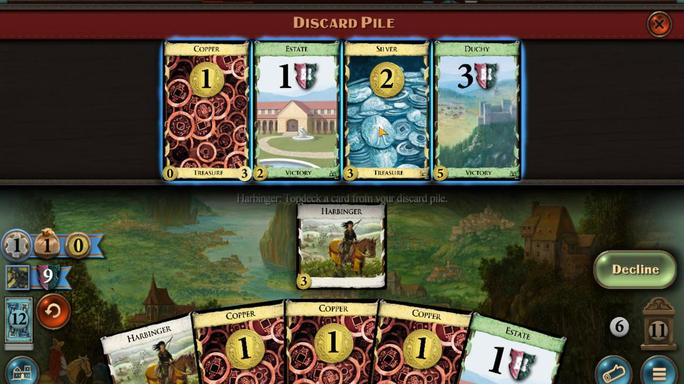 
Action: Mouse moved to (324, 267)
Screenshot: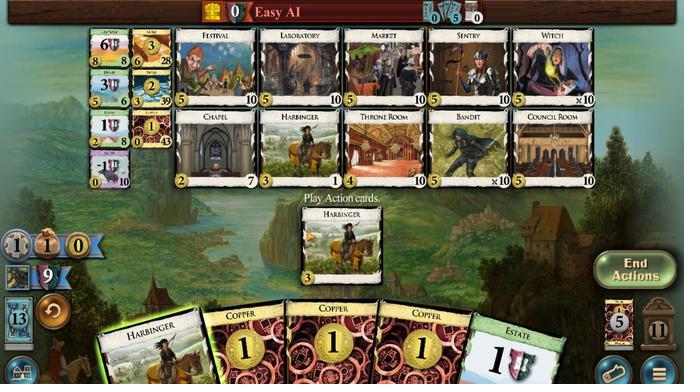
Action: Mouse pressed left at (324, 267)
Screenshot: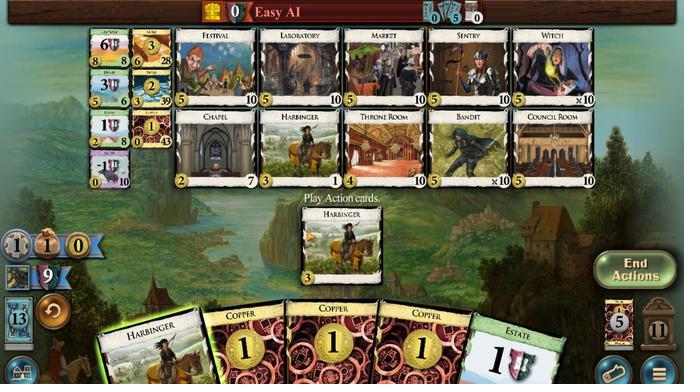 
Action: Mouse moved to (290, 288)
Screenshot: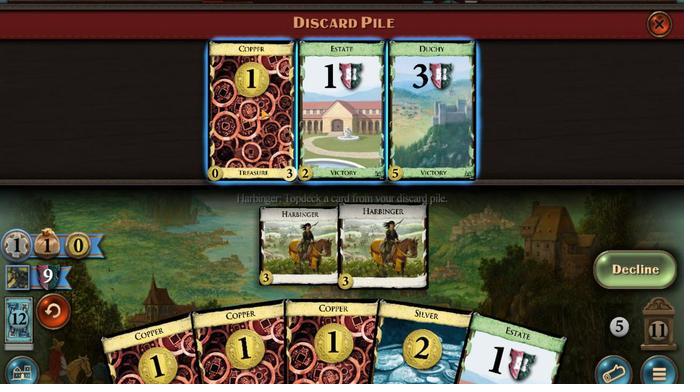 
Action: Mouse pressed left at (290, 288)
Screenshot: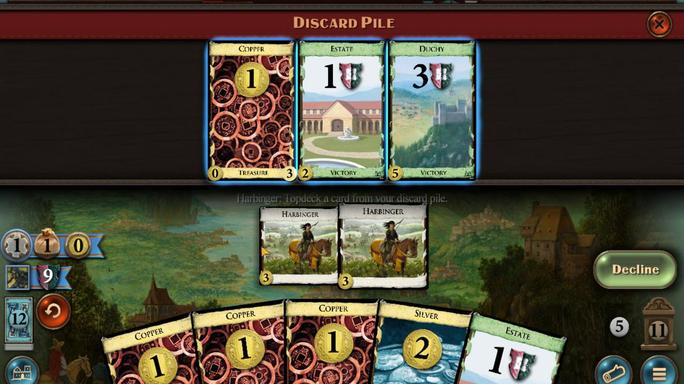 
Action: Mouse moved to (294, 286)
Screenshot: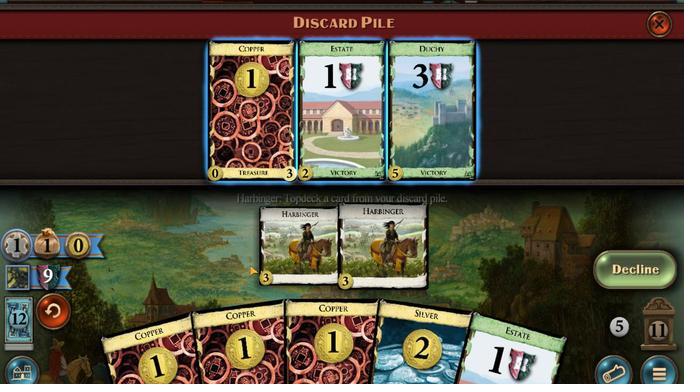 
Action: Mouse pressed left at (294, 286)
Screenshot: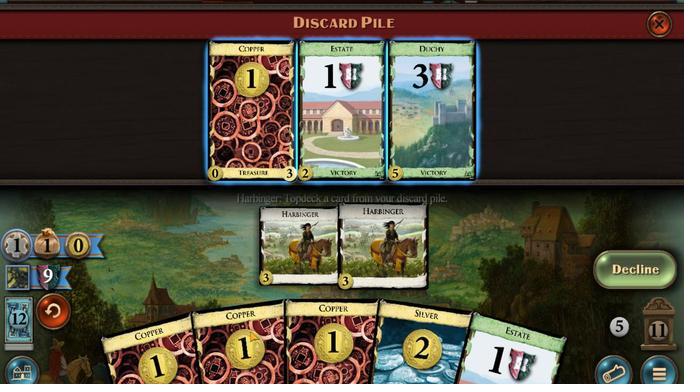 
Action: Mouse moved to (249, 267)
Screenshot: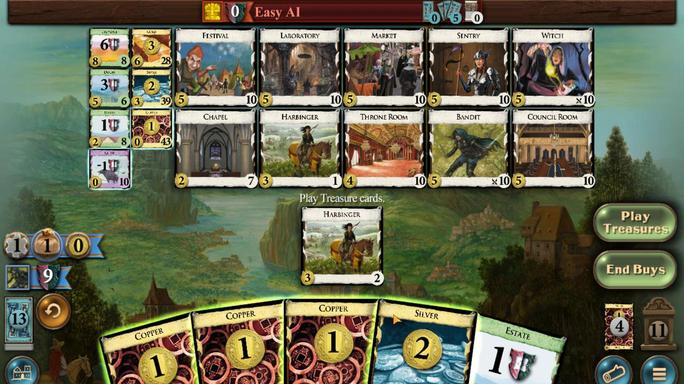
Action: Mouse pressed left at (249, 267)
Screenshot: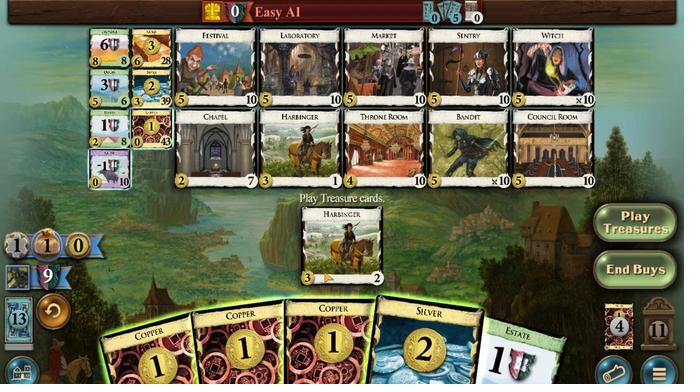 
Action: Mouse moved to (267, 267)
Screenshot: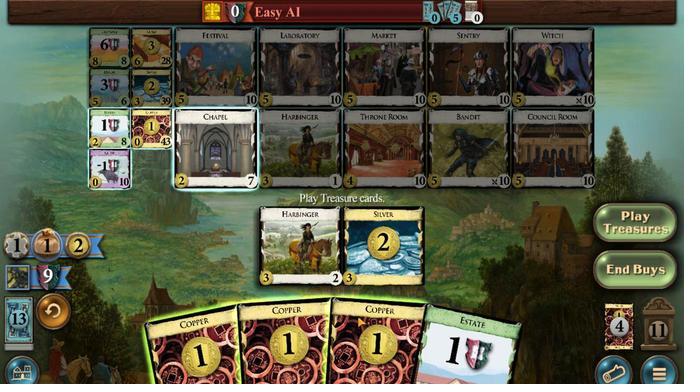 
Action: Mouse pressed left at (267, 267)
Screenshot: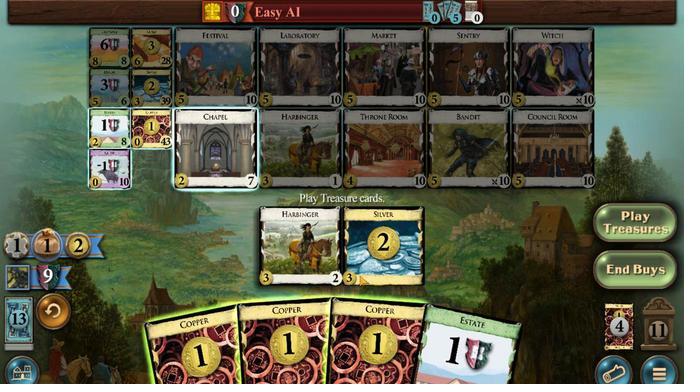 
Action: Mouse moved to (280, 265)
Screenshot: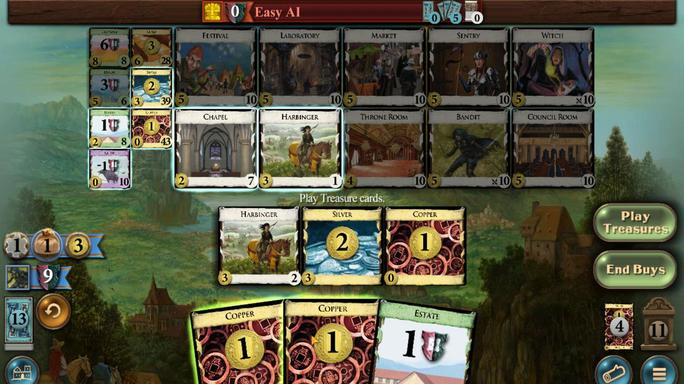 
Action: Mouse pressed left at (280, 265)
Screenshot: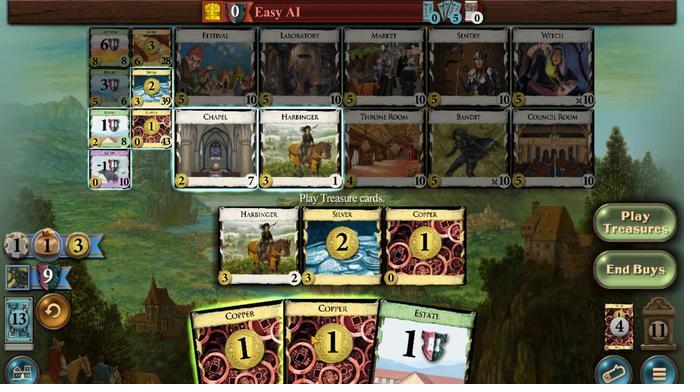 
Action: Mouse moved to (294, 265)
Screenshot: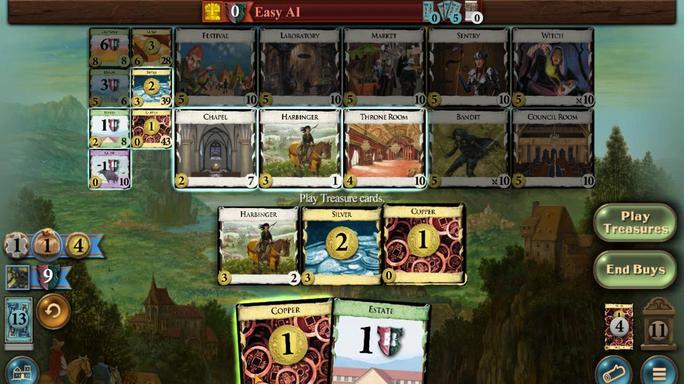 
Action: Mouse pressed left at (294, 265)
Screenshot: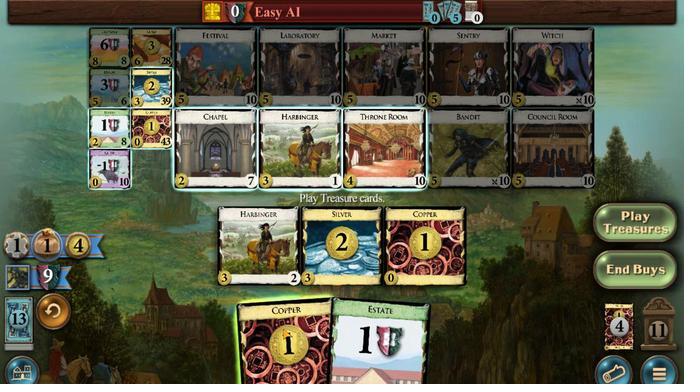 
Action: Mouse moved to (333, 287)
Screenshot: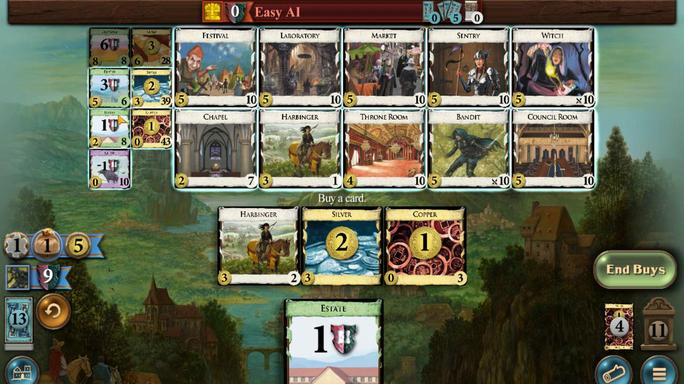 
Action: Mouse pressed left at (333, 287)
Screenshot: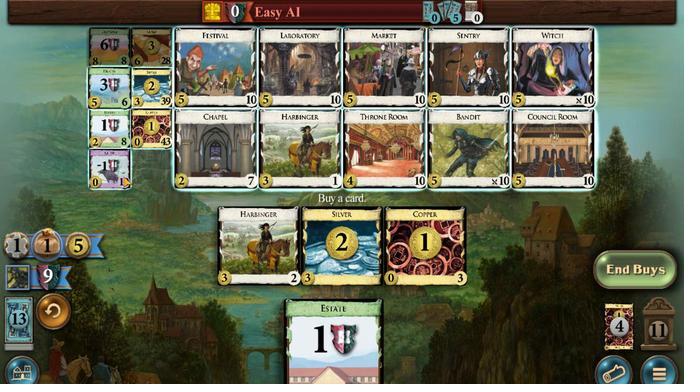 
Action: Mouse moved to (297, 268)
Screenshot: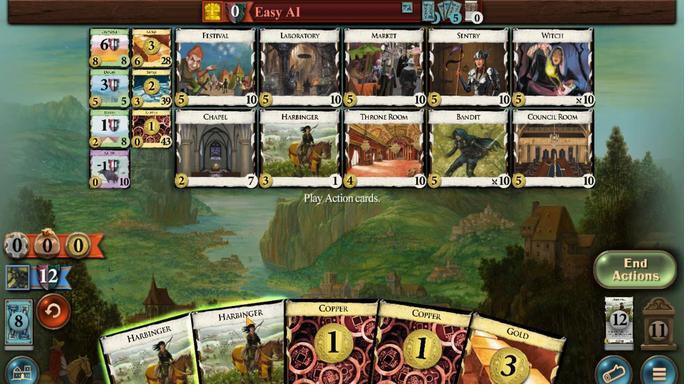 
Action: Mouse pressed left at (297, 268)
Screenshot: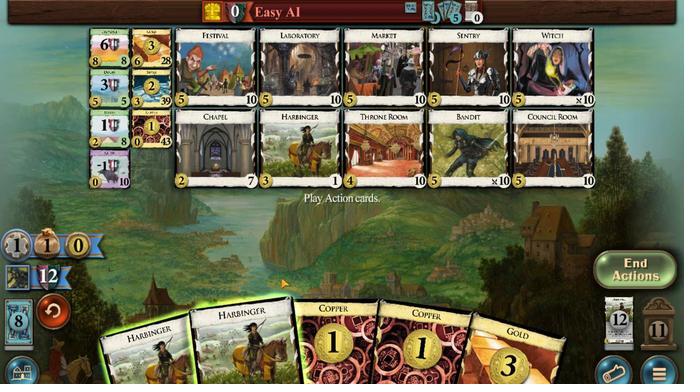 
Action: Mouse moved to (237, 287)
Screenshot: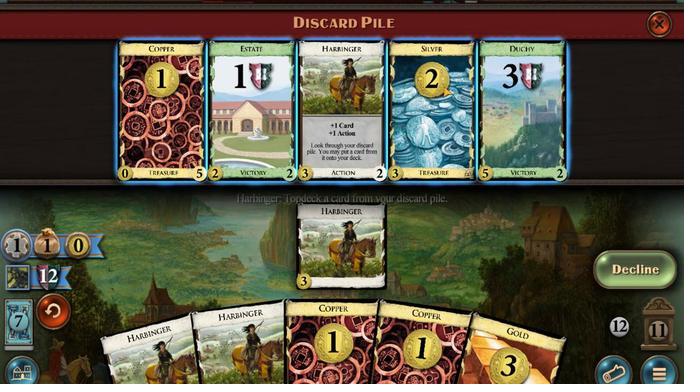 
Action: Mouse pressed left at (237, 287)
Screenshot: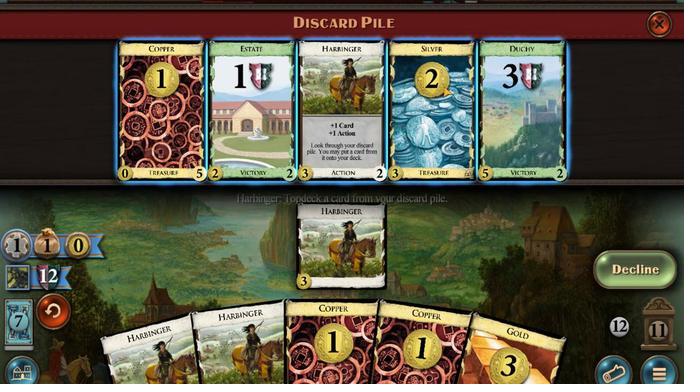 
Action: Mouse moved to (246, 287)
Screenshot: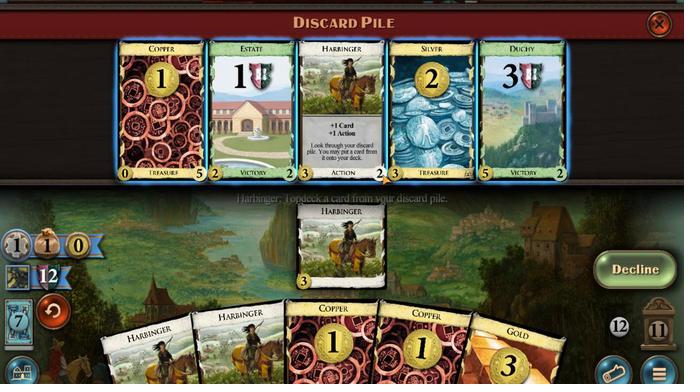 
Action: Mouse pressed left at (246, 287)
Screenshot: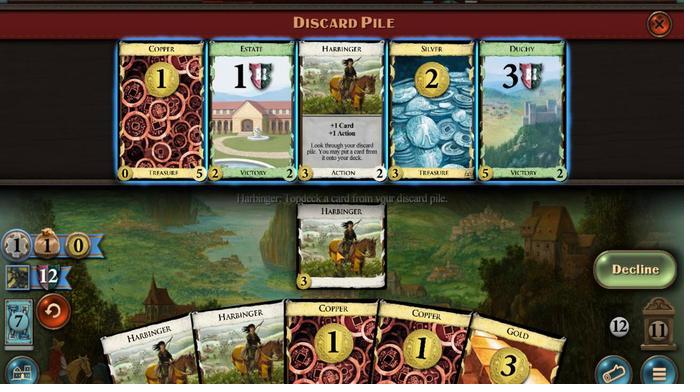 
Action: Mouse moved to (294, 267)
Screenshot: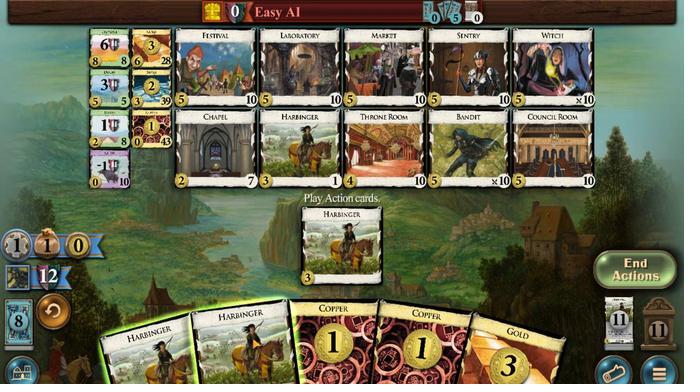 
Action: Mouse pressed left at (294, 267)
Screenshot: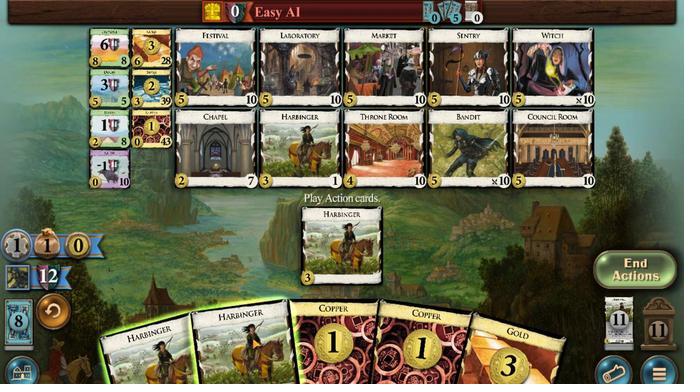 
Action: Mouse moved to (302, 287)
Screenshot: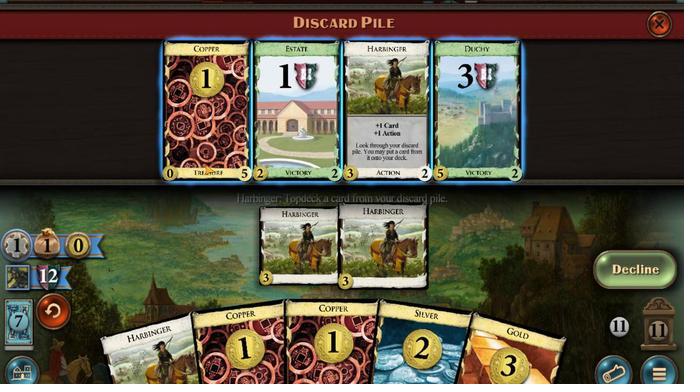 
Action: Mouse pressed left at (302, 287)
